 Task: Create fields in the 'table' object.
Action: Mouse moved to (634, 54)
Screenshot: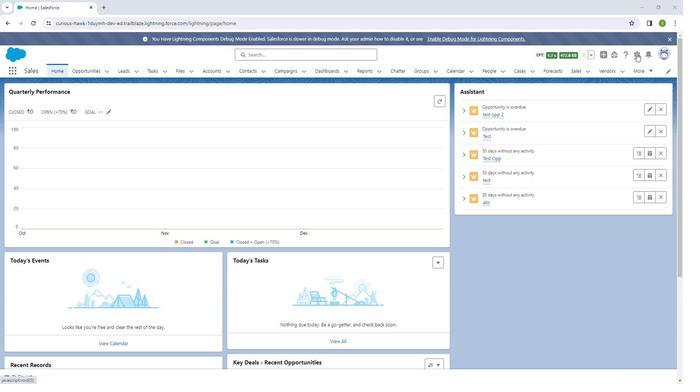 
Action: Mouse pressed left at (634, 54)
Screenshot: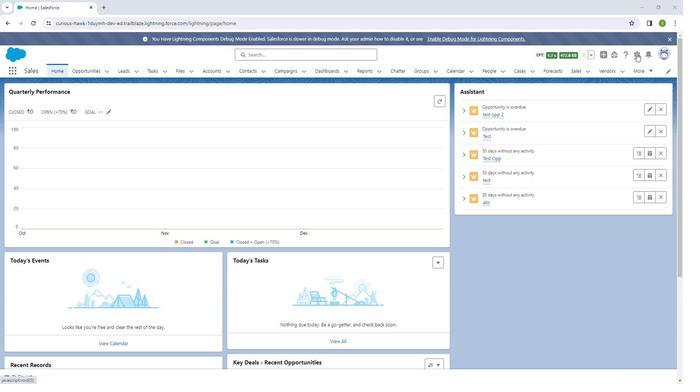 
Action: Mouse moved to (612, 78)
Screenshot: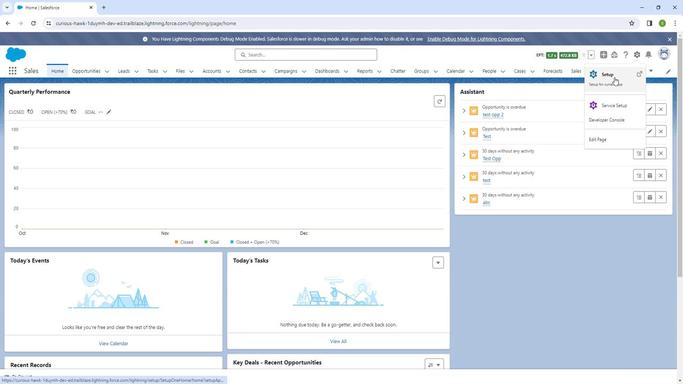 
Action: Mouse pressed left at (612, 78)
Screenshot: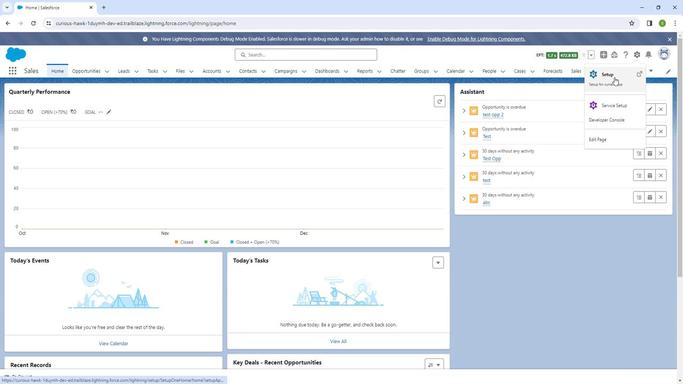 
Action: Mouse moved to (93, 71)
Screenshot: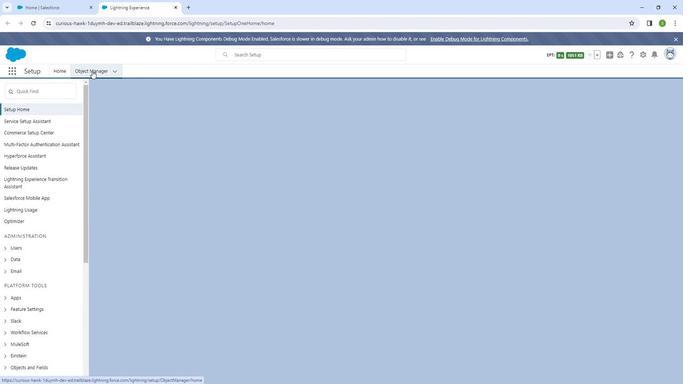 
Action: Mouse pressed left at (93, 71)
Screenshot: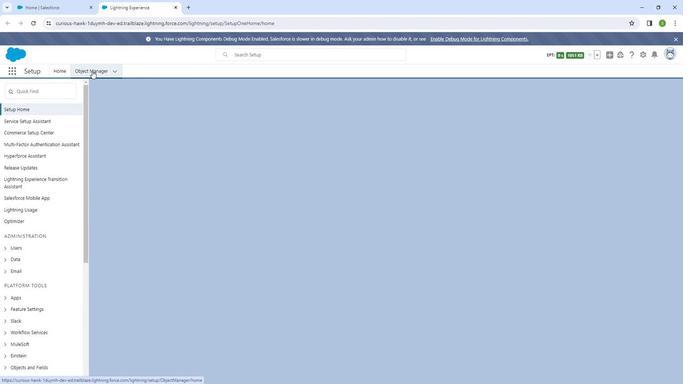 
Action: Mouse moved to (320, 218)
Screenshot: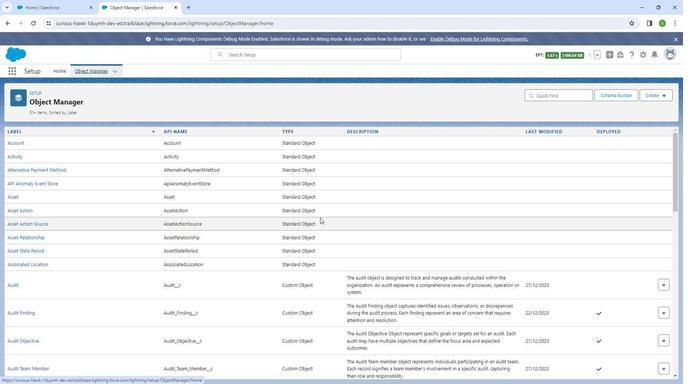 
Action: Mouse scrolled (320, 217) with delta (0, 0)
Screenshot: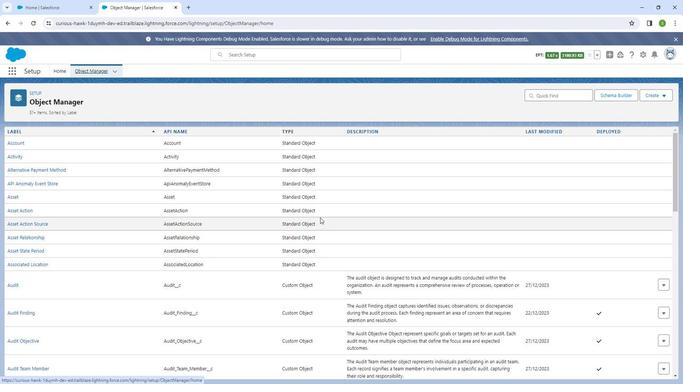 
Action: Mouse moved to (319, 218)
Screenshot: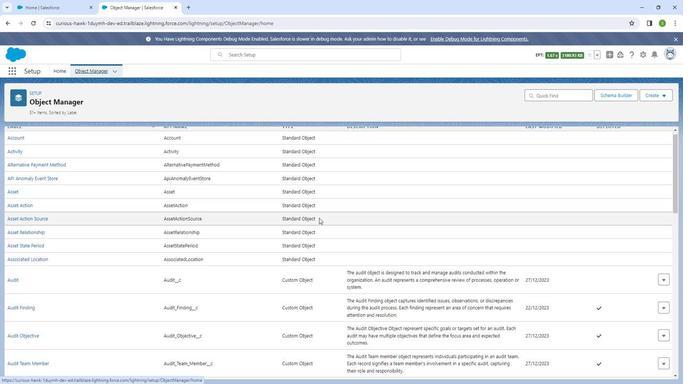 
Action: Mouse scrolled (319, 218) with delta (0, 0)
Screenshot: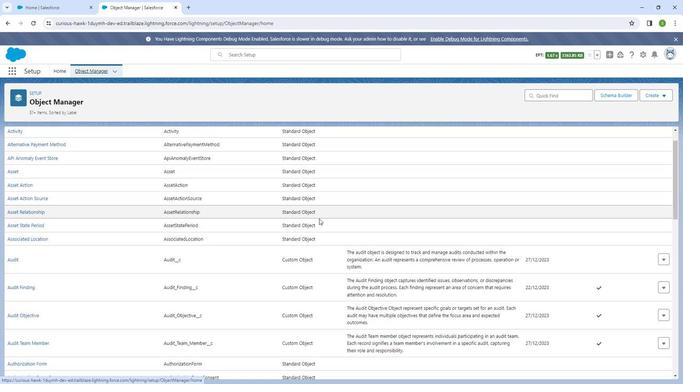 
Action: Mouse moved to (318, 219)
Screenshot: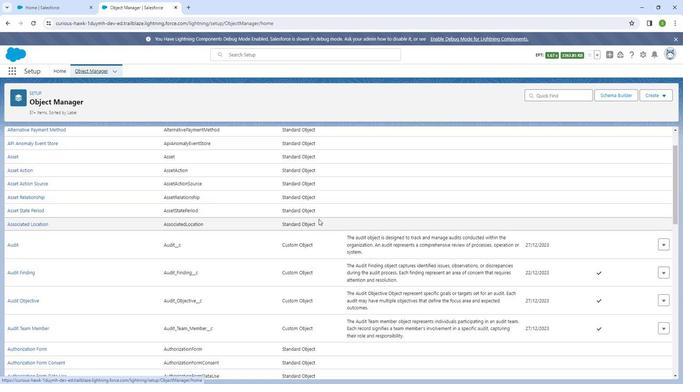 
Action: Mouse scrolled (318, 219) with delta (0, 0)
Screenshot: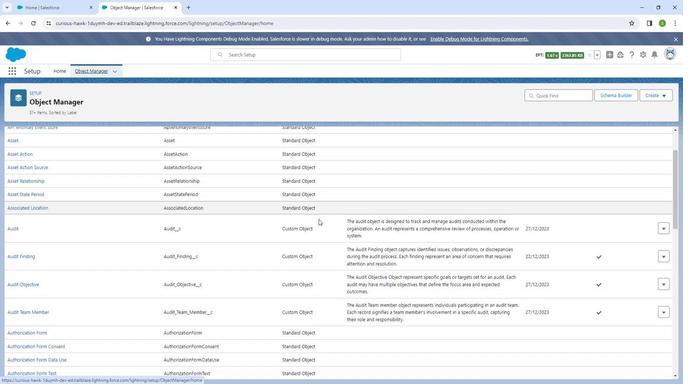 
Action: Mouse scrolled (318, 219) with delta (0, 0)
Screenshot: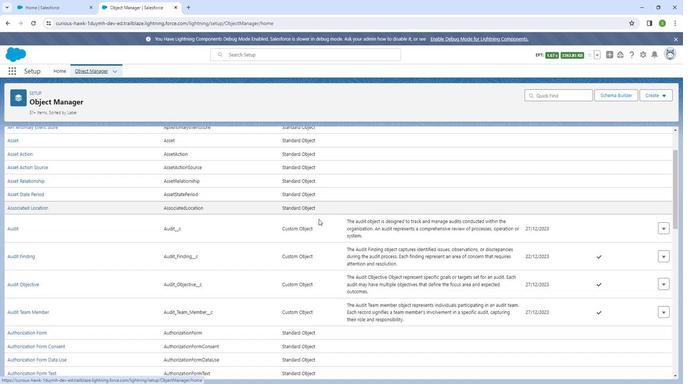 
Action: Mouse moved to (318, 219)
Screenshot: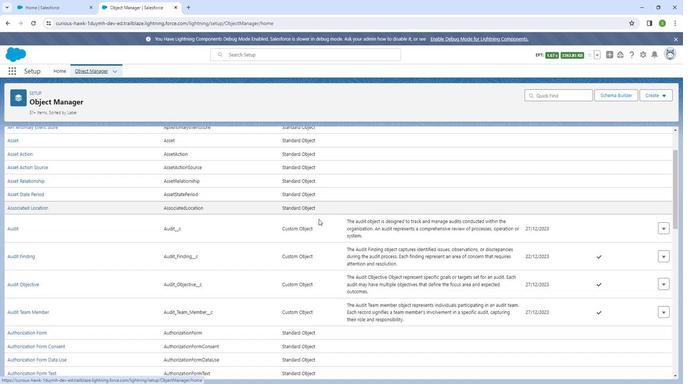 
Action: Mouse scrolled (318, 219) with delta (0, 0)
Screenshot: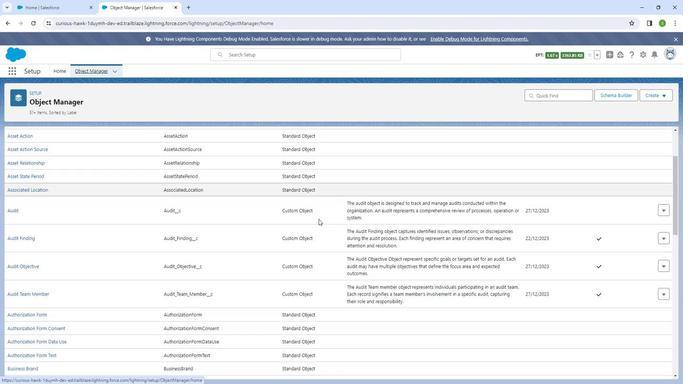 
Action: Mouse scrolled (318, 219) with delta (0, 0)
Screenshot: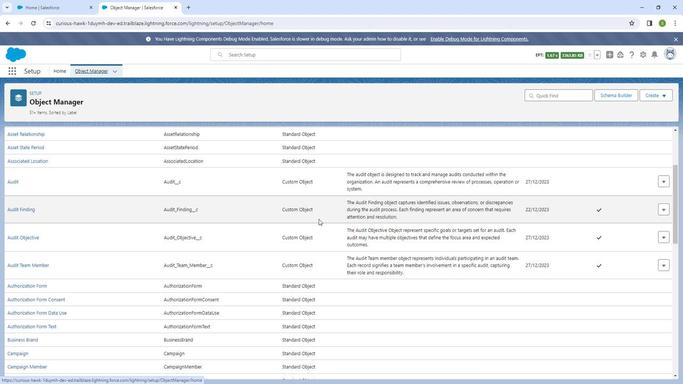 
Action: Mouse scrolled (318, 219) with delta (0, 0)
Screenshot: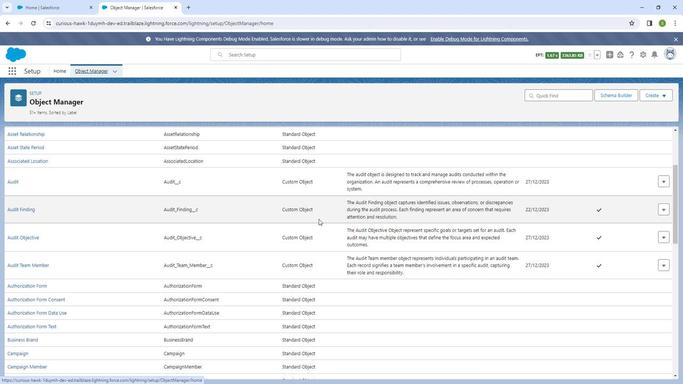 
Action: Mouse moved to (318, 219)
Screenshot: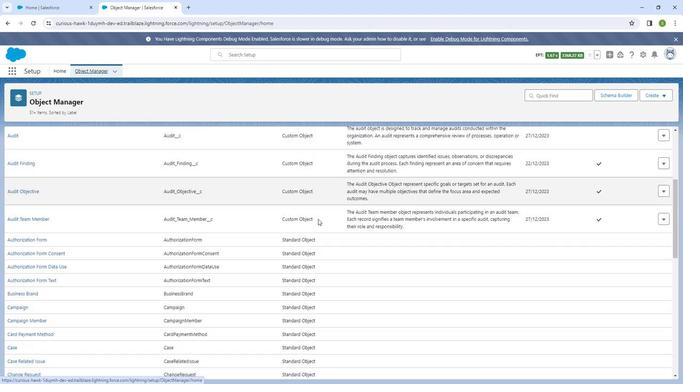 
Action: Mouse scrolled (318, 219) with delta (0, 0)
Screenshot: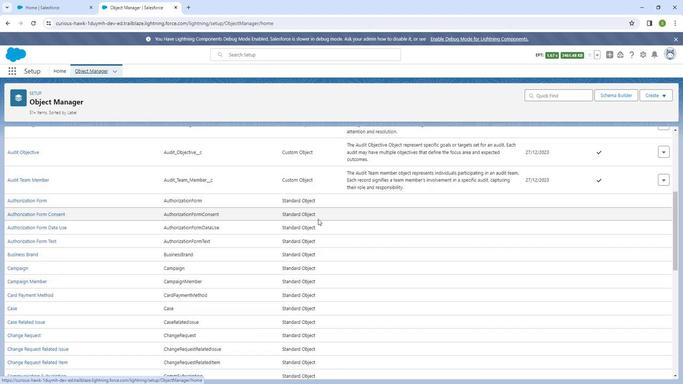 
Action: Mouse moved to (316, 221)
Screenshot: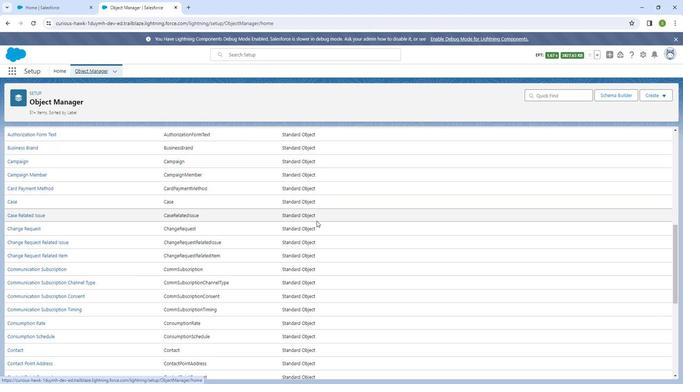 
Action: Mouse scrolled (316, 221) with delta (0, 0)
Screenshot: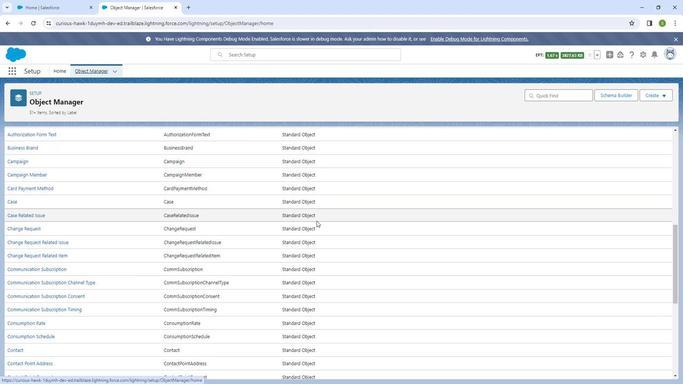
Action: Mouse scrolled (316, 221) with delta (0, 0)
Screenshot: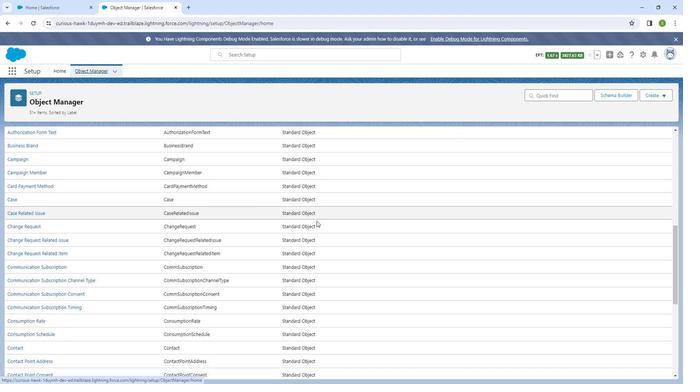 
Action: Mouse scrolled (316, 221) with delta (0, 0)
Screenshot: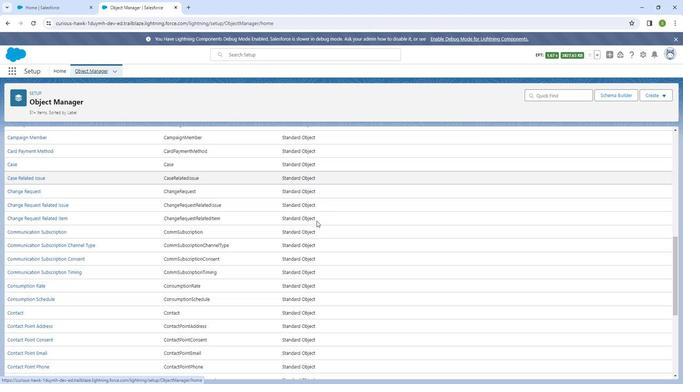 
Action: Mouse scrolled (316, 221) with delta (0, 0)
Screenshot: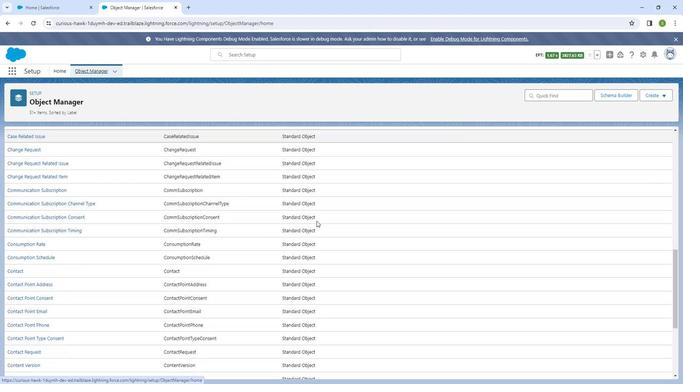 
Action: Mouse moved to (316, 222)
Screenshot: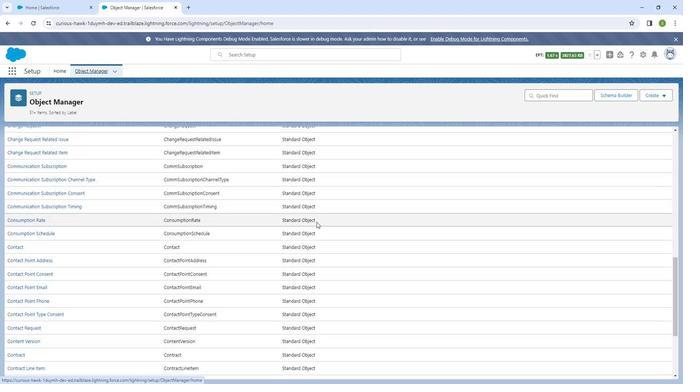 
Action: Mouse scrolled (316, 222) with delta (0, 0)
Screenshot: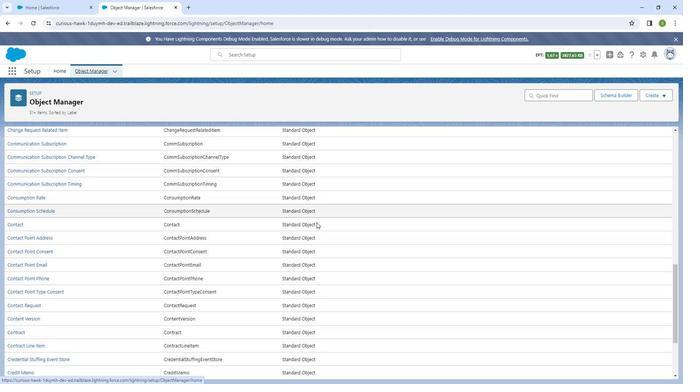 
Action: Mouse moved to (316, 223)
Screenshot: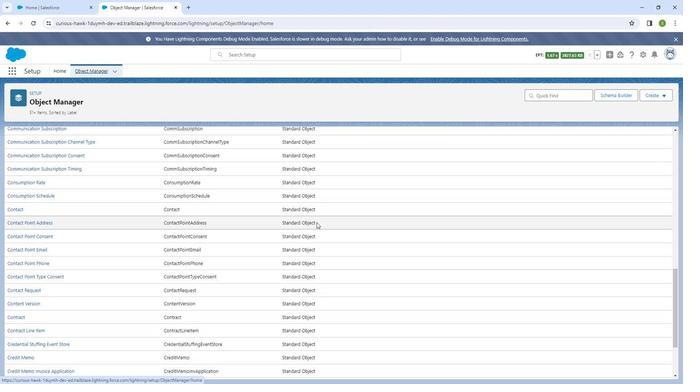 
Action: Mouse scrolled (316, 222) with delta (0, 0)
Screenshot: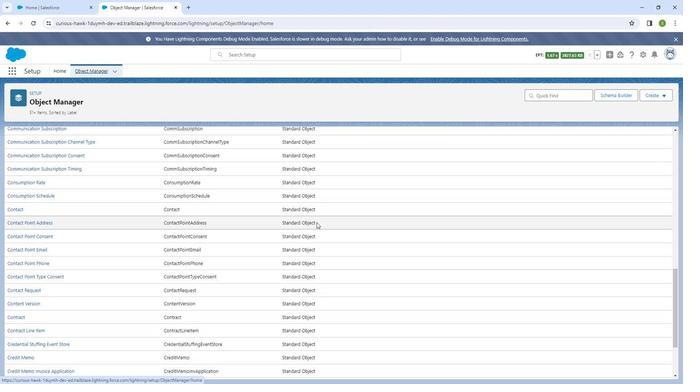 
Action: Mouse moved to (316, 221)
Screenshot: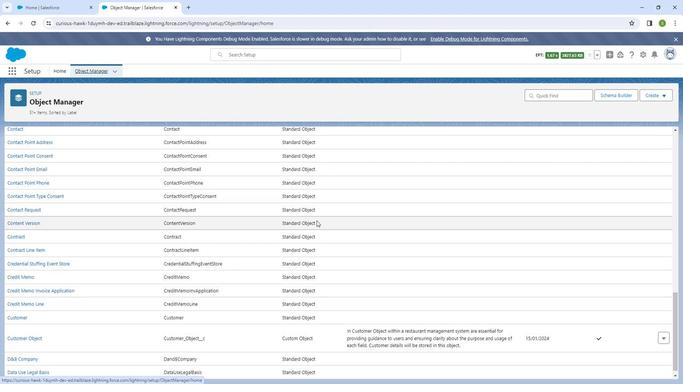 
Action: Mouse scrolled (316, 220) with delta (0, 0)
Screenshot: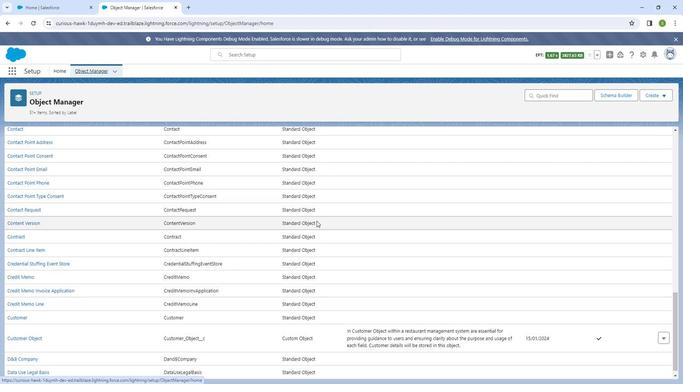 
Action: Mouse moved to (316, 221)
Screenshot: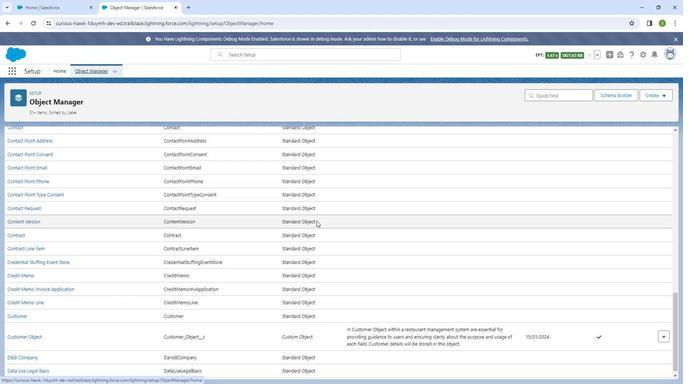 
Action: Mouse scrolled (316, 221) with delta (0, 0)
Screenshot: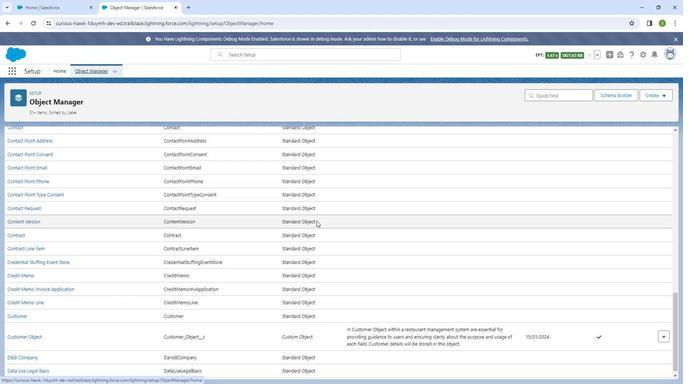 
Action: Mouse scrolled (316, 221) with delta (0, 0)
Screenshot: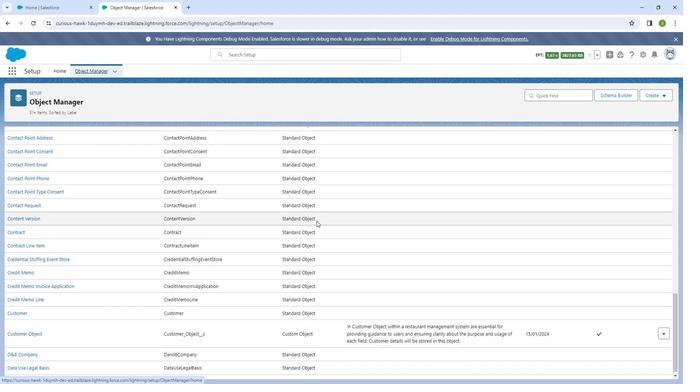 
Action: Mouse moved to (316, 222)
Screenshot: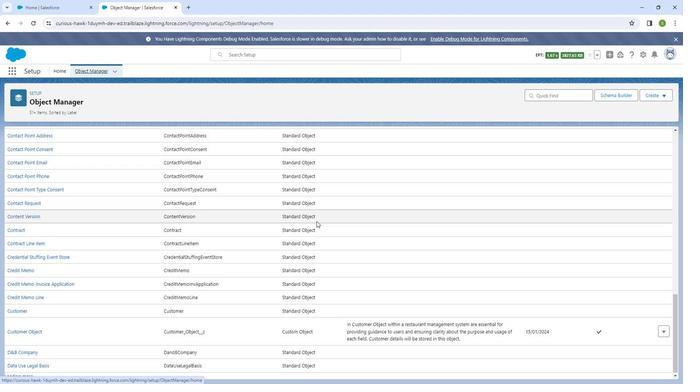 
Action: Mouse scrolled (316, 221) with delta (0, 0)
Screenshot: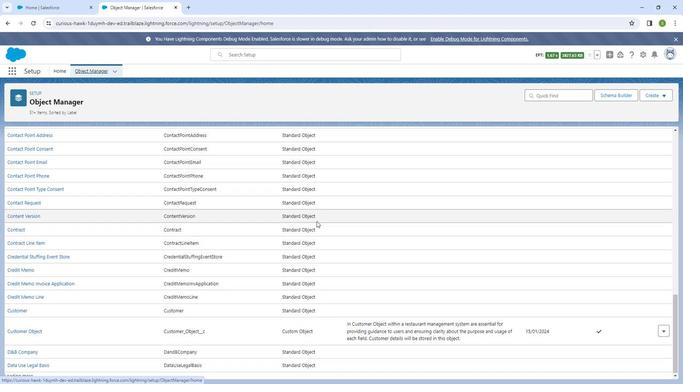 
Action: Mouse moved to (316, 222)
Screenshot: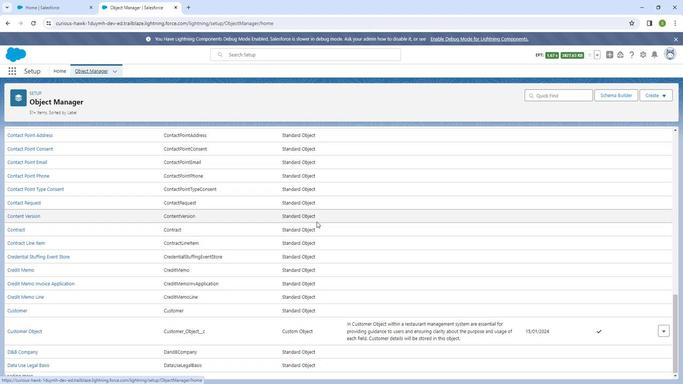 
Action: Mouse scrolled (316, 222) with delta (0, 0)
Screenshot: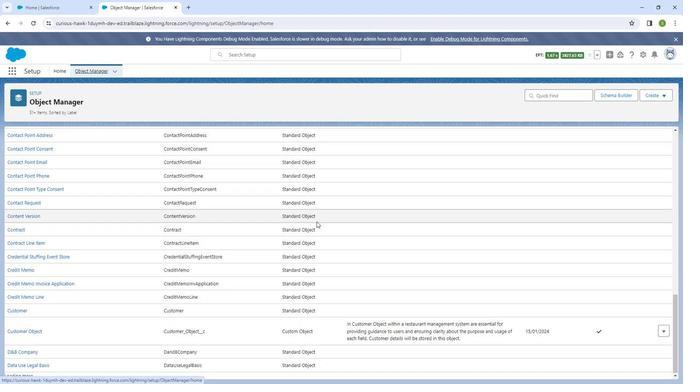 
Action: Mouse scrolled (316, 222) with delta (0, 0)
Screenshot: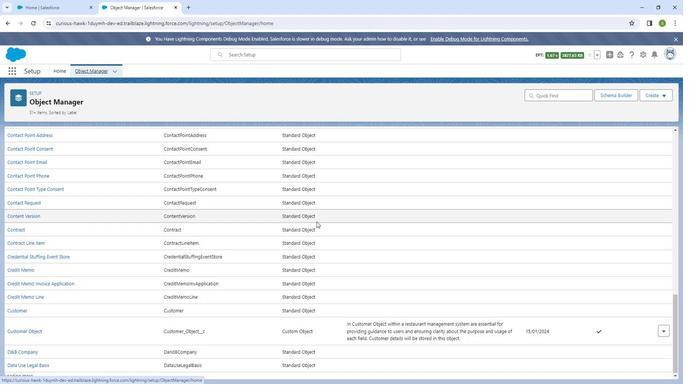 
Action: Mouse scrolled (316, 222) with delta (0, 0)
Screenshot: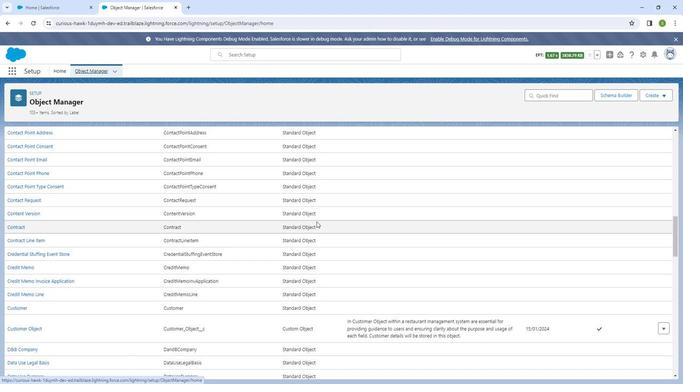 
Action: Mouse moved to (316, 229)
Screenshot: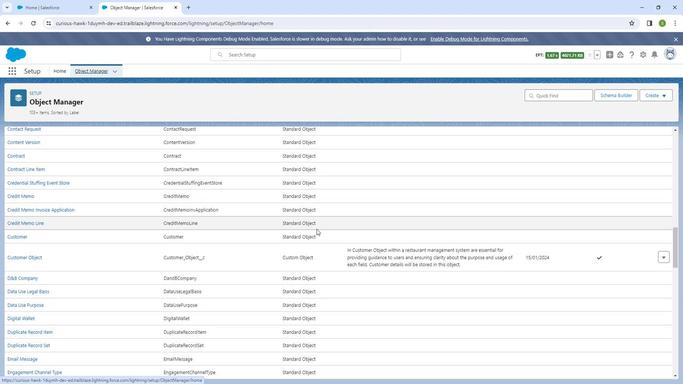 
Action: Mouse scrolled (316, 228) with delta (0, 0)
Screenshot: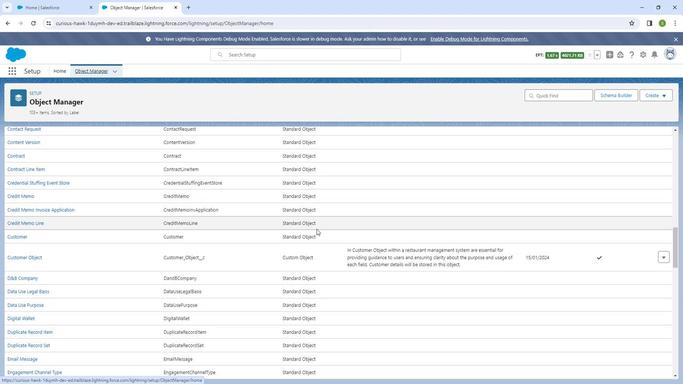 
Action: Mouse moved to (316, 230)
Screenshot: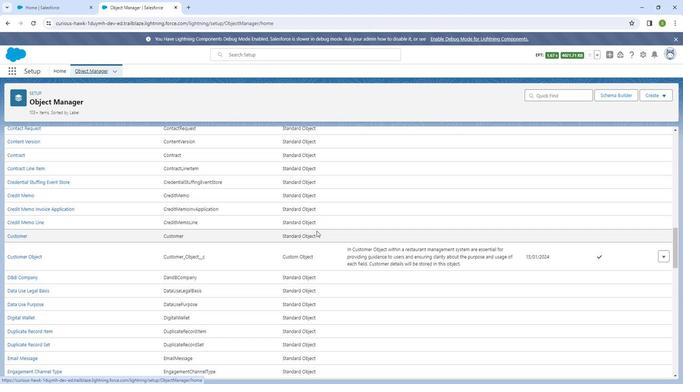 
Action: Mouse scrolled (316, 230) with delta (0, 0)
Screenshot: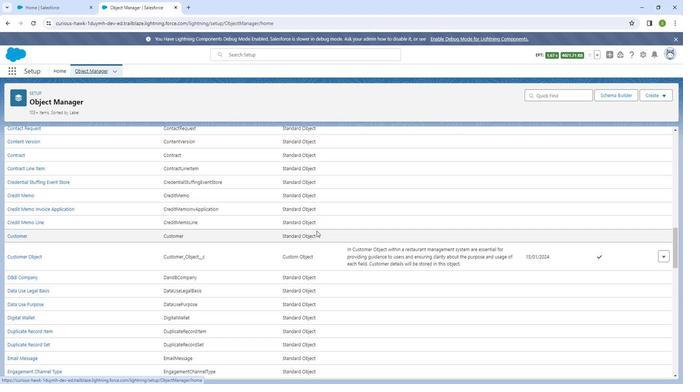 
Action: Mouse moved to (316, 231)
Screenshot: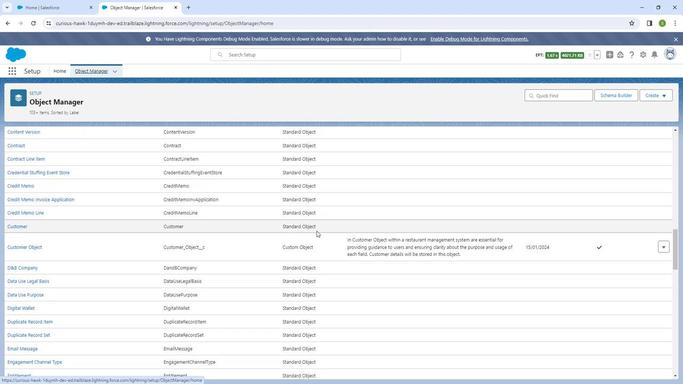 
Action: Mouse scrolled (316, 231) with delta (0, 0)
Screenshot: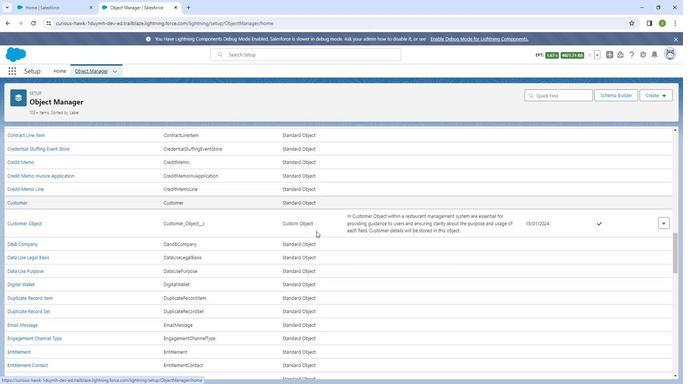 
Action: Mouse moved to (315, 232)
Screenshot: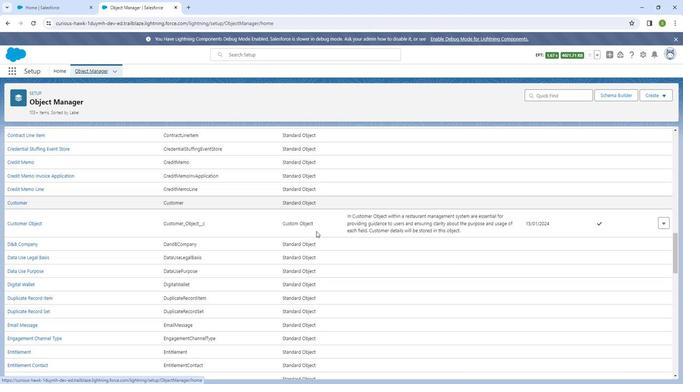 
Action: Mouse scrolled (315, 231) with delta (0, 0)
Screenshot: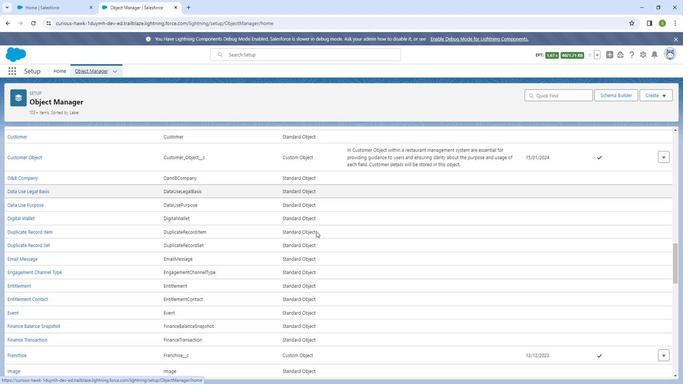 
Action: Mouse scrolled (315, 231) with delta (0, 0)
Screenshot: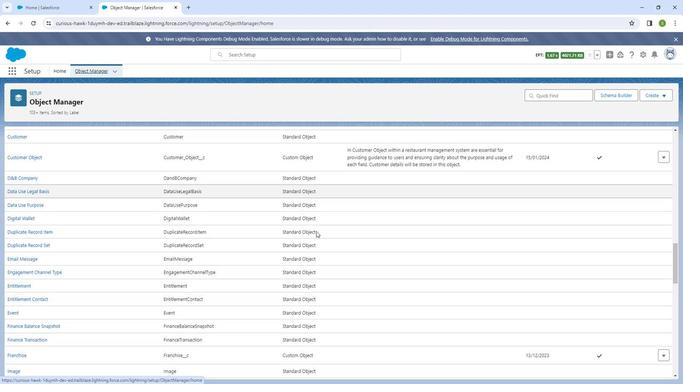 
Action: Mouse scrolled (315, 231) with delta (0, 0)
Screenshot: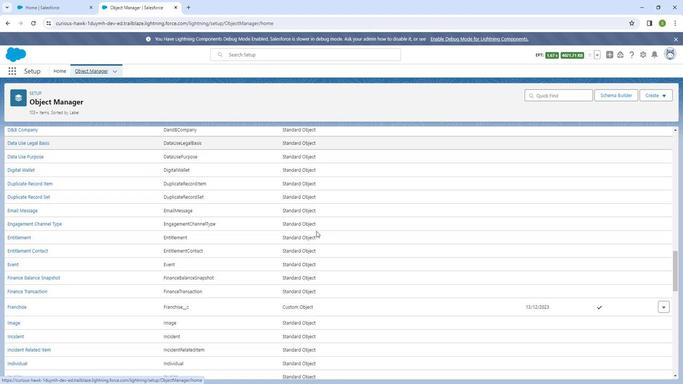 
Action: Mouse moved to (315, 232)
Screenshot: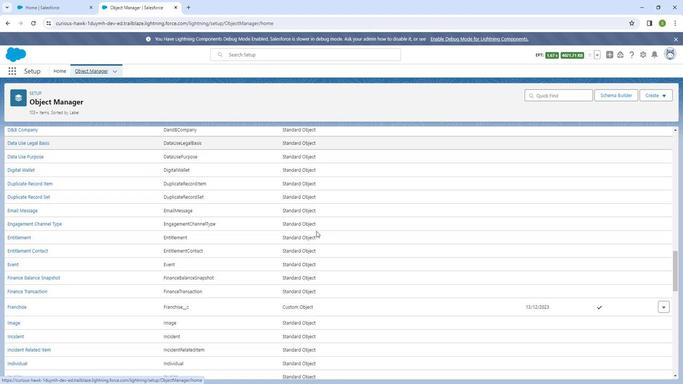 
Action: Mouse scrolled (315, 232) with delta (0, 0)
Screenshot: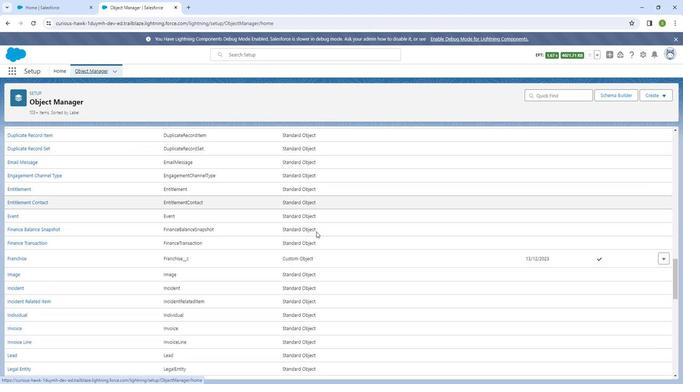 
Action: Mouse moved to (311, 235)
Screenshot: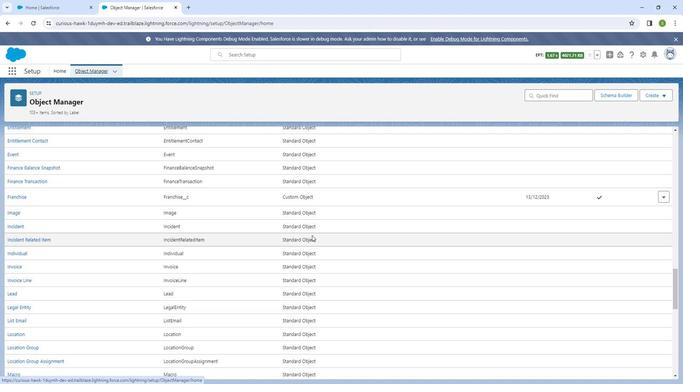 
Action: Mouse scrolled (311, 235) with delta (0, 0)
Screenshot: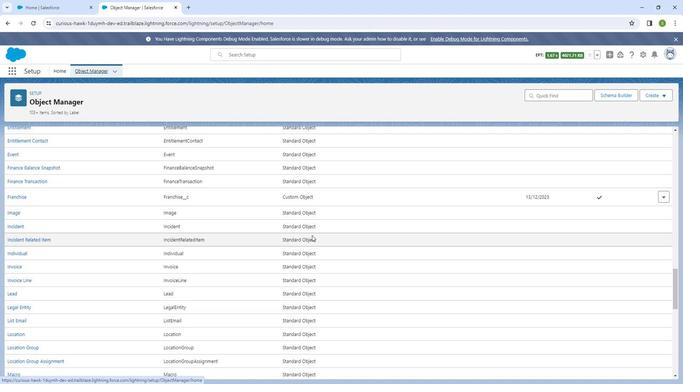 
Action: Mouse scrolled (311, 235) with delta (0, 0)
Screenshot: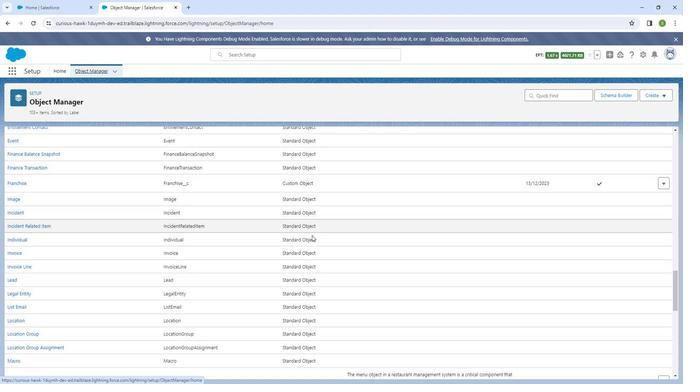 
Action: Mouse scrolled (311, 235) with delta (0, 0)
Screenshot: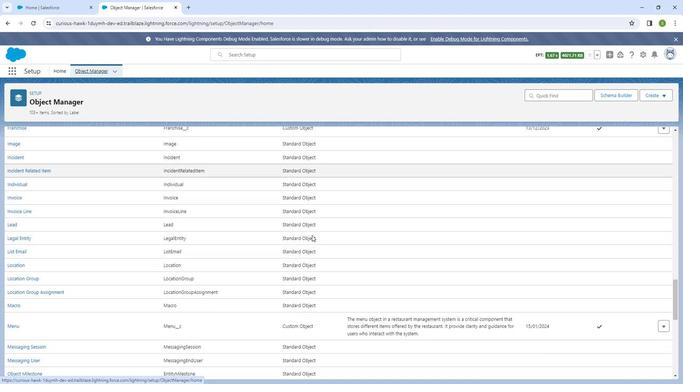 
Action: Mouse moved to (311, 236)
Screenshot: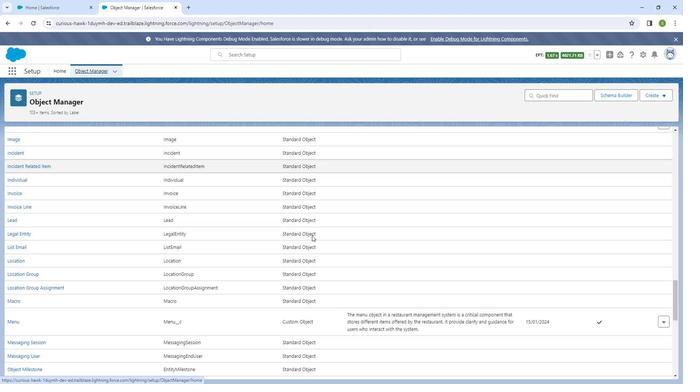 
Action: Mouse scrolled (311, 236) with delta (0, 0)
Screenshot: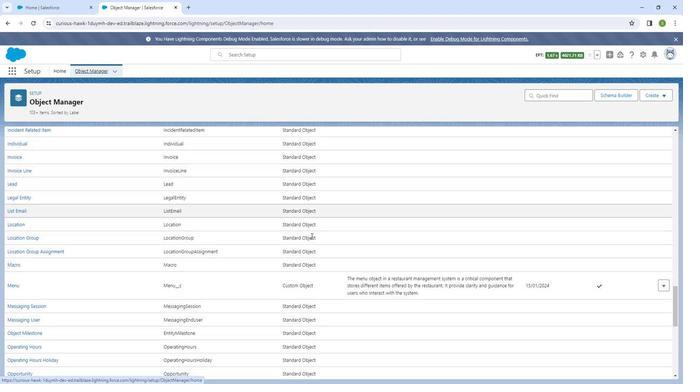 
Action: Mouse scrolled (311, 236) with delta (0, 0)
Screenshot: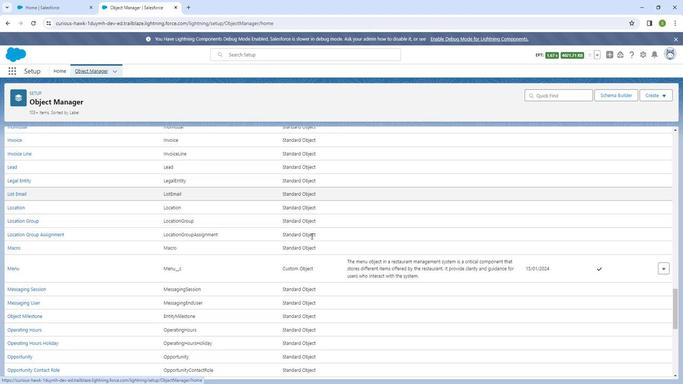 
Action: Mouse scrolled (311, 236) with delta (0, 0)
Screenshot: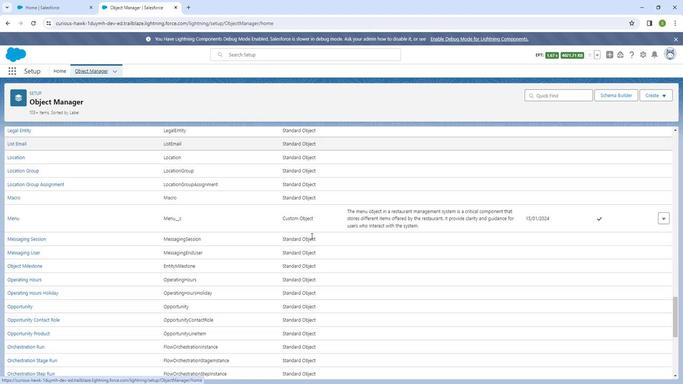 
Action: Mouse moved to (311, 236)
Screenshot: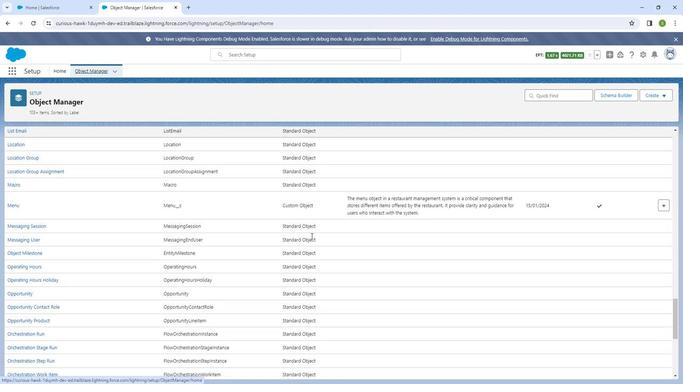 
Action: Mouse scrolled (311, 236) with delta (0, 0)
Screenshot: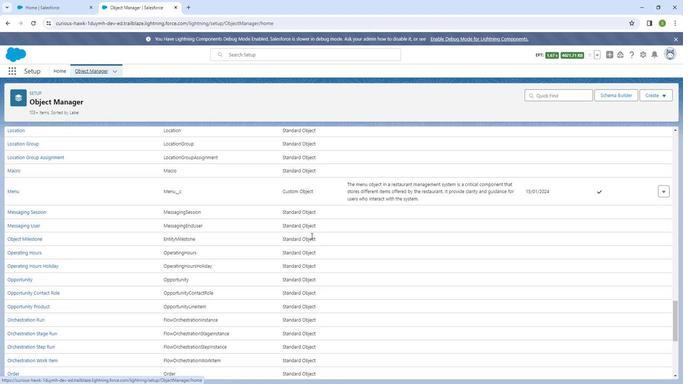 
Action: Mouse moved to (310, 236)
Screenshot: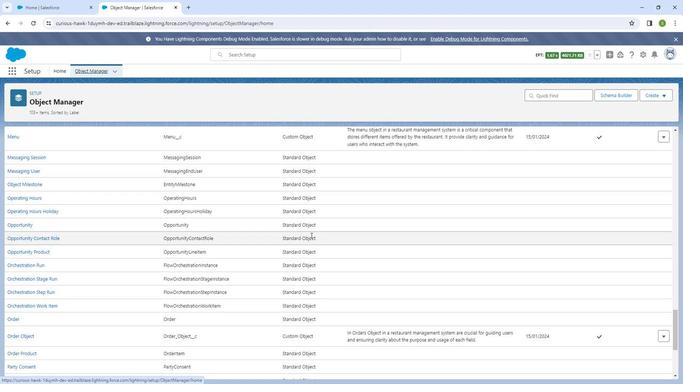 
Action: Mouse scrolled (310, 235) with delta (0, 0)
Screenshot: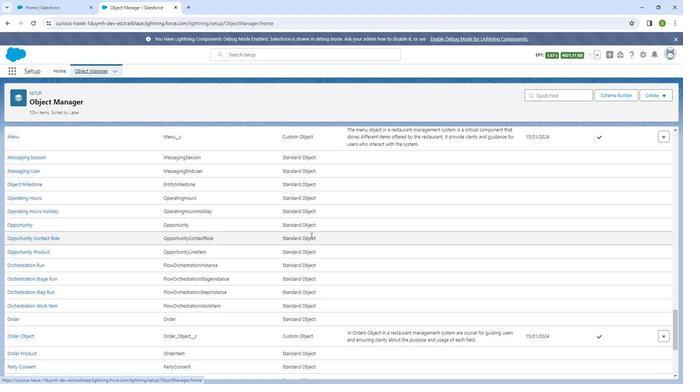 
Action: Mouse scrolled (310, 235) with delta (0, 0)
Screenshot: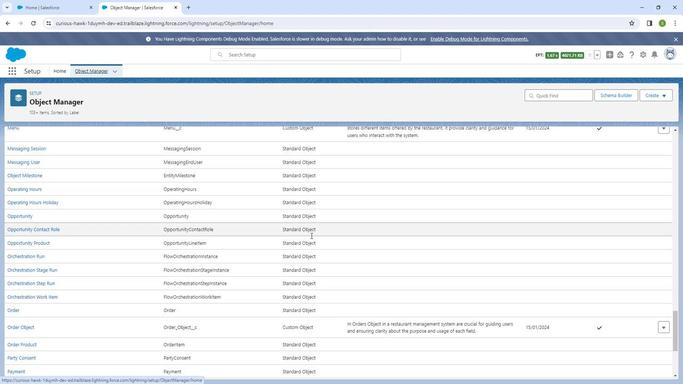 
Action: Mouse scrolled (310, 235) with delta (0, 0)
Screenshot: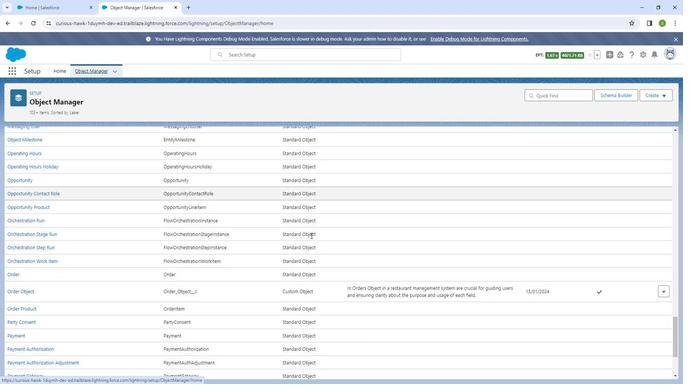 
Action: Mouse scrolled (310, 235) with delta (0, 0)
Screenshot: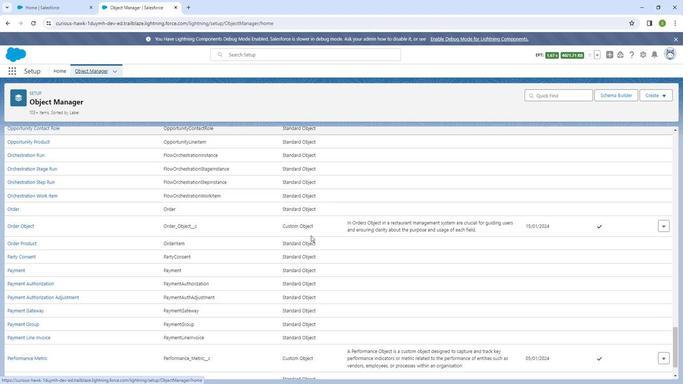 
Action: Mouse scrolled (310, 235) with delta (0, 0)
Screenshot: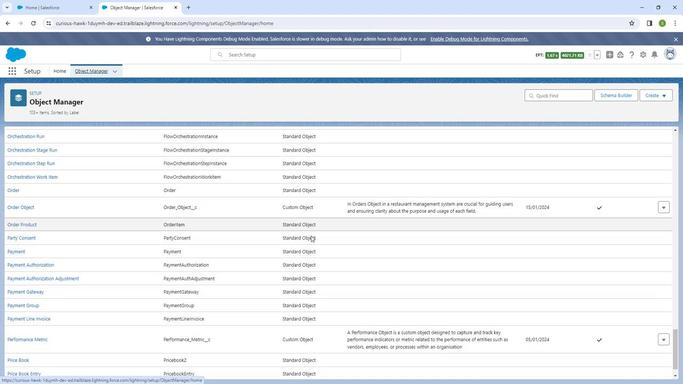 
Action: Mouse scrolled (310, 235) with delta (0, 0)
Screenshot: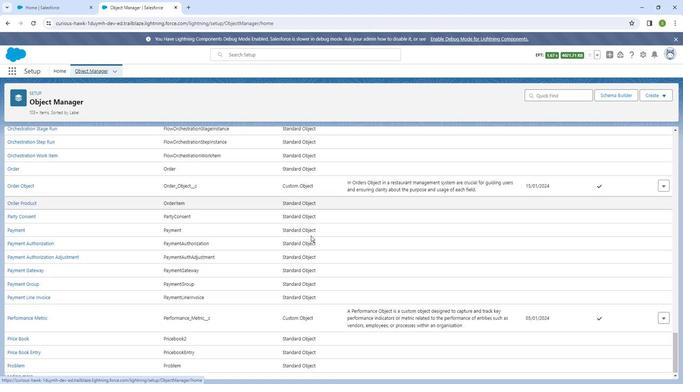 
Action: Mouse moved to (310, 236)
Screenshot: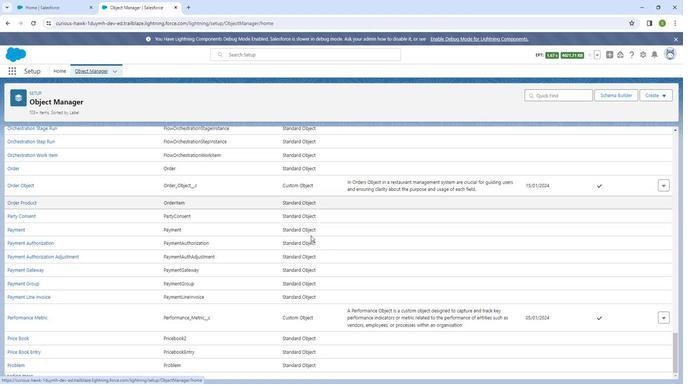 
Action: Mouse scrolled (310, 235) with delta (0, 0)
Screenshot: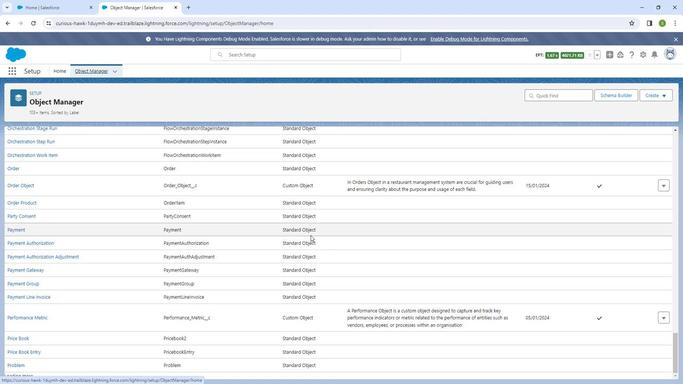
Action: Mouse moved to (310, 235)
Screenshot: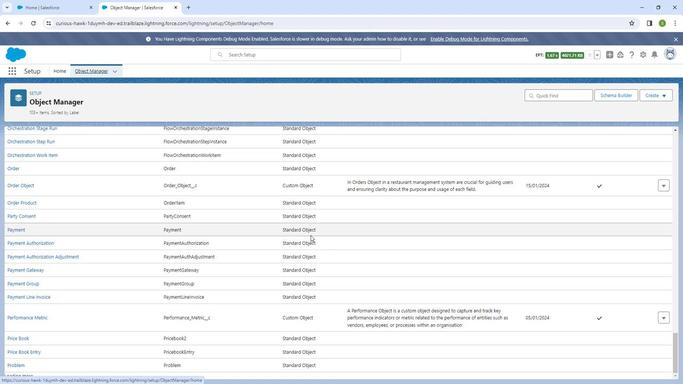 
Action: Mouse scrolled (310, 235) with delta (0, 0)
Screenshot: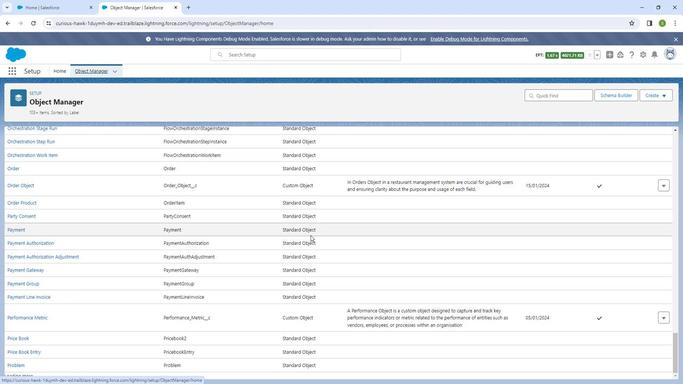 
Action: Mouse moved to (310, 234)
Screenshot: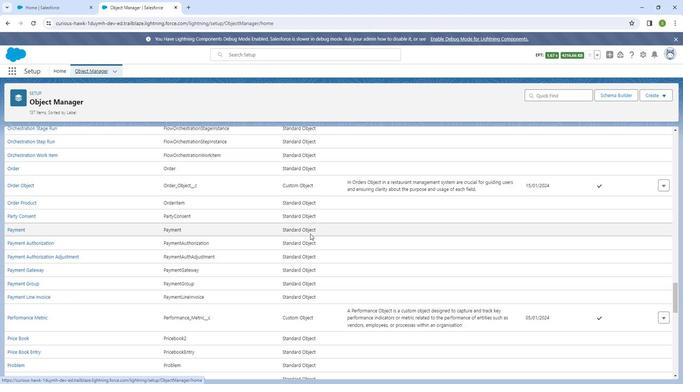 
Action: Mouse scrolled (310, 234) with delta (0, 0)
Screenshot: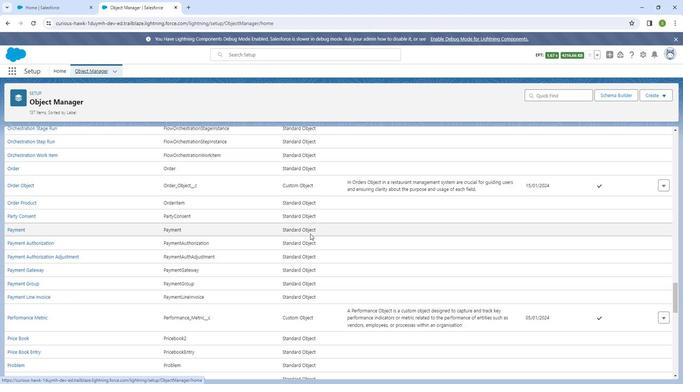 
Action: Mouse scrolled (310, 234) with delta (0, 0)
Screenshot: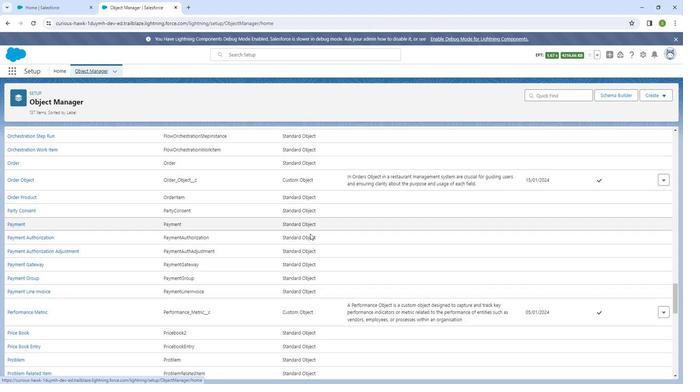 
Action: Mouse scrolled (310, 234) with delta (0, 0)
Screenshot: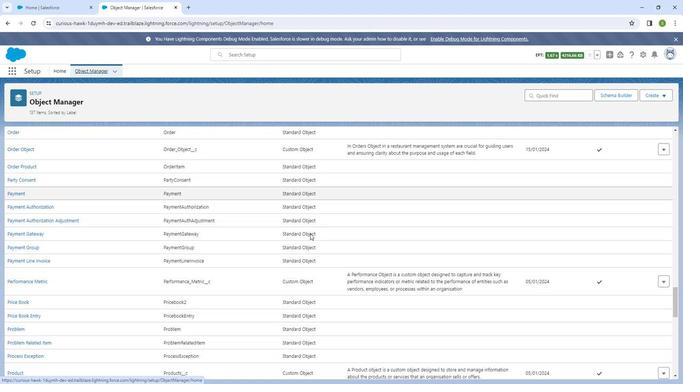 
Action: Mouse scrolled (310, 234) with delta (0, 0)
Screenshot: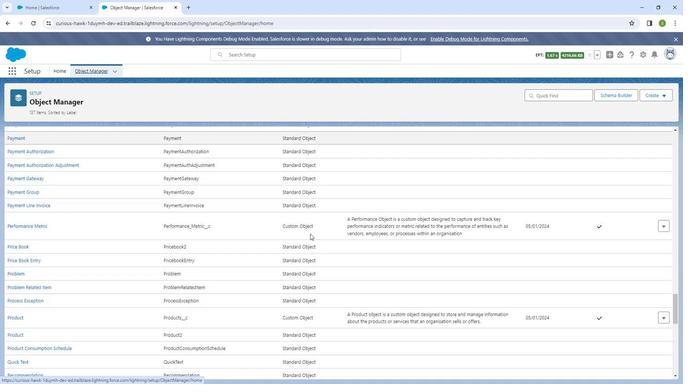 
Action: Mouse scrolled (310, 234) with delta (0, 0)
Screenshot: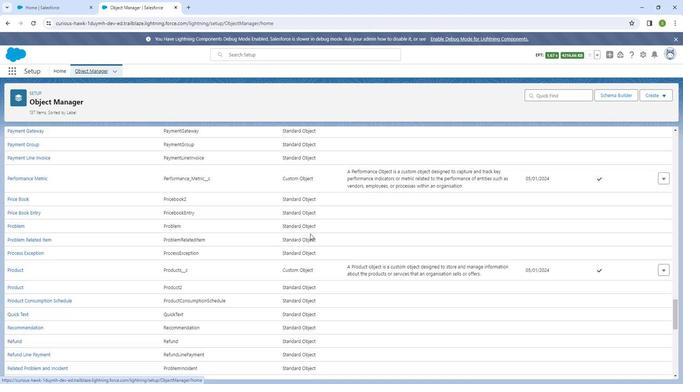 
Action: Mouse scrolled (310, 234) with delta (0, 0)
Screenshot: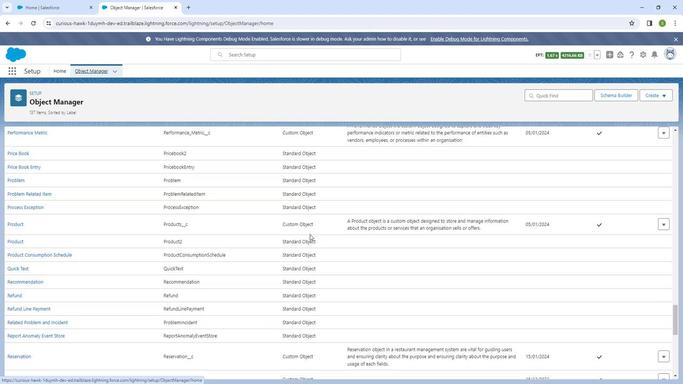 
Action: Mouse moved to (309, 235)
Screenshot: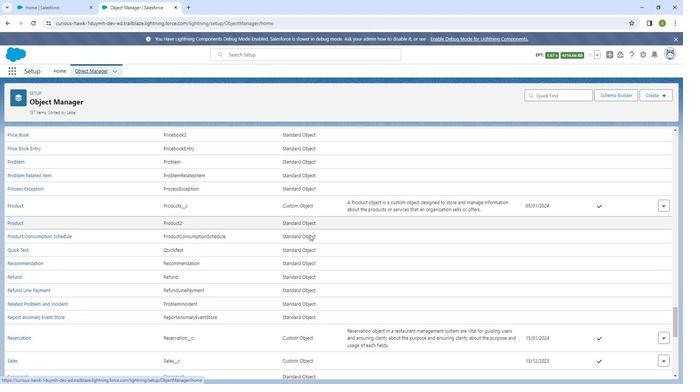 
Action: Mouse scrolled (309, 234) with delta (0, 0)
Screenshot: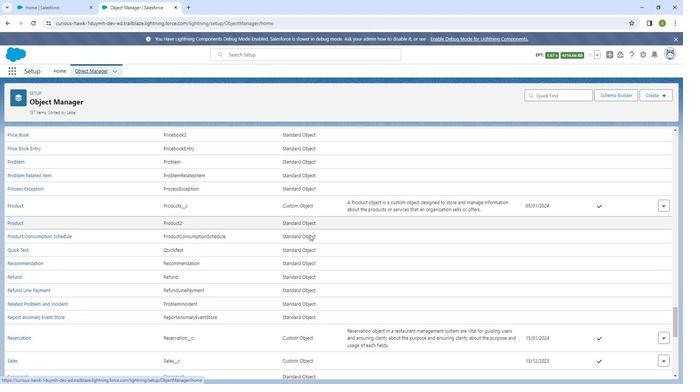
Action: Mouse moved to (309, 235)
Screenshot: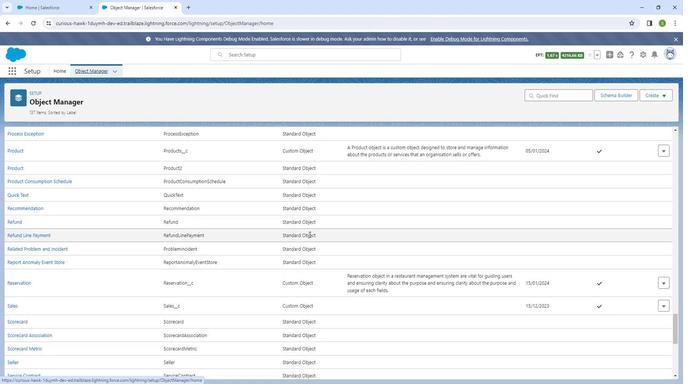 
Action: Mouse scrolled (309, 234) with delta (0, 0)
Screenshot: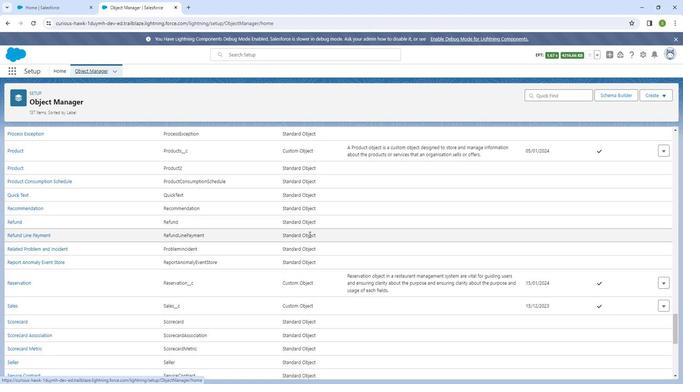 
Action: Mouse scrolled (309, 234) with delta (0, 0)
Screenshot: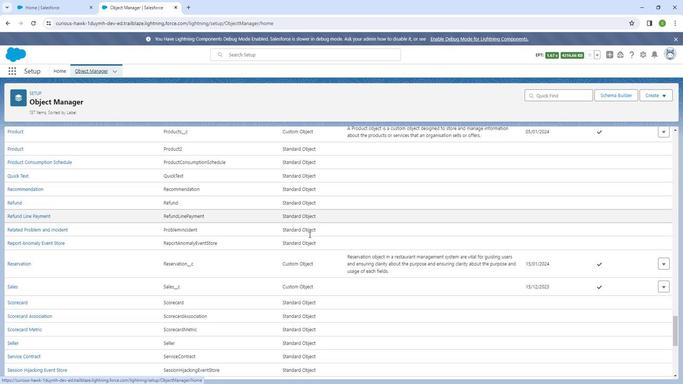 
Action: Mouse scrolled (309, 234) with delta (0, 0)
Screenshot: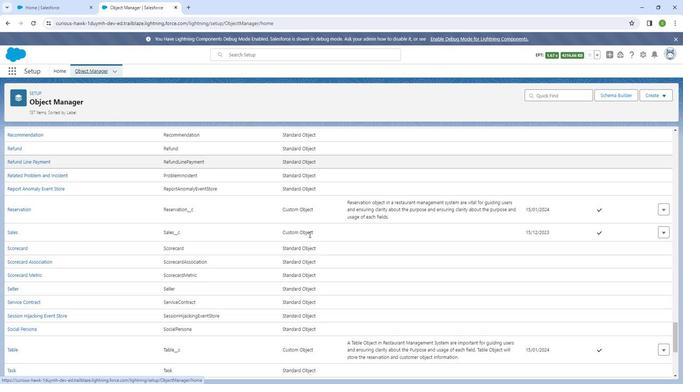 
Action: Mouse scrolled (309, 234) with delta (0, 0)
Screenshot: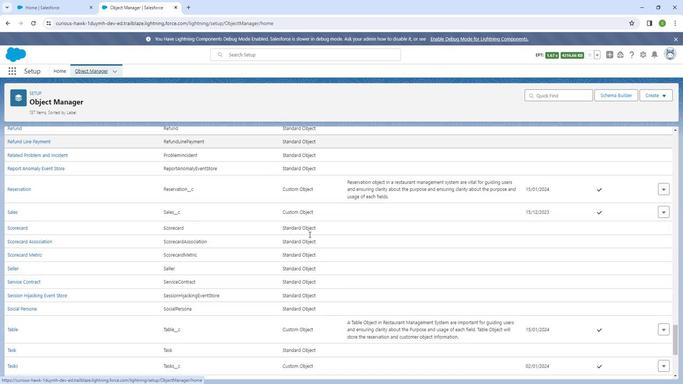
Action: Mouse scrolled (309, 234) with delta (0, 0)
Screenshot: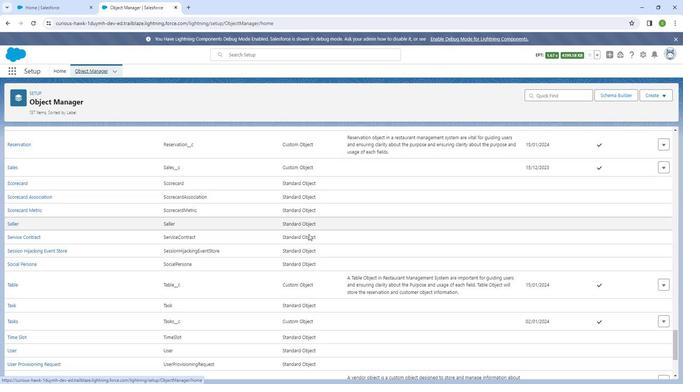 
Action: Mouse moved to (14, 239)
Screenshot: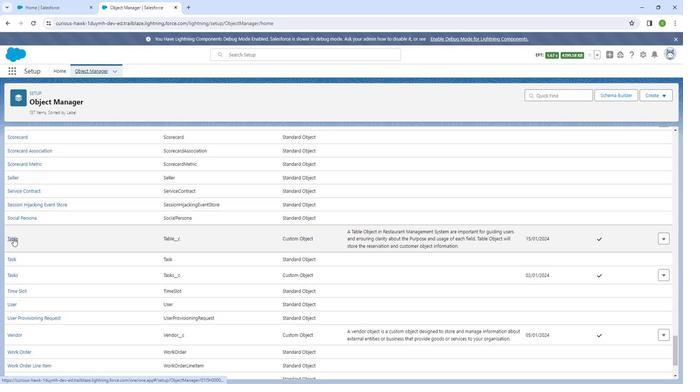 
Action: Mouse pressed left at (14, 239)
Screenshot: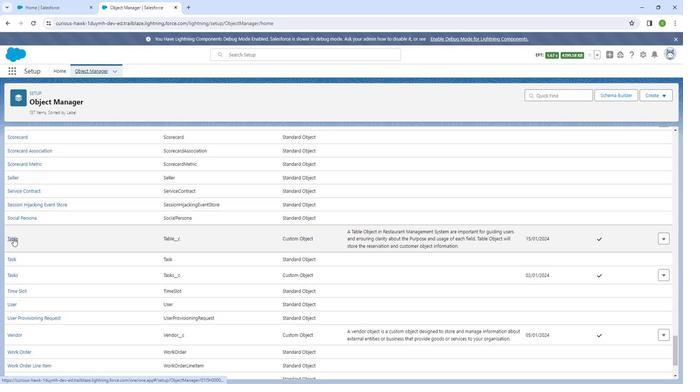 
Action: Mouse moved to (61, 150)
Screenshot: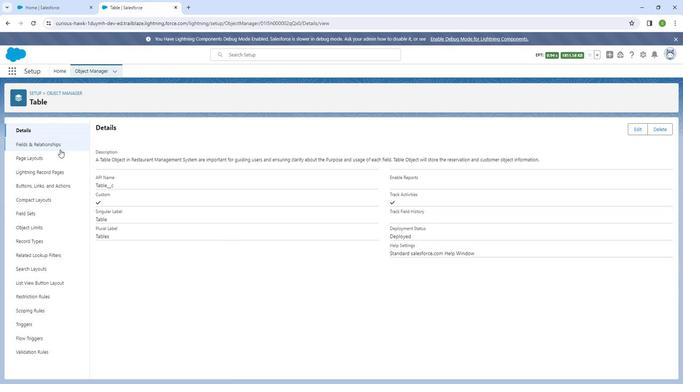 
Action: Mouse pressed left at (61, 150)
Screenshot: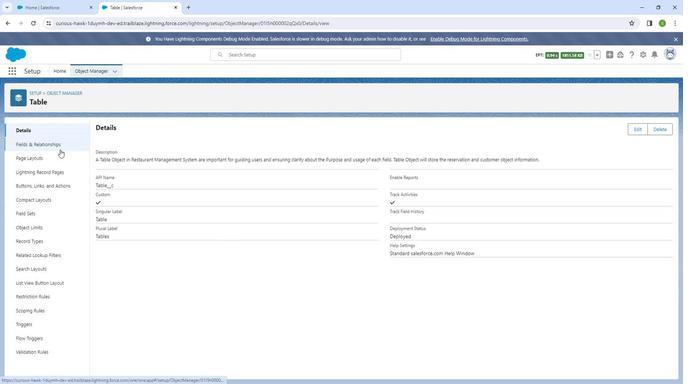 
Action: Mouse moved to (514, 133)
Screenshot: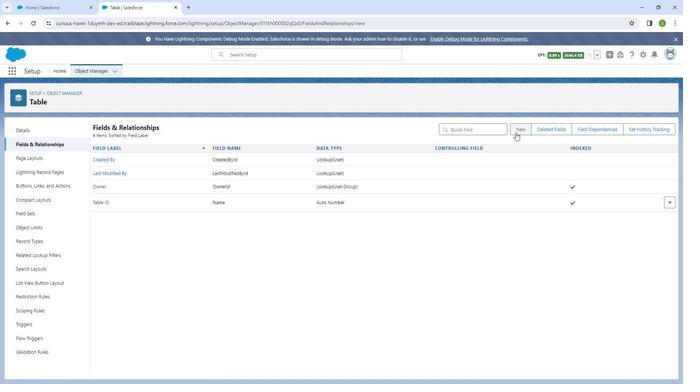 
Action: Mouse pressed left at (514, 133)
Screenshot: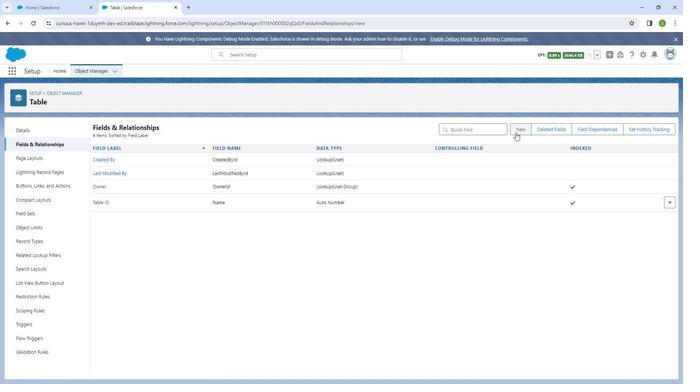 
Action: Mouse moved to (178, 249)
Screenshot: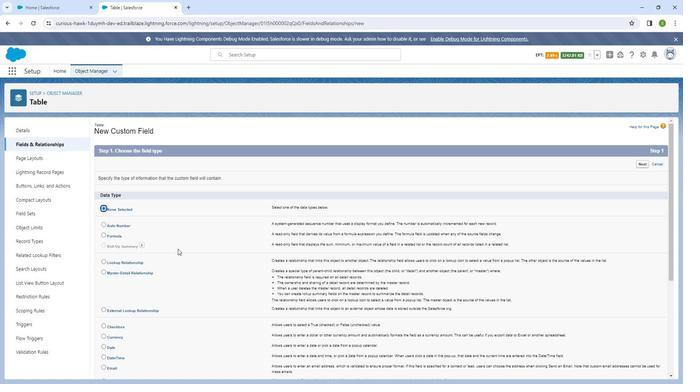 
Action: Mouse scrolled (178, 249) with delta (0, 0)
Screenshot: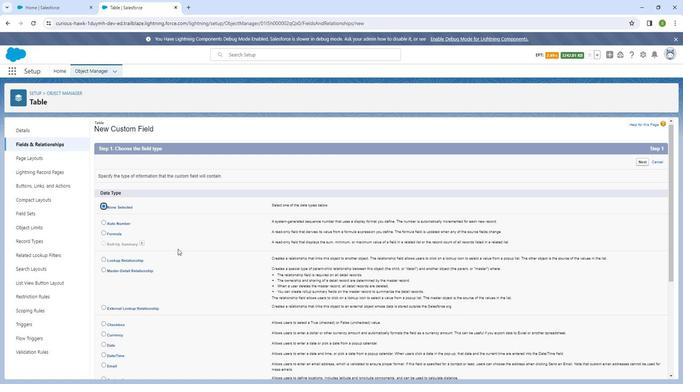 
Action: Mouse scrolled (178, 249) with delta (0, 0)
Screenshot: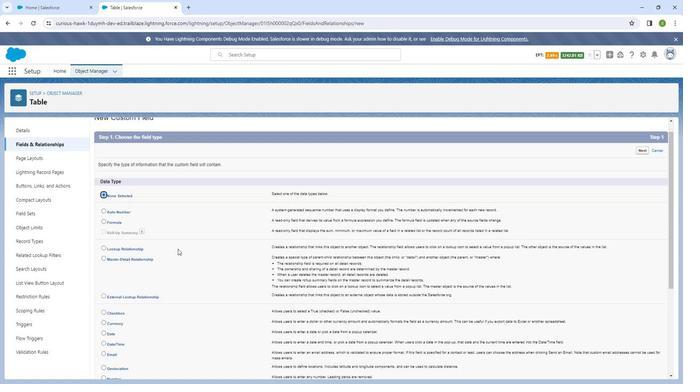 
Action: Mouse scrolled (178, 249) with delta (0, 0)
Screenshot: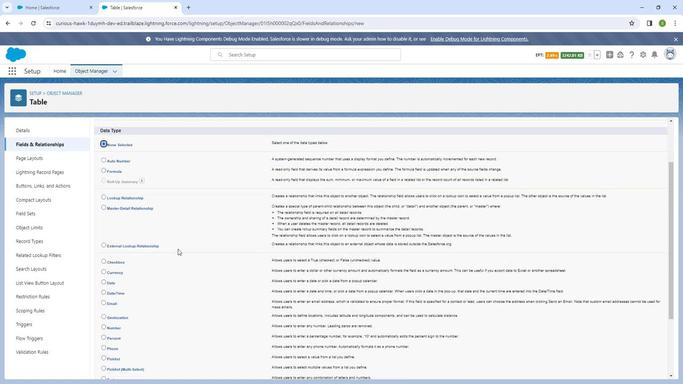 
Action: Mouse moved to (177, 250)
Screenshot: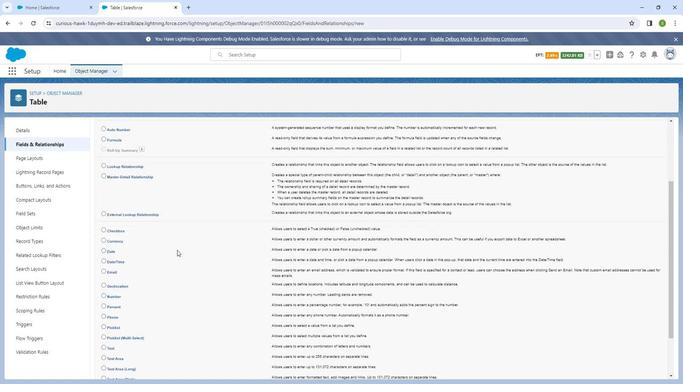 
Action: Mouse scrolled (177, 250) with delta (0, 0)
Screenshot: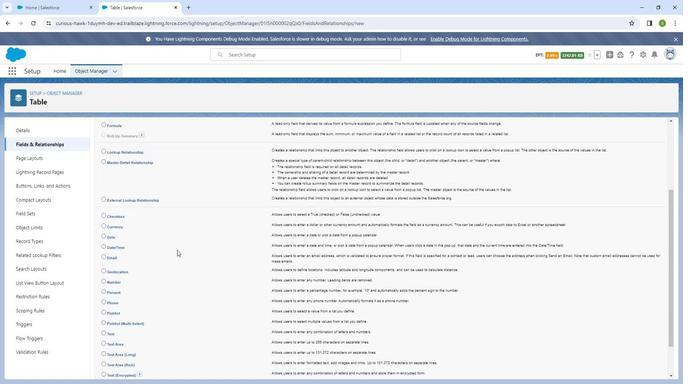 
Action: Mouse moved to (177, 251)
Screenshot: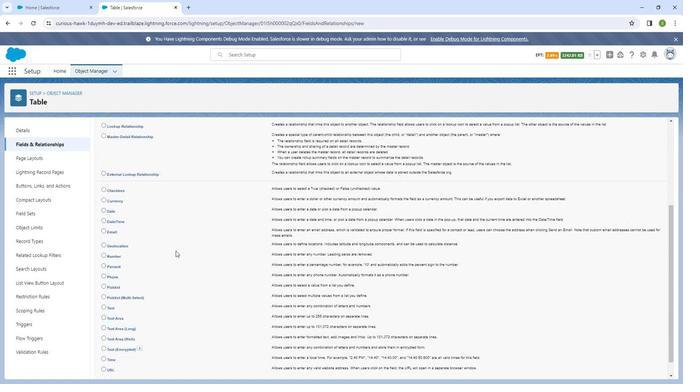 
Action: Mouse scrolled (177, 250) with delta (0, 0)
Screenshot: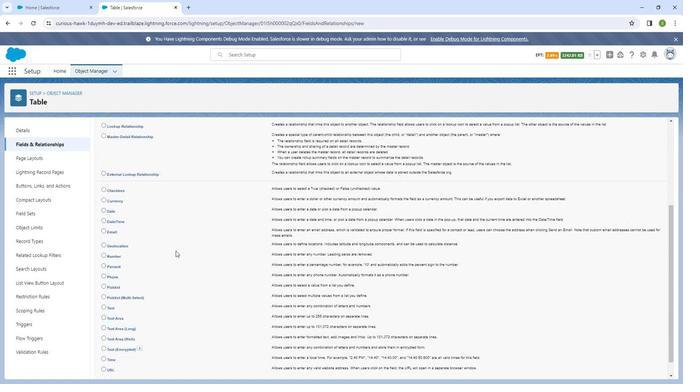 
Action: Mouse moved to (176, 251)
Screenshot: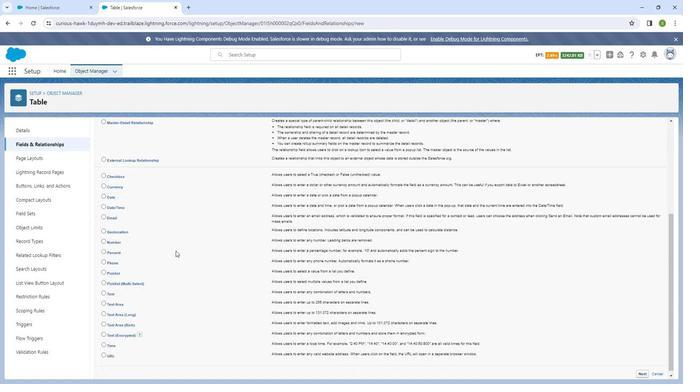 
Action: Mouse scrolled (176, 251) with delta (0, 0)
Screenshot: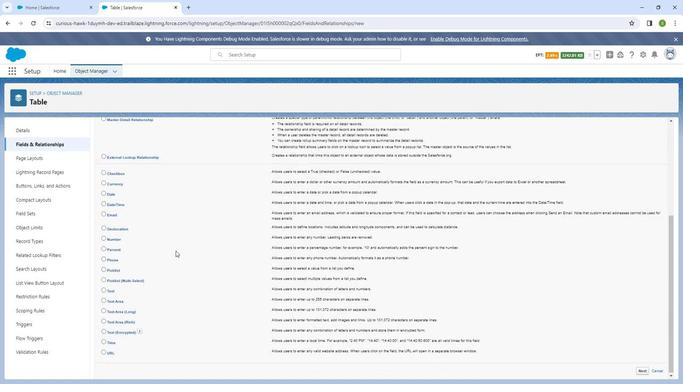 
Action: Mouse moved to (175, 252)
Screenshot: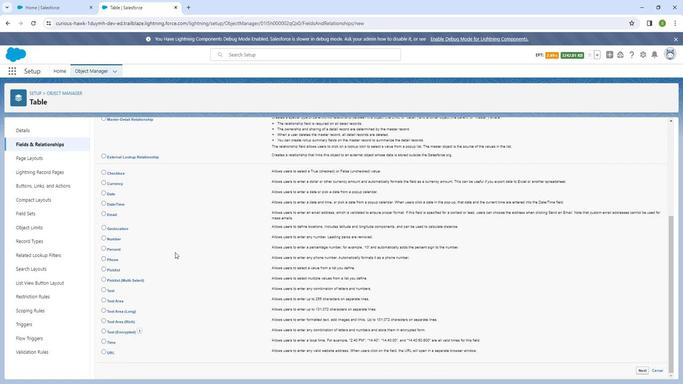 
Action: Mouse scrolled (175, 252) with delta (0, 0)
Screenshot: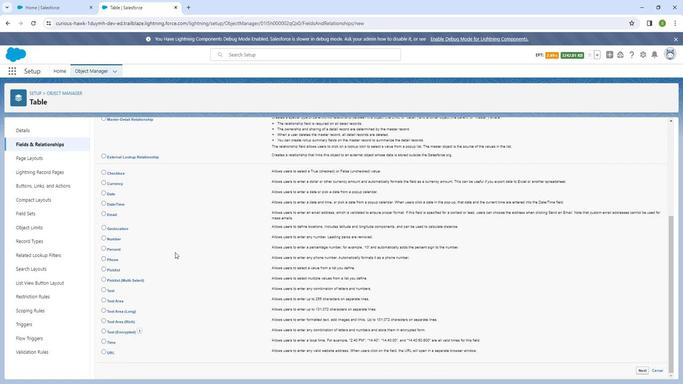 
Action: Mouse moved to (108, 291)
Screenshot: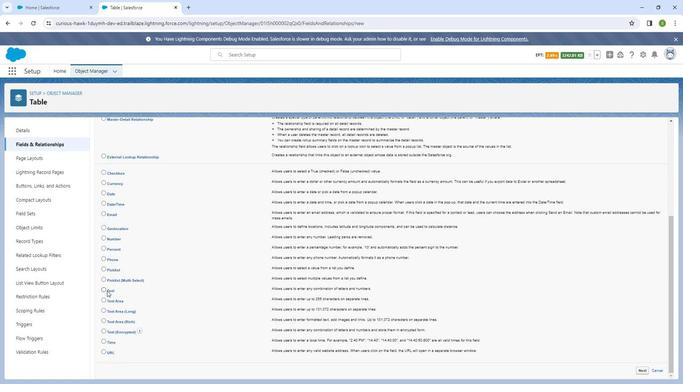 
Action: Mouse pressed left at (108, 291)
Screenshot: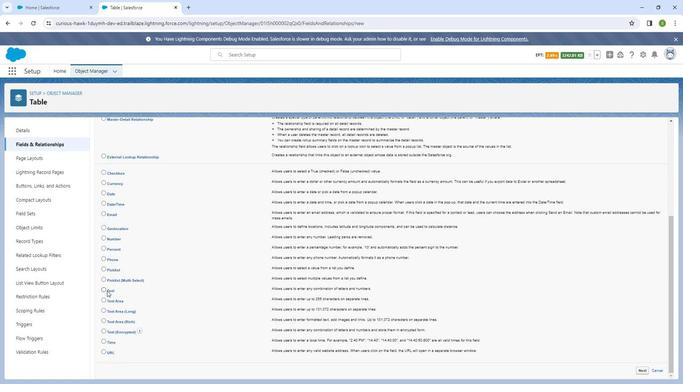 
Action: Mouse moved to (634, 369)
Screenshot: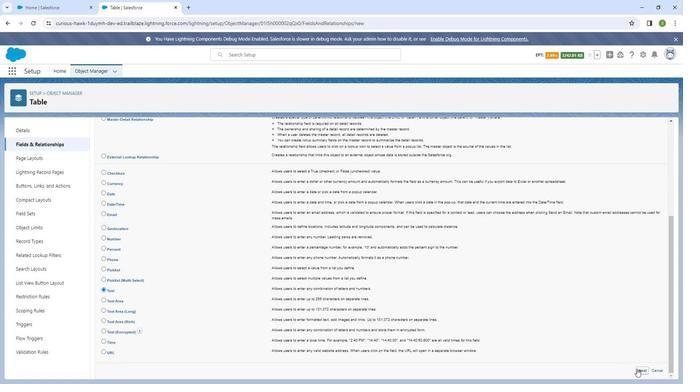 
Action: Mouse pressed left at (634, 369)
Screenshot: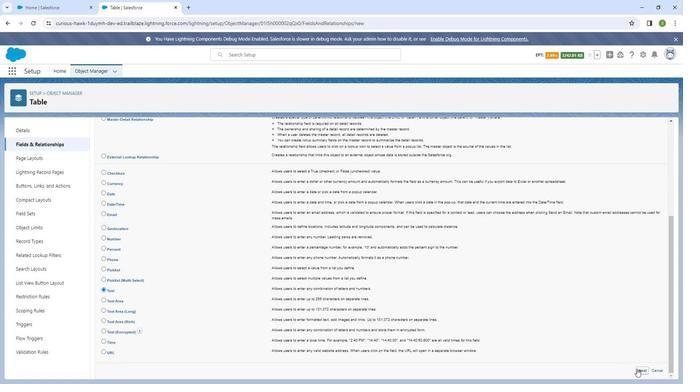 
Action: Mouse moved to (239, 181)
Screenshot: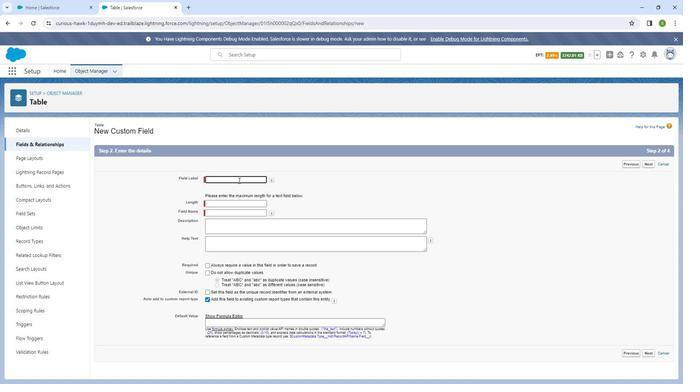 
Action: Mouse pressed left at (239, 181)
Screenshot: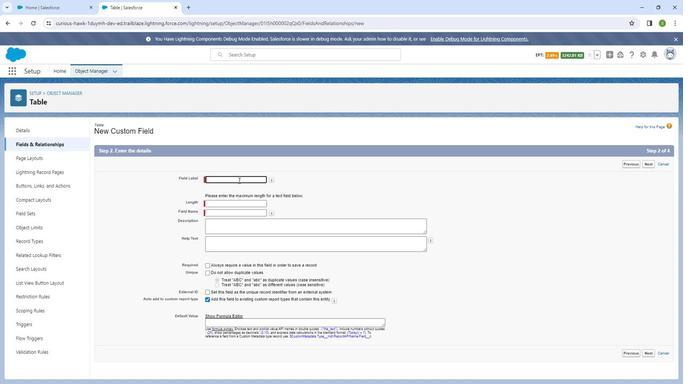
Action: Key pressed <Key.shift_r>Table<Key.space><Key.shift_r><Key.shift_r><Key.shift_r><Key.shift_r>Number
Screenshot: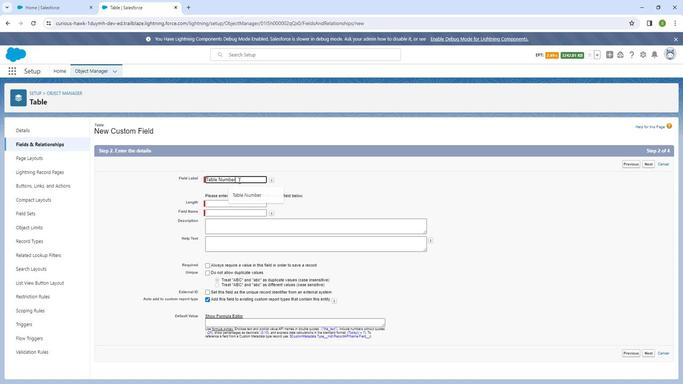 
Action: Mouse moved to (236, 204)
Screenshot: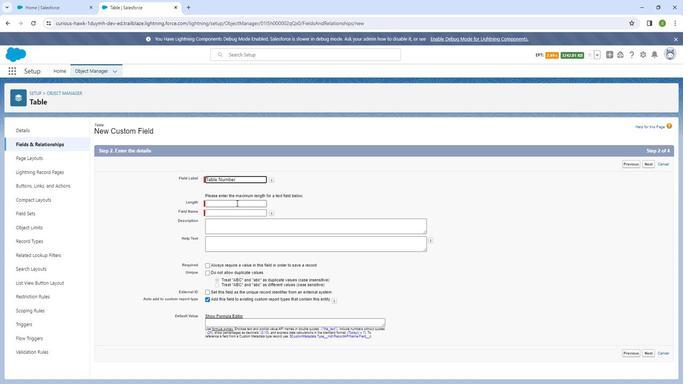 
Action: Mouse pressed left at (236, 204)
Screenshot: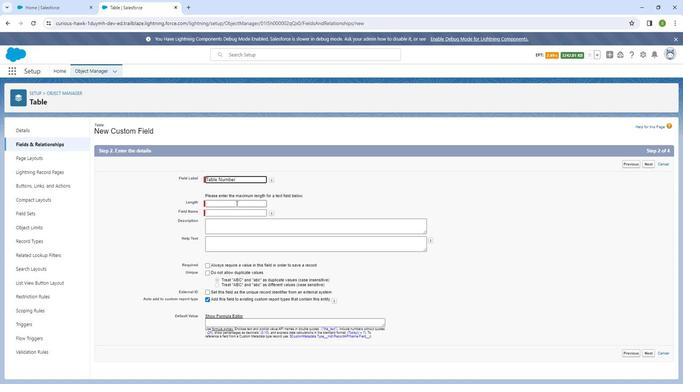 
Action: Mouse moved to (241, 232)
Screenshot: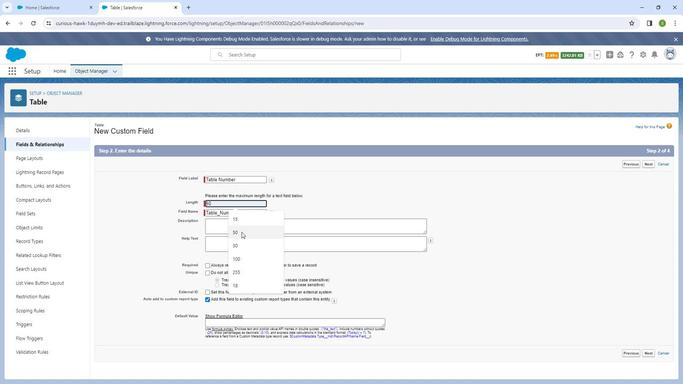 
Action: Mouse pressed left at (241, 232)
Screenshot: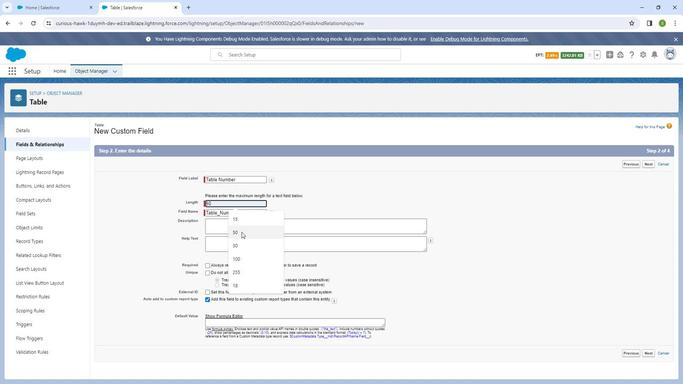 
Action: Mouse moved to (228, 227)
Screenshot: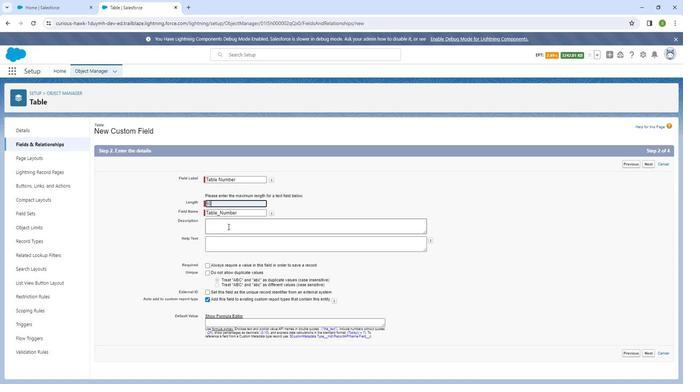 
Action: Mouse pressed left at (228, 227)
Screenshot: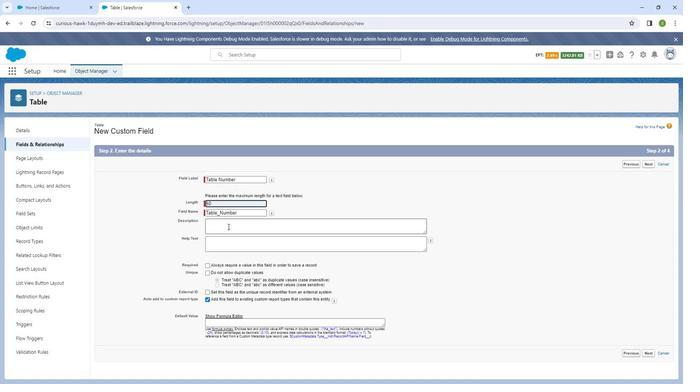 
Action: Key pressed <Key.shift_r><Key.shift_r><Key.shift_r><Key.shift_r><Key.shift_r>Identifies<Key.space>each<Key.space>tablw<Key.backspace>e<Key.space>uniquely<Key.space>for<Key.space>efficient<Key.space>management.
Screenshot: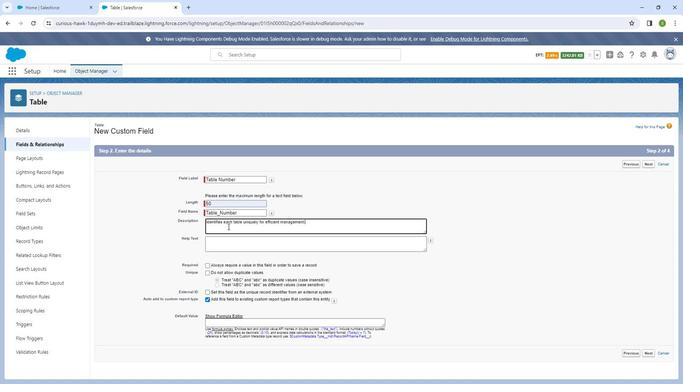 
Action: Mouse moved to (223, 243)
Screenshot: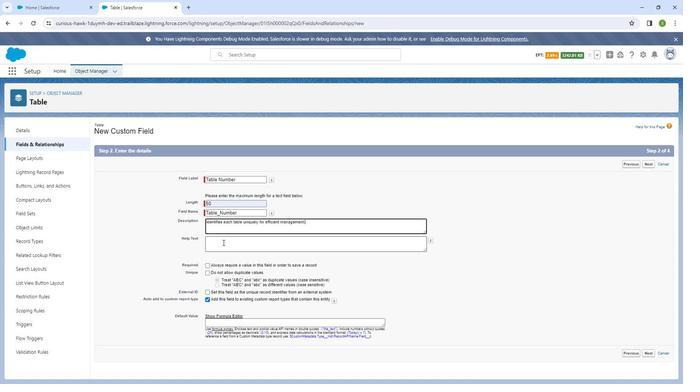 
Action: Mouse pressed left at (223, 243)
Screenshot: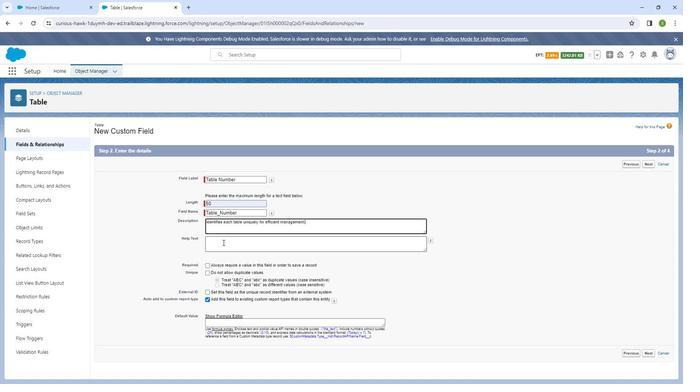 
Action: Key pressed <Key.shift_r>Unique<Key.space>identifier<Key.space>for<Key.space>the<Key.space>table.
Screenshot: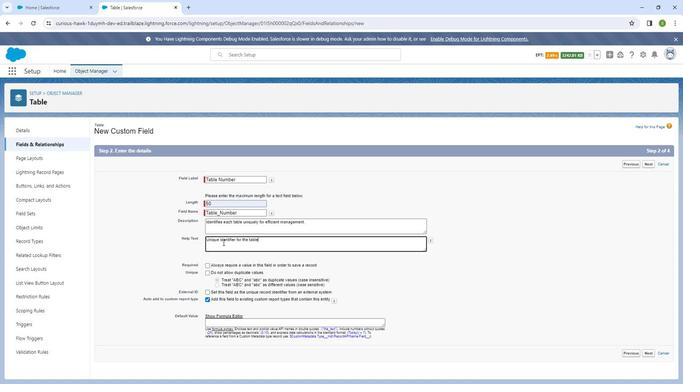 
Action: Mouse moved to (642, 166)
Screenshot: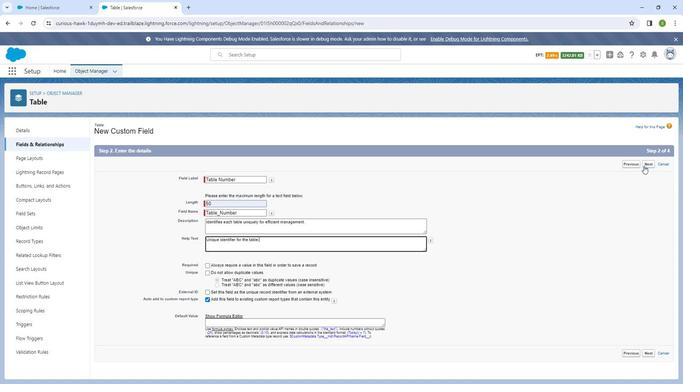 
Action: Mouse pressed left at (642, 166)
Screenshot: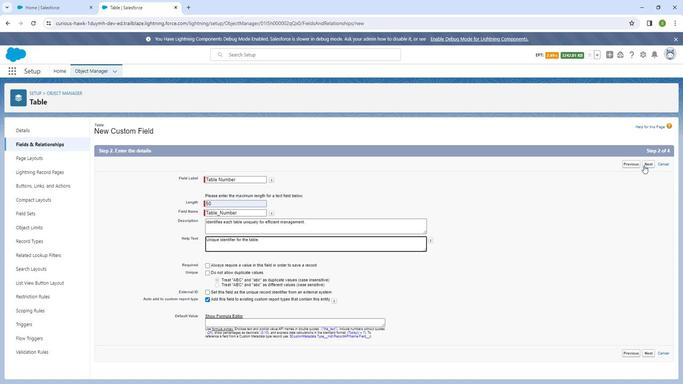
Action: Mouse moved to (470, 255)
Screenshot: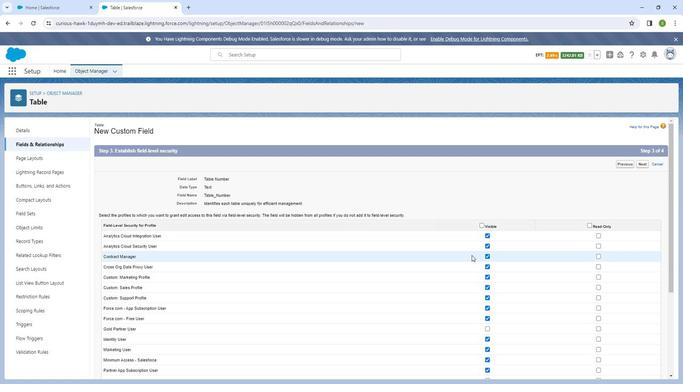 
Action: Mouse scrolled (470, 255) with delta (0, 0)
Screenshot: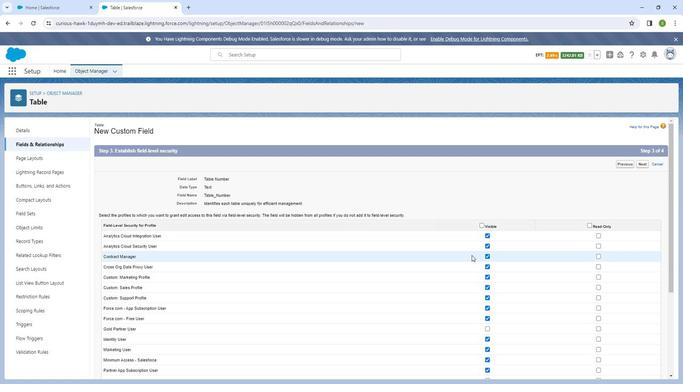 
Action: Mouse moved to (470, 256)
Screenshot: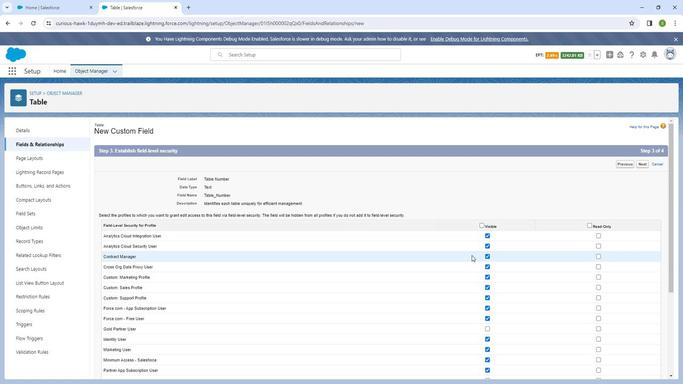 
Action: Mouse scrolled (470, 255) with delta (0, 0)
Screenshot: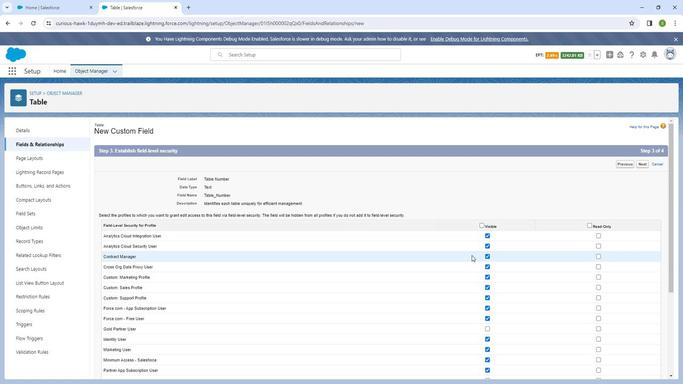 
Action: Mouse scrolled (470, 255) with delta (0, 0)
Screenshot: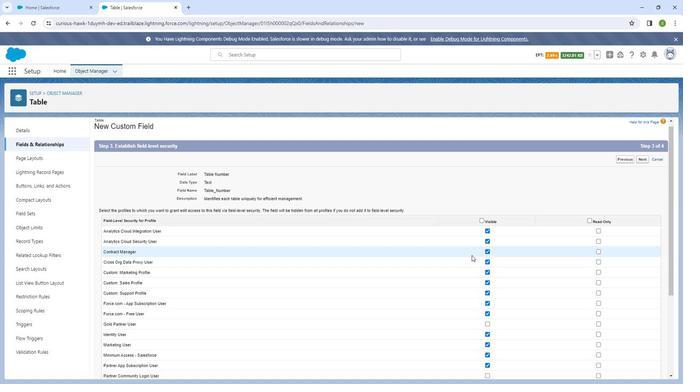 
Action: Mouse scrolled (470, 255) with delta (0, 0)
Screenshot: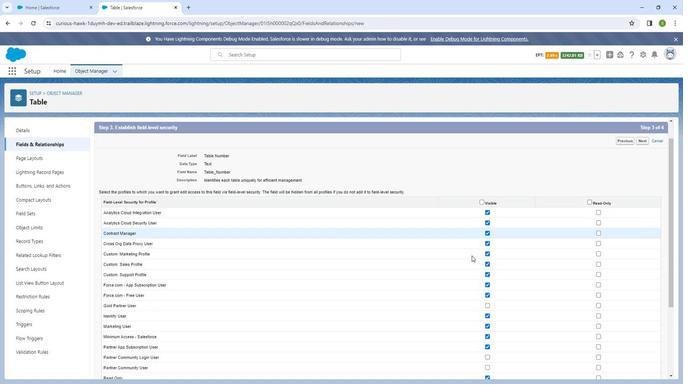 
Action: Mouse moved to (470, 256)
Screenshot: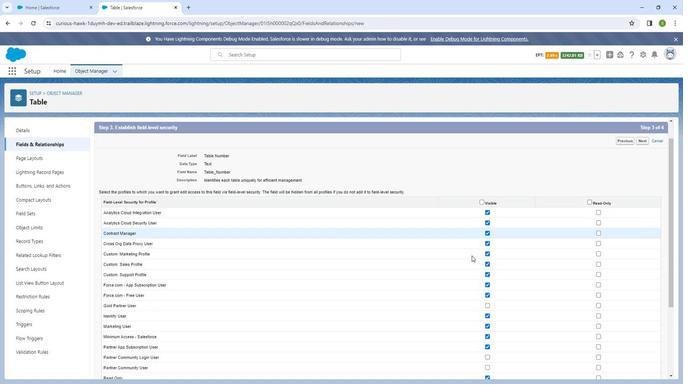 
Action: Mouse scrolled (470, 256) with delta (0, 0)
Screenshot: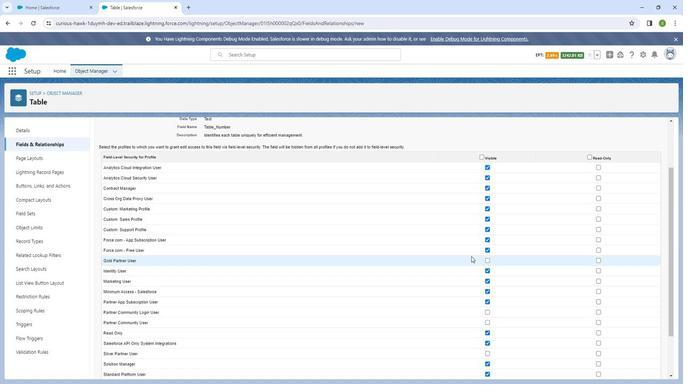
Action: Mouse scrolled (470, 256) with delta (0, 0)
Screenshot: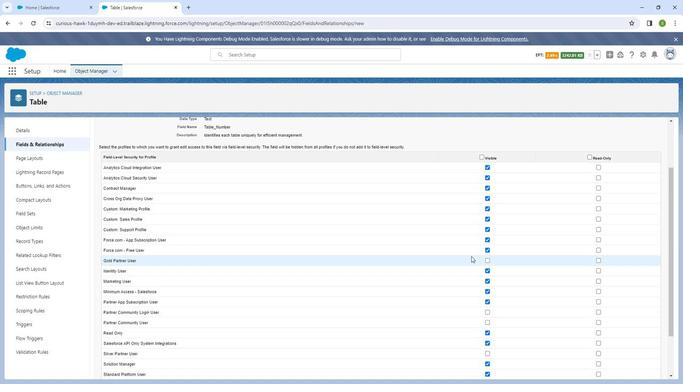 
Action: Mouse moved to (470, 257)
Screenshot: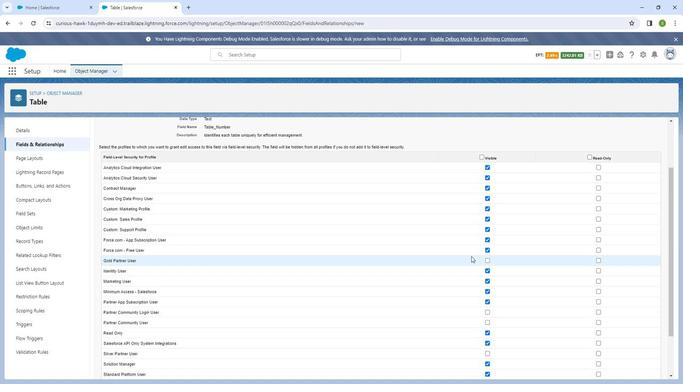 
Action: Mouse scrolled (470, 256) with delta (0, 0)
Screenshot: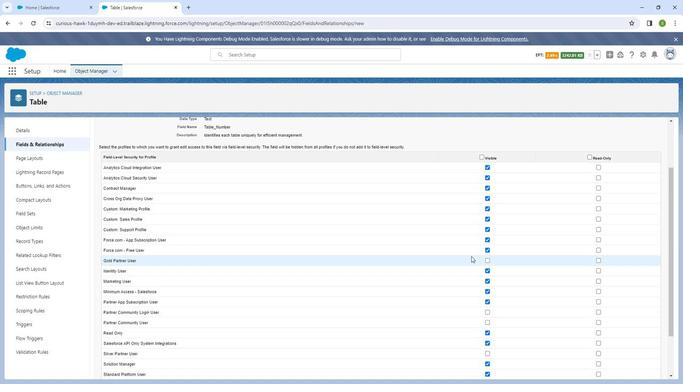 
Action: Mouse moved to (486, 266)
Screenshot: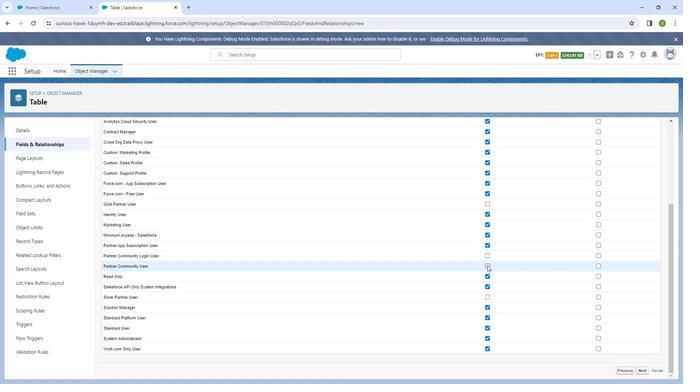 
Action: Mouse pressed left at (486, 266)
Screenshot: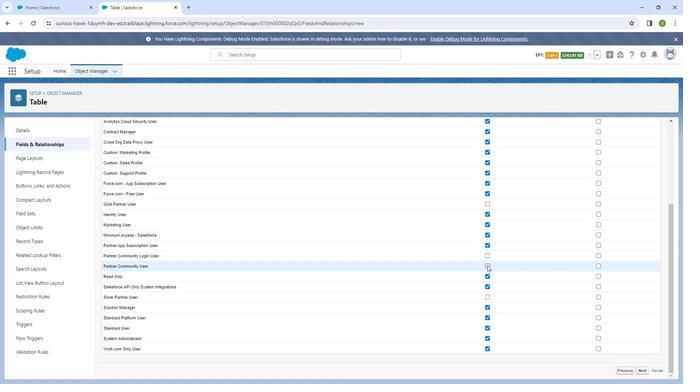 
Action: Mouse moved to (486, 297)
Screenshot: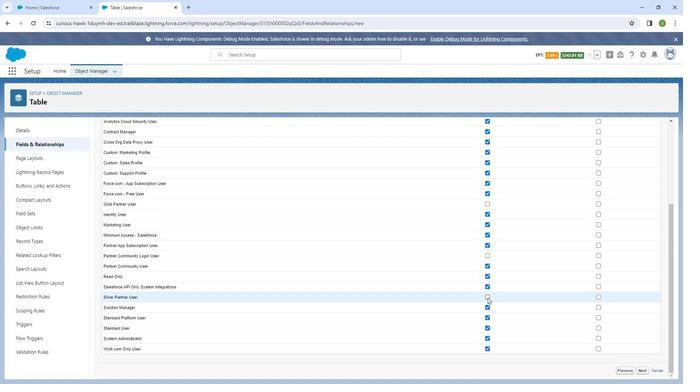 
Action: Mouse pressed left at (486, 297)
Screenshot: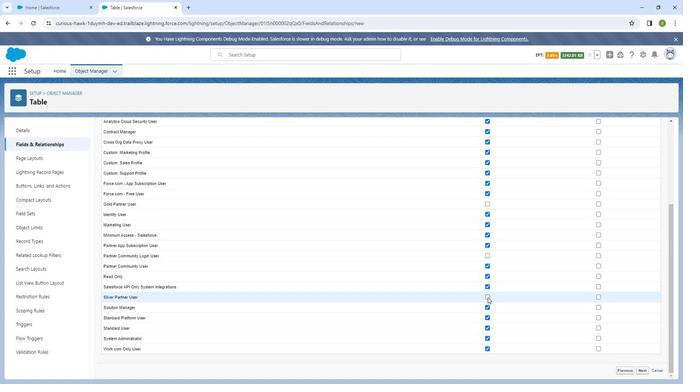 
Action: Mouse moved to (639, 369)
Screenshot: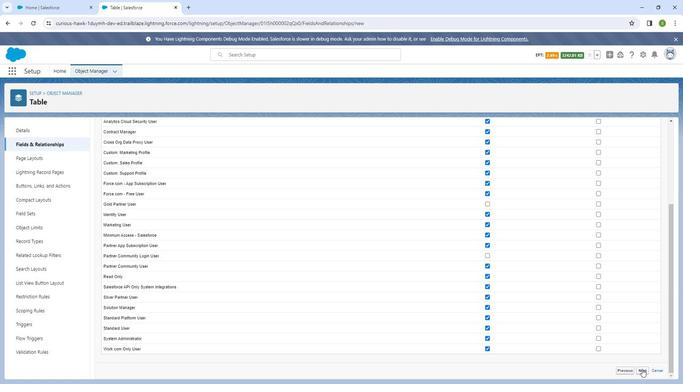 
Action: Mouse pressed left at (639, 369)
Screenshot: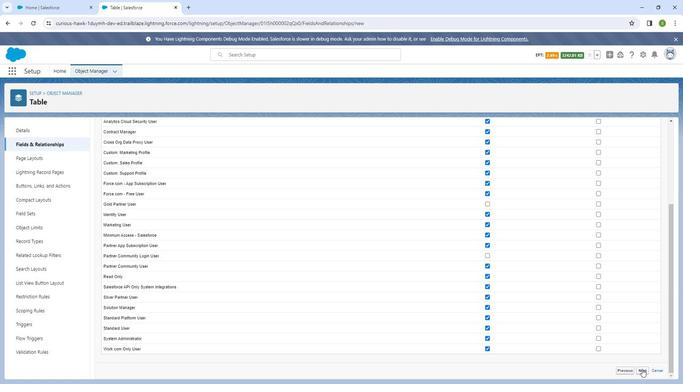 
Action: Mouse moved to (645, 165)
Screenshot: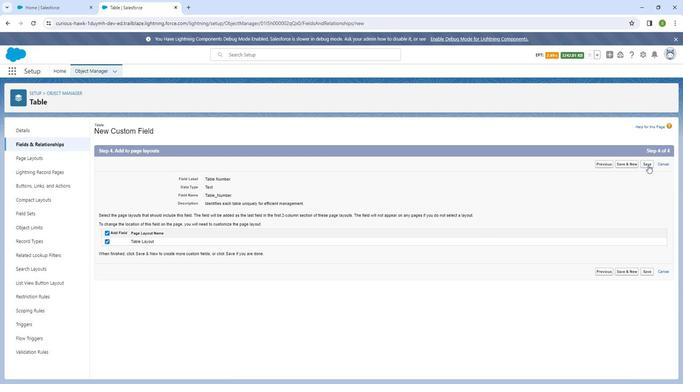 
Action: Mouse pressed left at (645, 165)
Screenshot: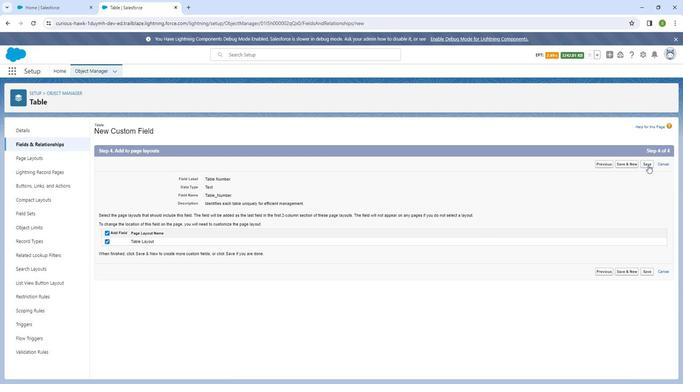 
Action: Mouse moved to (521, 134)
Screenshot: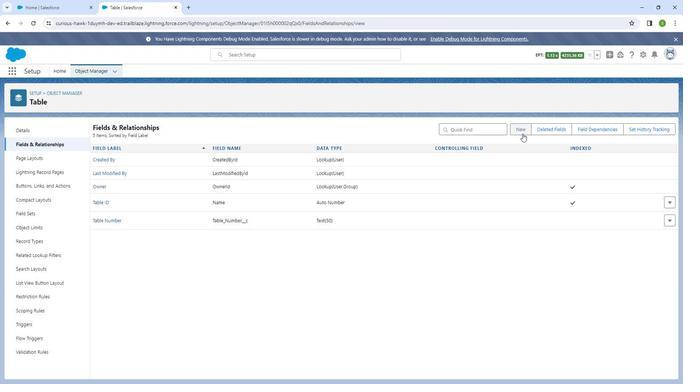 
Action: Mouse pressed left at (521, 134)
Screenshot: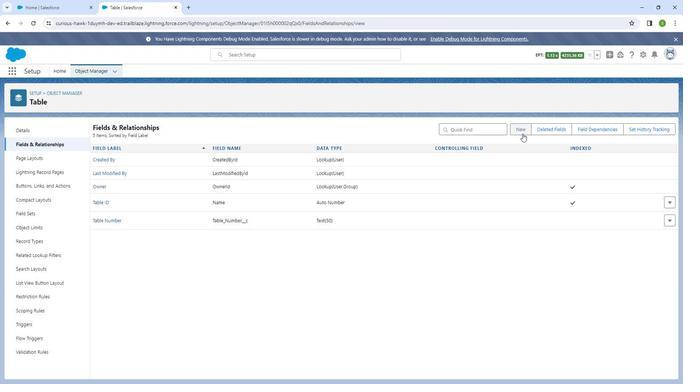 
Action: Mouse moved to (173, 248)
Screenshot: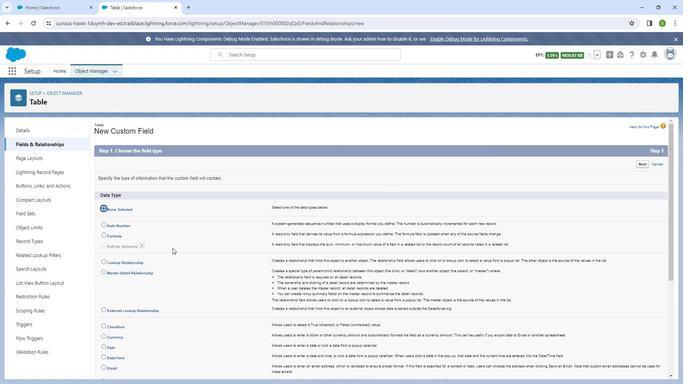 
Action: Mouse scrolled (173, 248) with delta (0, 0)
Screenshot: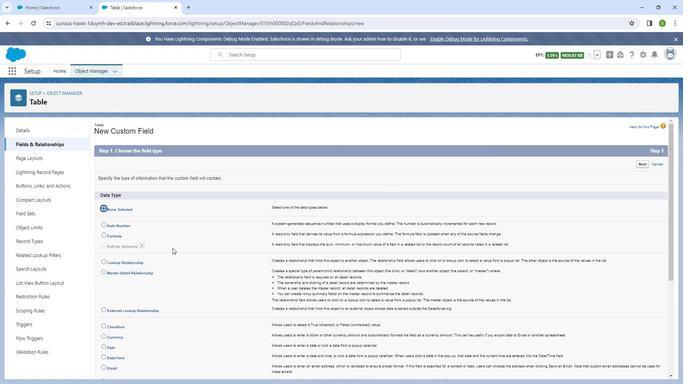 
Action: Mouse moved to (172, 249)
Screenshot: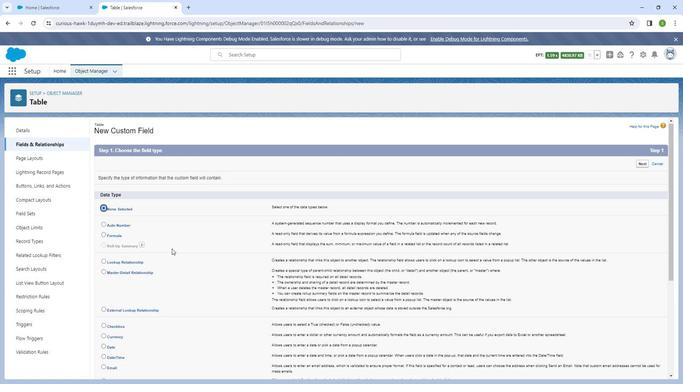 
Action: Mouse scrolled (172, 249) with delta (0, 0)
Screenshot: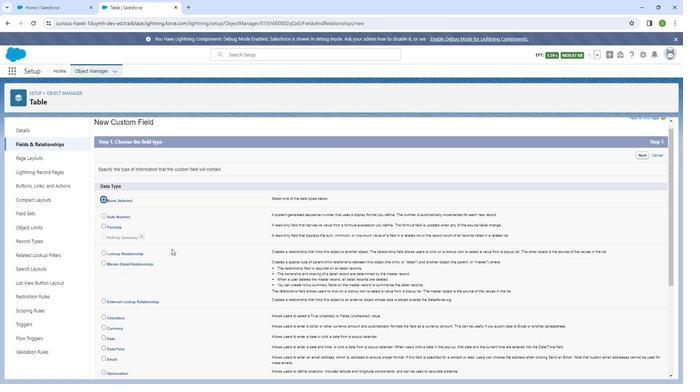 
Action: Mouse moved to (105, 318)
Screenshot: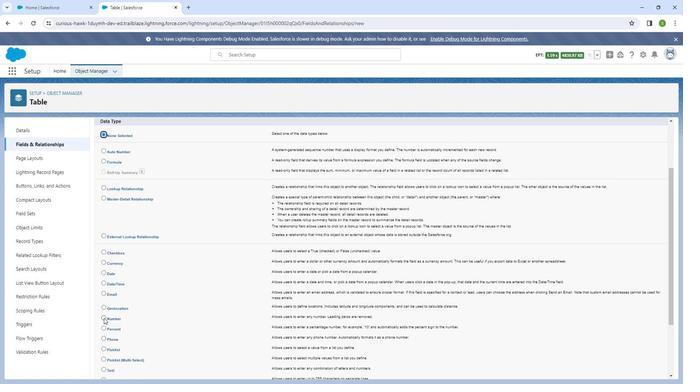 
Action: Mouse pressed left at (105, 318)
Screenshot: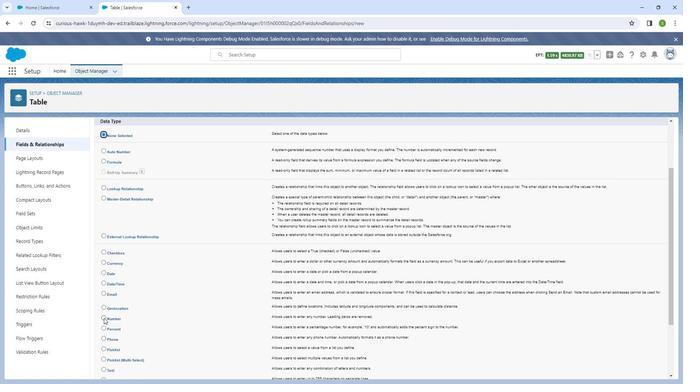 
Action: Mouse moved to (438, 258)
Screenshot: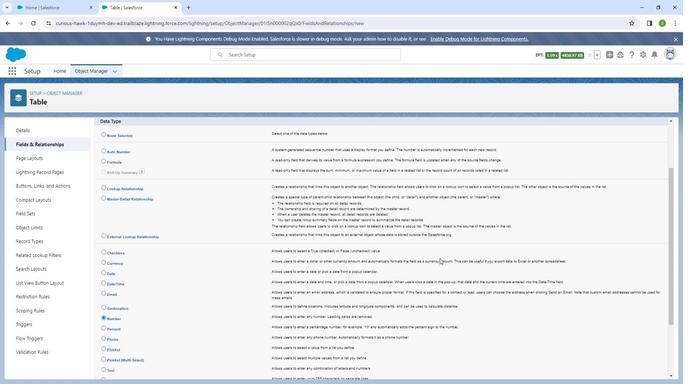 
Action: Mouse scrolled (438, 258) with delta (0, 0)
Screenshot: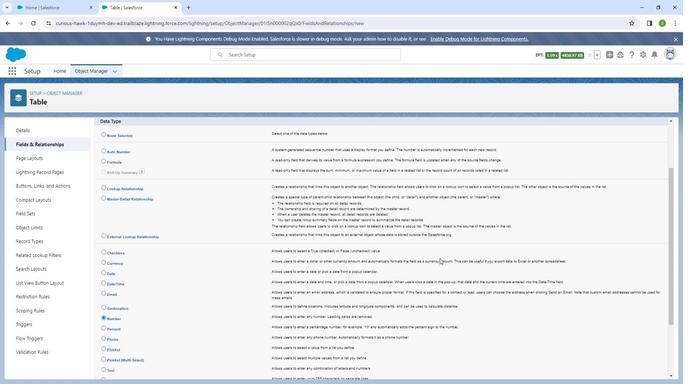 
Action: Mouse moved to (439, 259)
Screenshot: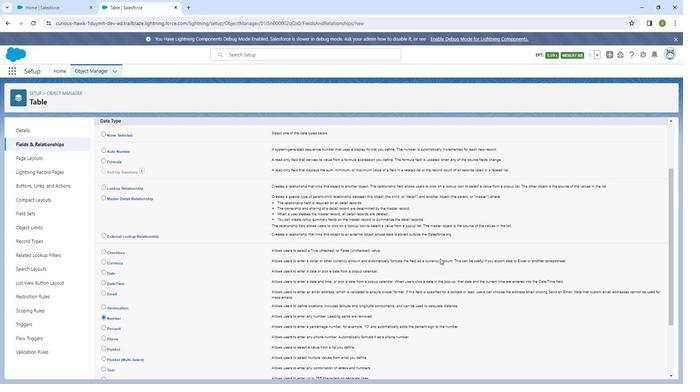 
Action: Mouse scrolled (439, 258) with delta (0, 0)
Screenshot: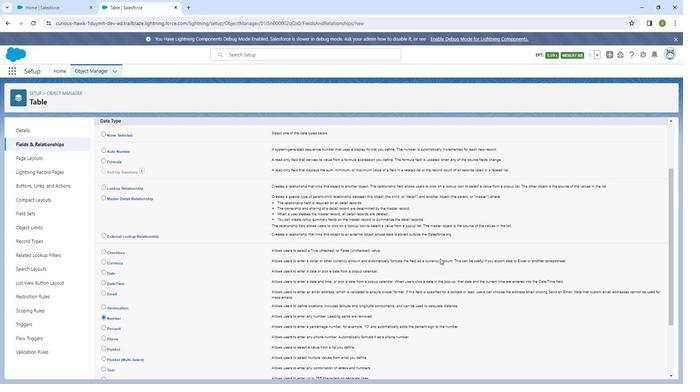 
Action: Mouse scrolled (439, 258) with delta (0, 0)
Screenshot: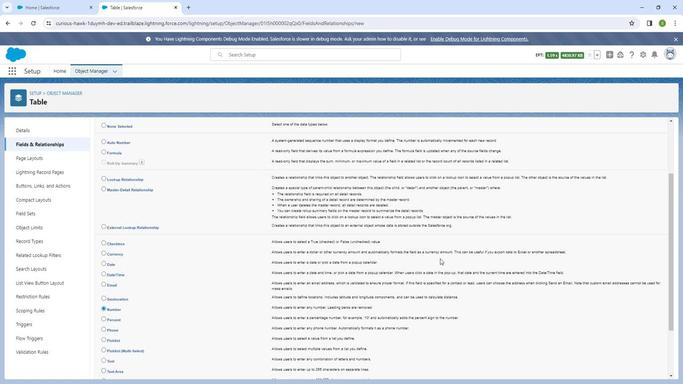 
Action: Mouse scrolled (439, 258) with delta (0, 0)
Screenshot: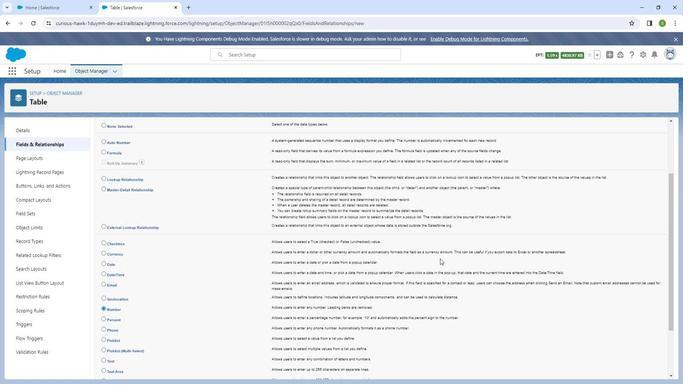 
Action: Mouse scrolled (439, 258) with delta (0, 0)
Screenshot: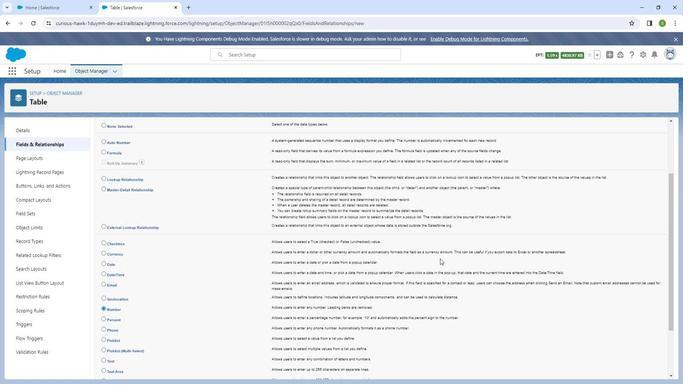 
Action: Mouse scrolled (439, 258) with delta (0, 0)
Screenshot: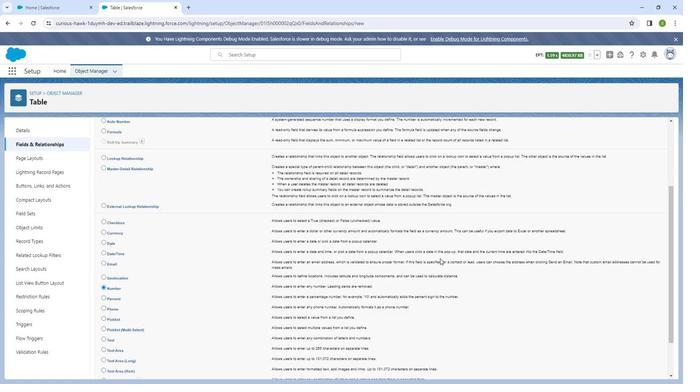 
Action: Mouse moved to (639, 371)
Screenshot: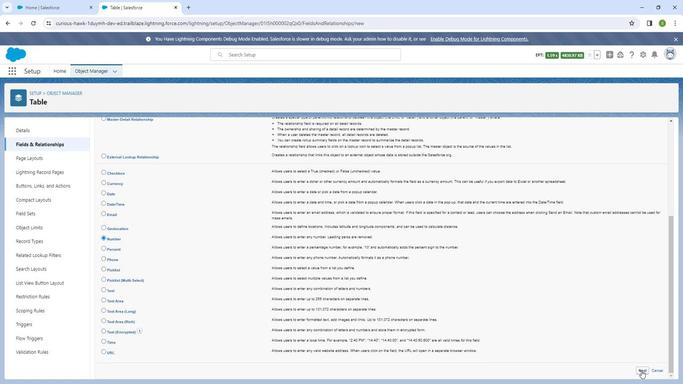 
Action: Mouse pressed left at (639, 371)
Screenshot: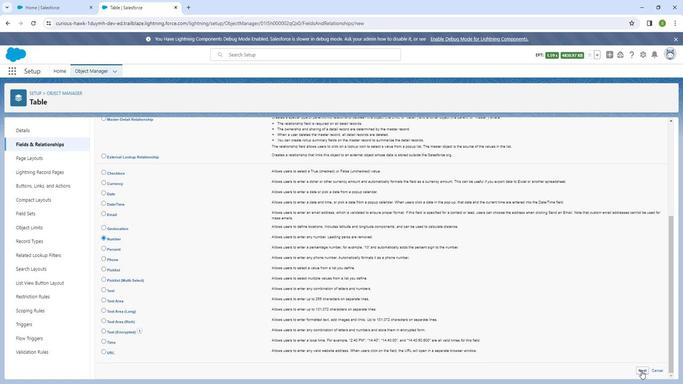 
Action: Mouse moved to (244, 181)
Screenshot: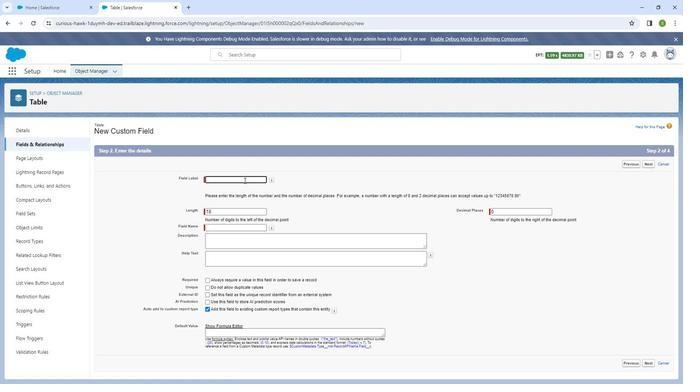 
Action: Mouse pressed left at (244, 181)
Screenshot: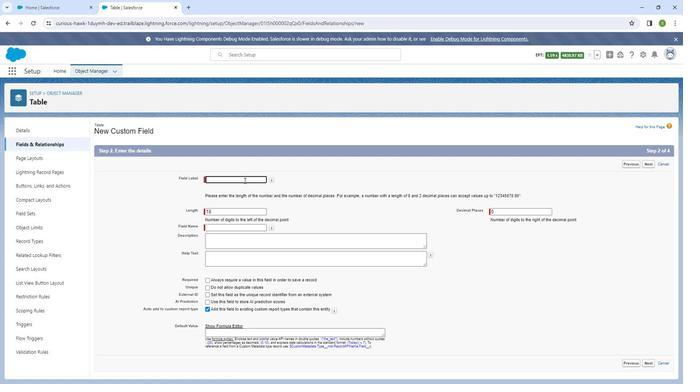 
Action: Key pressed <Key.shift_r>Seating<Key.space><Key.shift_r>Capacity
Screenshot: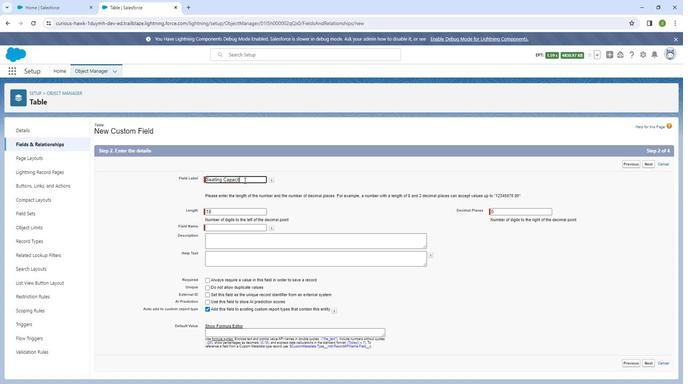 
Action: Mouse moved to (232, 227)
Screenshot: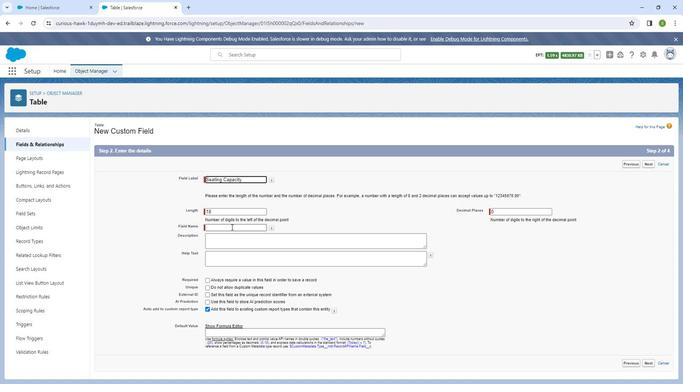 
Action: Mouse pressed left at (232, 227)
Screenshot: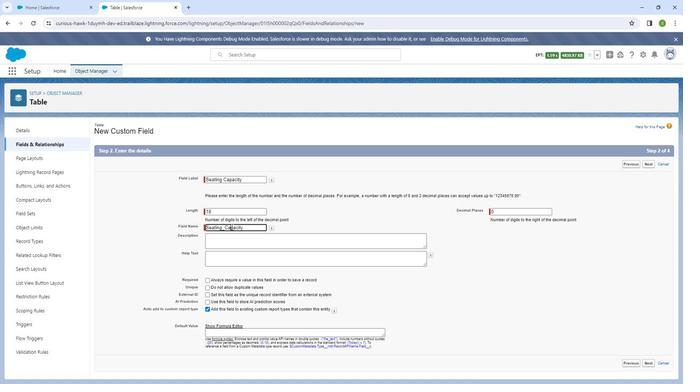
Action: Mouse moved to (235, 239)
Screenshot: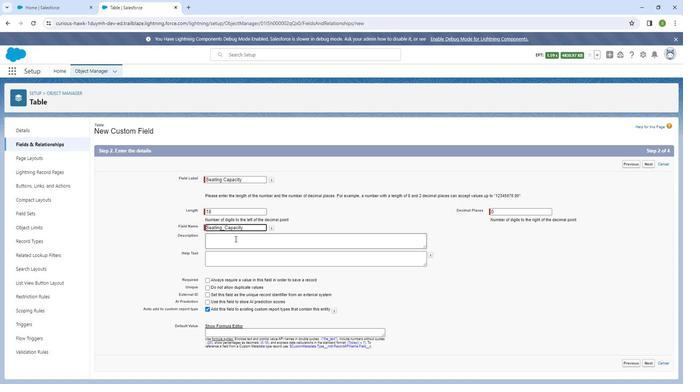 
Action: Mouse pressed left at (235, 239)
Screenshot: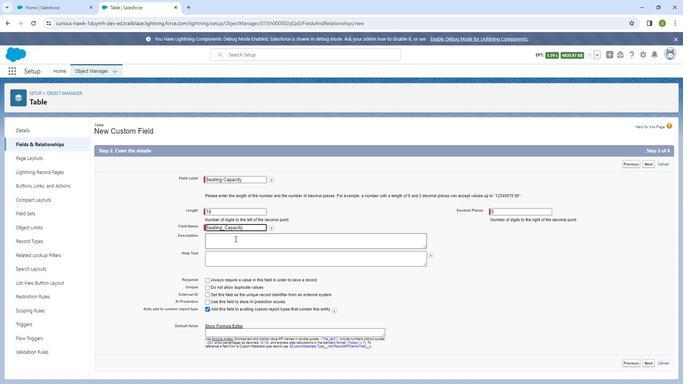 
Action: Key pressed <Key.shift_r><Key.shift_r>Specifies<Key.space>the<Key.space>seating<Key.space>capacity<Key.space>of<Key.space>the<Key.space>table<Key.space>to<Key.space>help<Key.space>staff<Key.space>allocate<Key.space>appropriate<Key.space>seating.
Screenshot: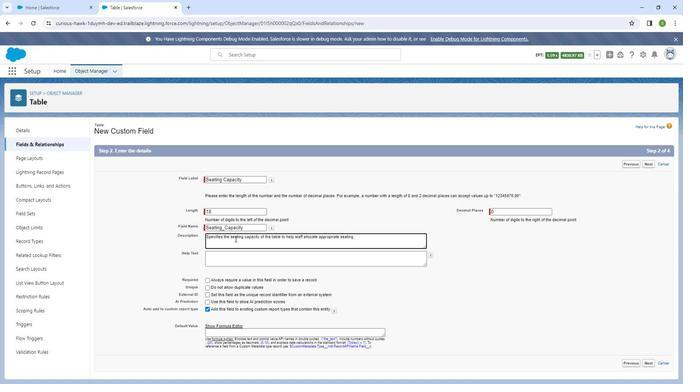 
Action: Mouse moved to (235, 257)
Screenshot: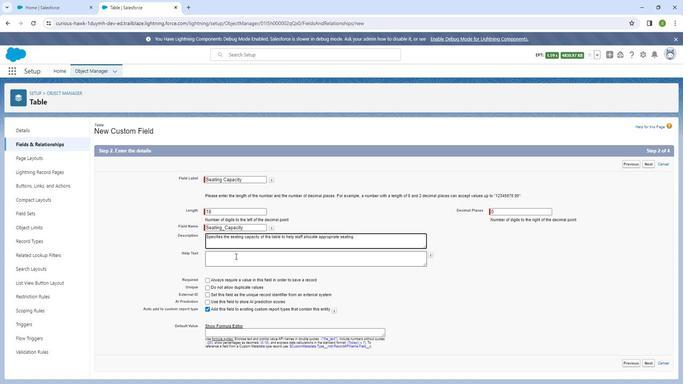 
Action: Mouse pressed left at (235, 257)
Screenshot: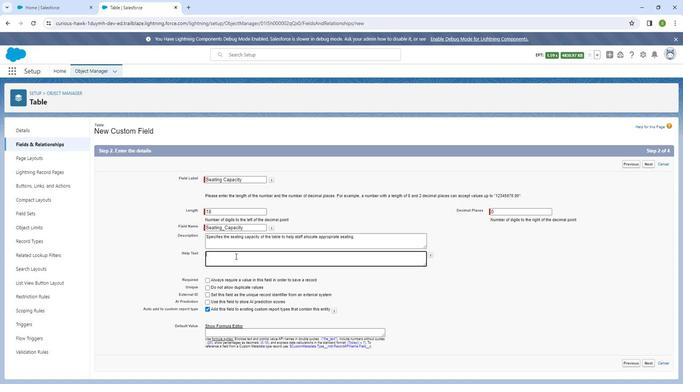 
Action: Key pressed <Key.shift_r>Maximum<Key.space>number<Key.space>of<Key.space>guests<Key.space>the<Key.space>table<Key.space>can<Key.space>accommodate.
Screenshot: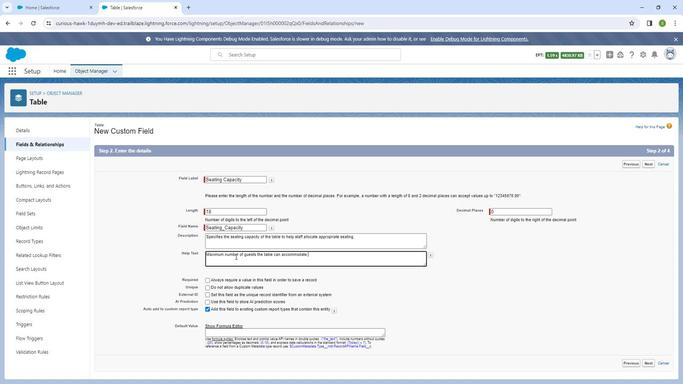 
Action: Mouse moved to (425, 252)
Screenshot: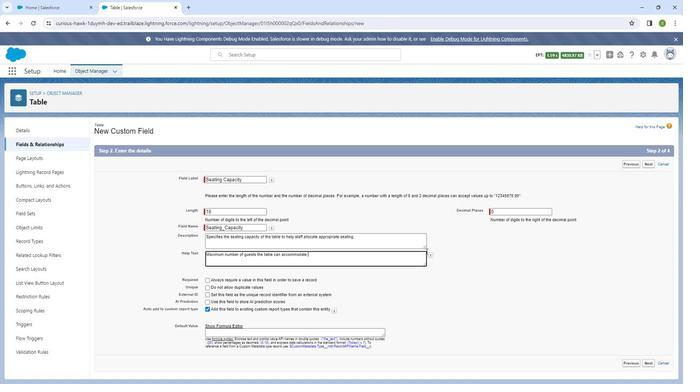
Action: Mouse scrolled (425, 251) with delta (0, 0)
Screenshot: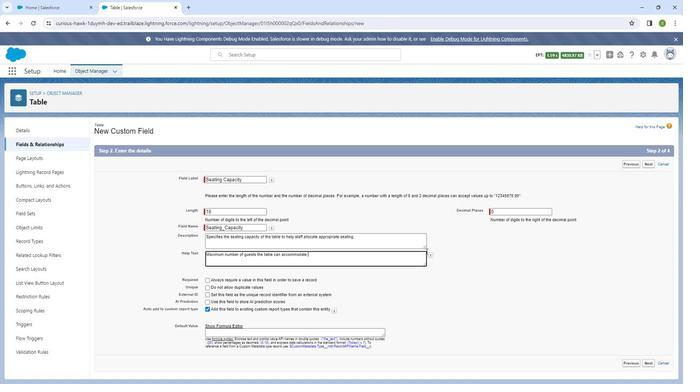 
Action: Mouse moved to (426, 257)
Screenshot: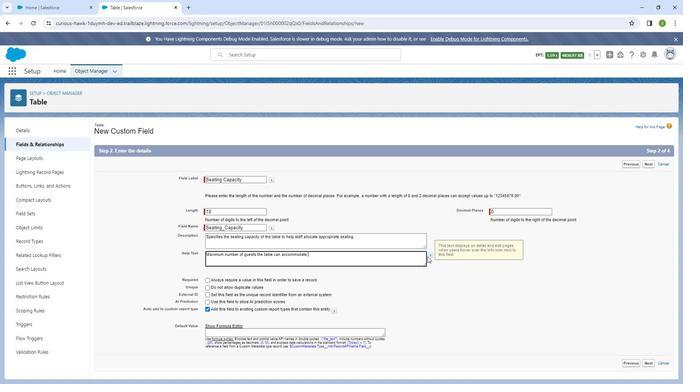 
Action: Mouse scrolled (426, 257) with delta (0, 0)
Screenshot: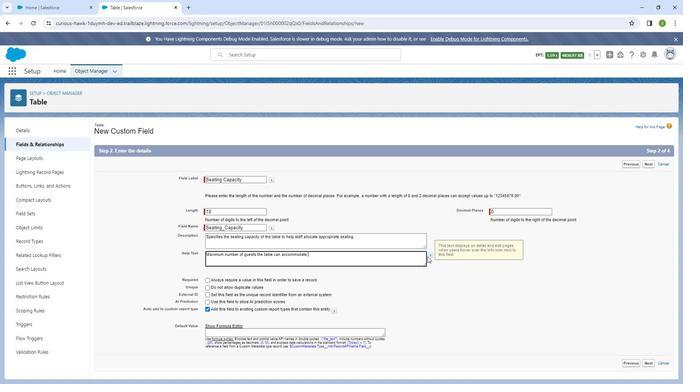 
Action: Mouse moved to (643, 363)
Screenshot: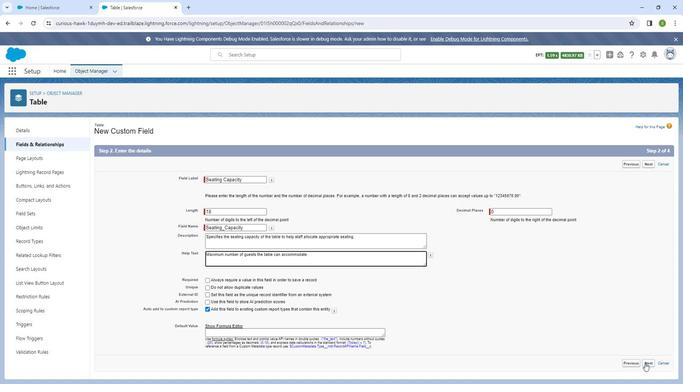 
Action: Mouse pressed left at (643, 363)
Screenshot: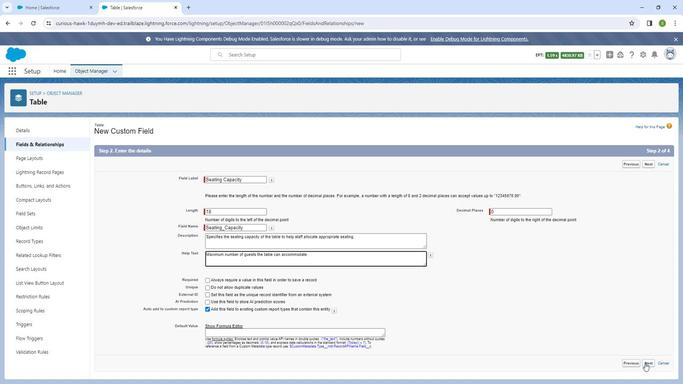 
Action: Mouse moved to (508, 273)
Screenshot: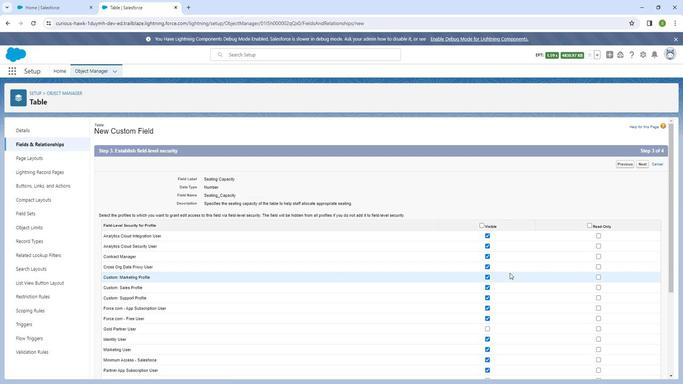 
Action: Mouse scrolled (508, 272) with delta (0, 0)
Screenshot: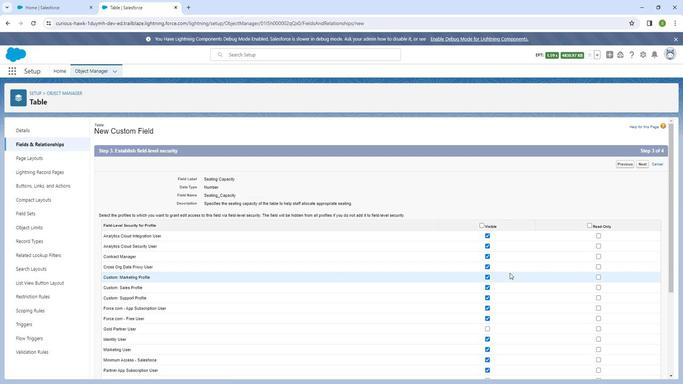
Action: Mouse moved to (508, 273)
Screenshot: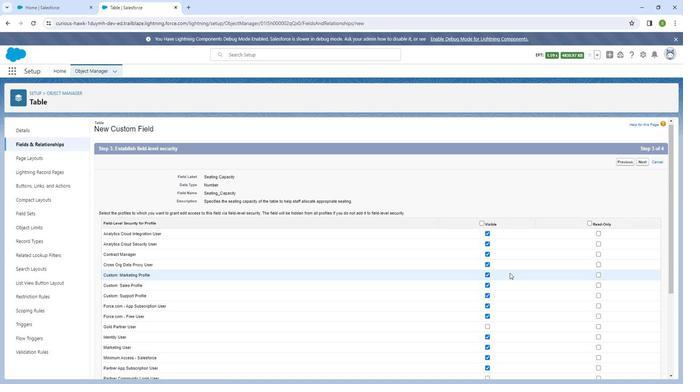 
Action: Mouse scrolled (508, 273) with delta (0, 0)
Screenshot: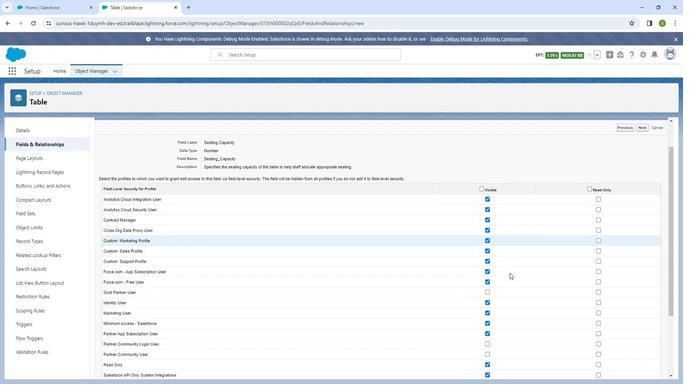 
Action: Mouse moved to (495, 286)
Screenshot: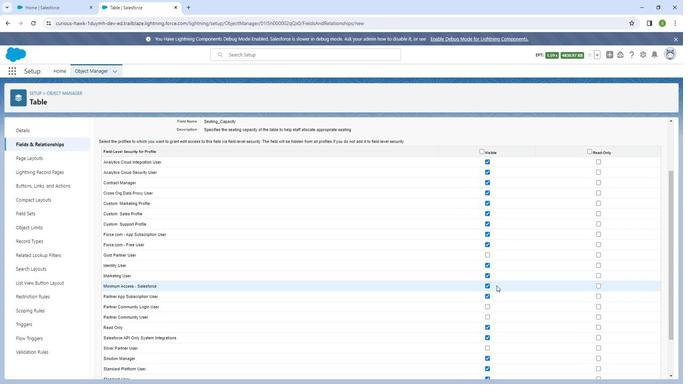 
Action: Mouse scrolled (495, 285) with delta (0, 0)
Screenshot: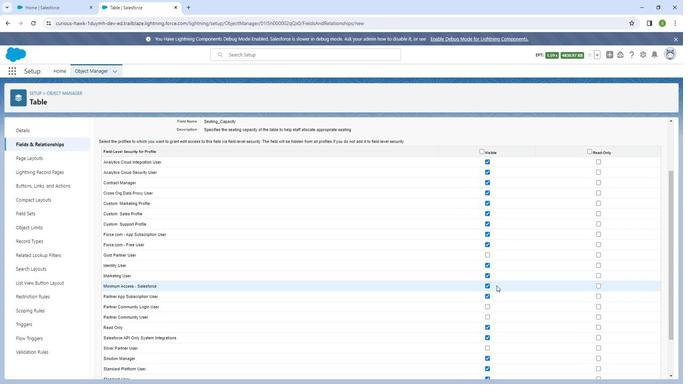 
Action: Mouse moved to (495, 286)
Screenshot: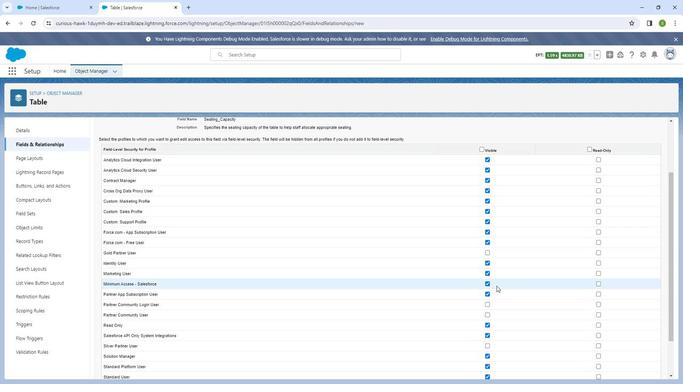
Action: Mouse scrolled (495, 286) with delta (0, 0)
Screenshot: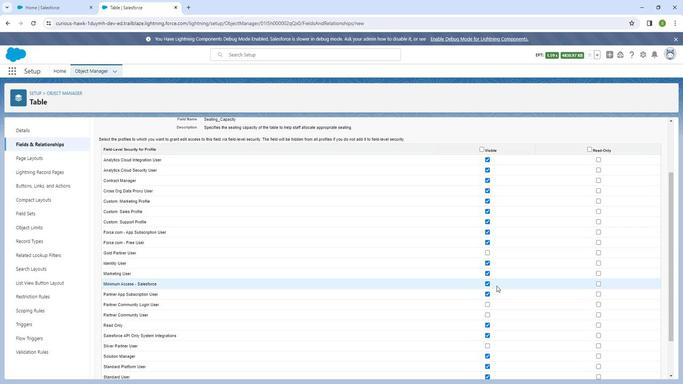 
Action: Mouse moved to (495, 286)
Screenshot: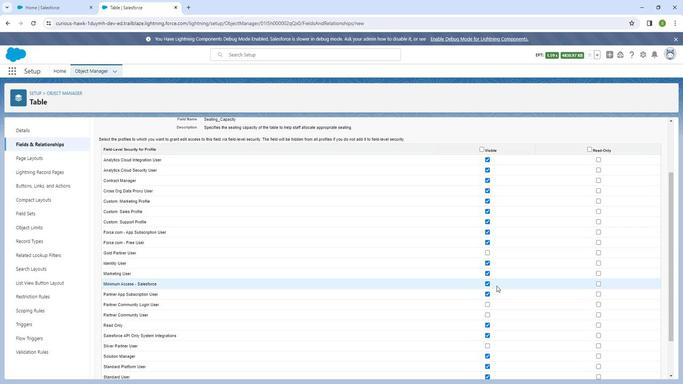 
Action: Mouse scrolled (495, 286) with delta (0, 0)
Screenshot: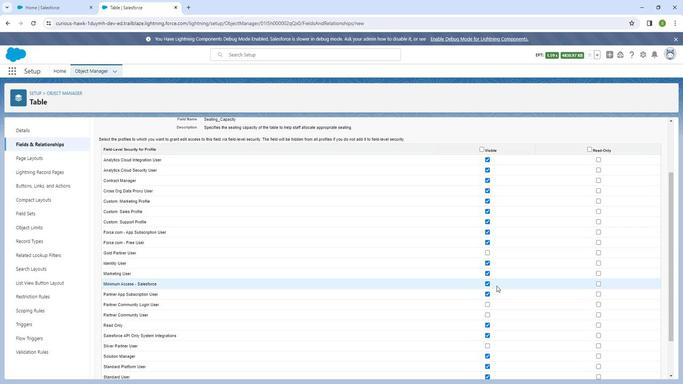 
Action: Mouse scrolled (495, 286) with delta (0, 0)
Screenshot: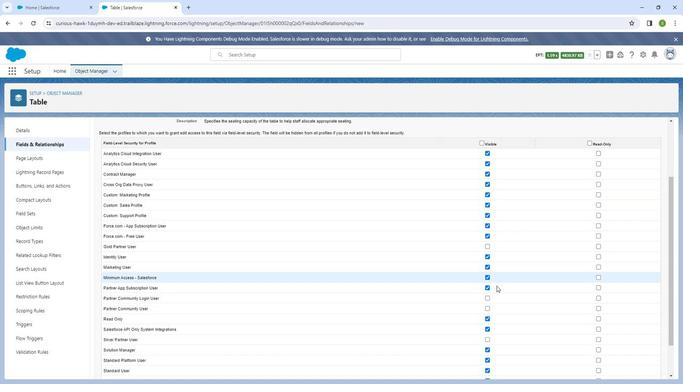 
Action: Mouse scrolled (495, 286) with delta (0, 0)
Screenshot: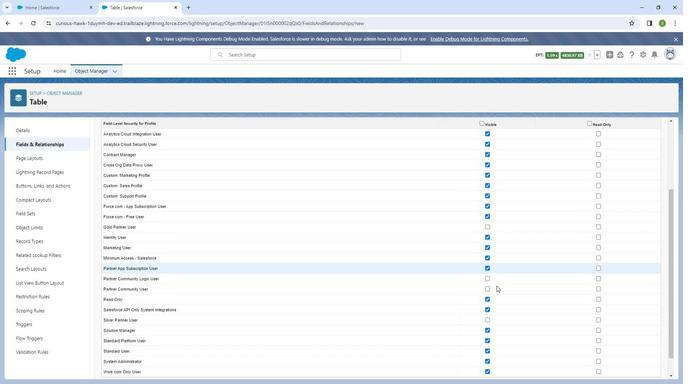 
Action: Mouse moved to (495, 287)
Screenshot: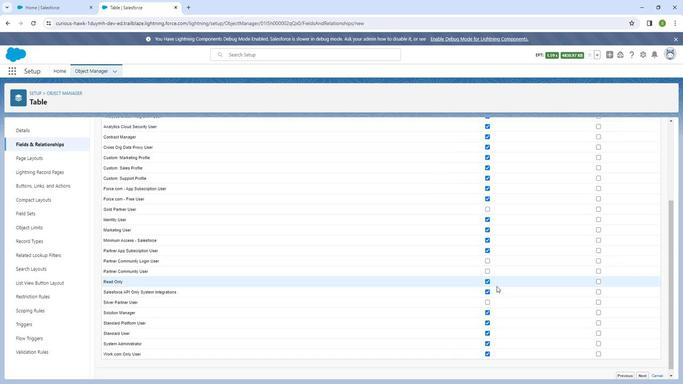 
Action: Mouse scrolled (495, 286) with delta (0, 0)
Screenshot: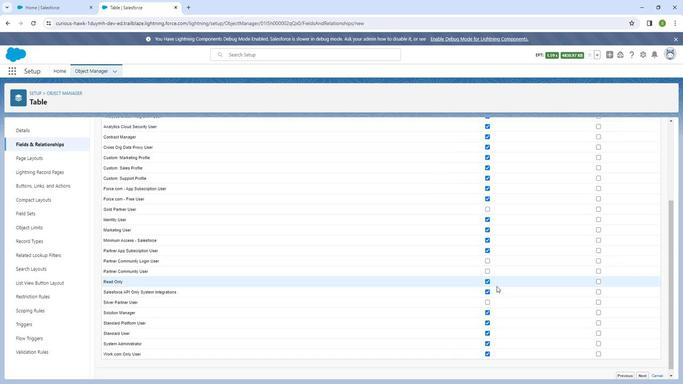 
Action: Mouse moved to (488, 296)
Screenshot: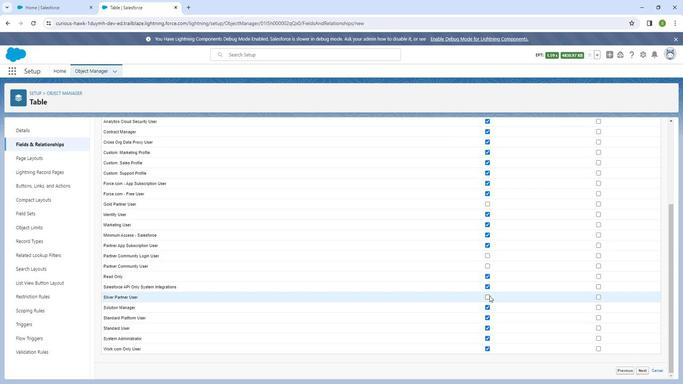 
Action: Mouse pressed left at (488, 296)
Screenshot: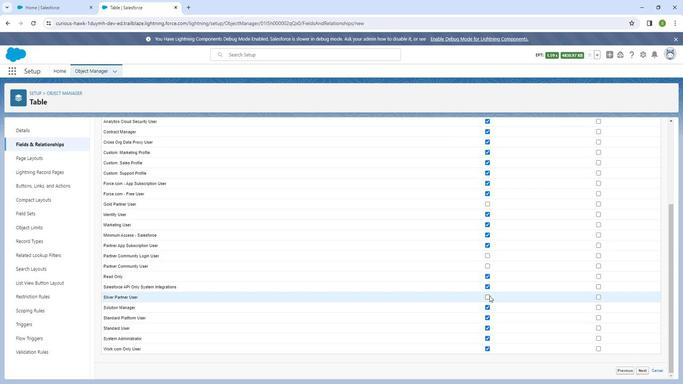 
Action: Mouse moved to (487, 266)
Screenshot: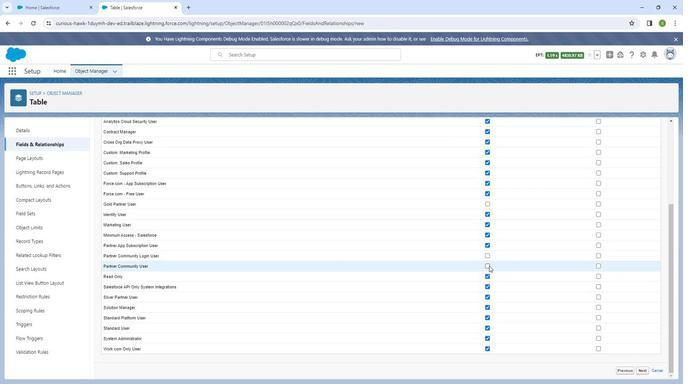 
Action: Mouse pressed left at (487, 266)
Screenshot: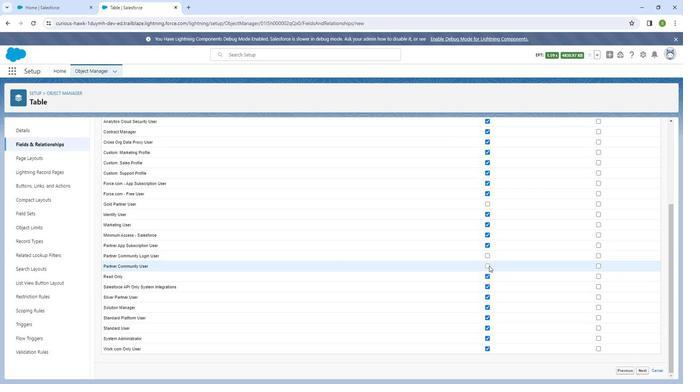 
Action: Mouse moved to (586, 244)
Screenshot: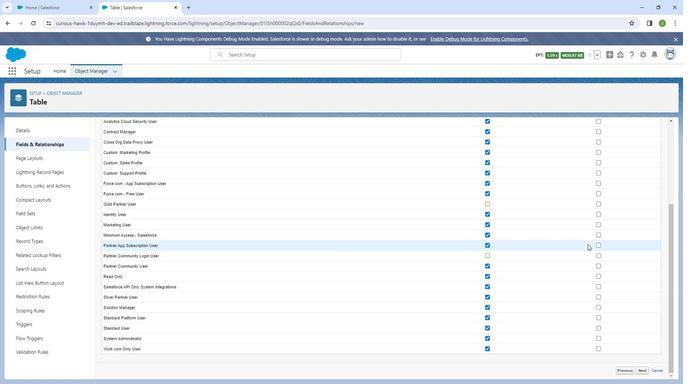 
Action: Mouse scrolled (586, 245) with delta (0, 0)
Screenshot: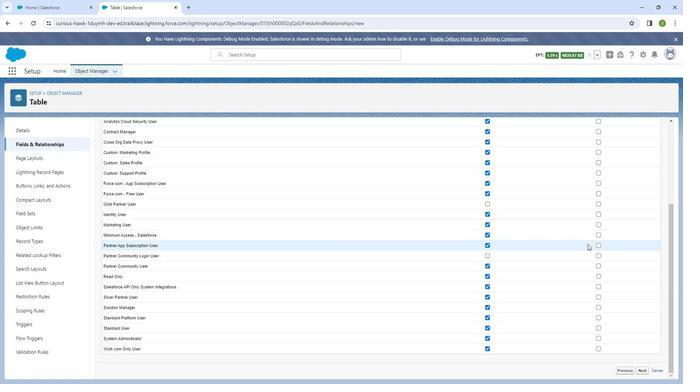 
Action: Mouse scrolled (586, 245) with delta (0, 0)
Screenshot: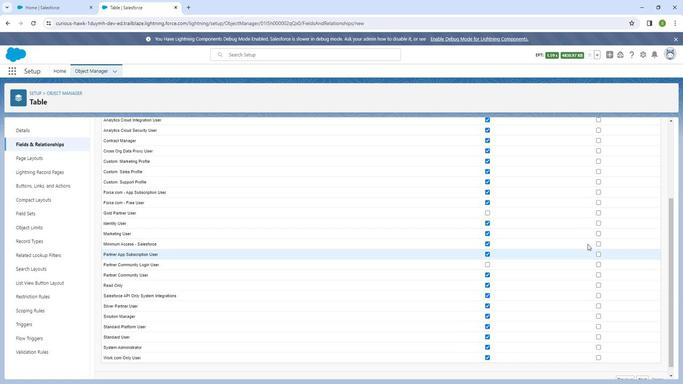 
Action: Mouse scrolled (586, 245) with delta (0, 0)
Screenshot: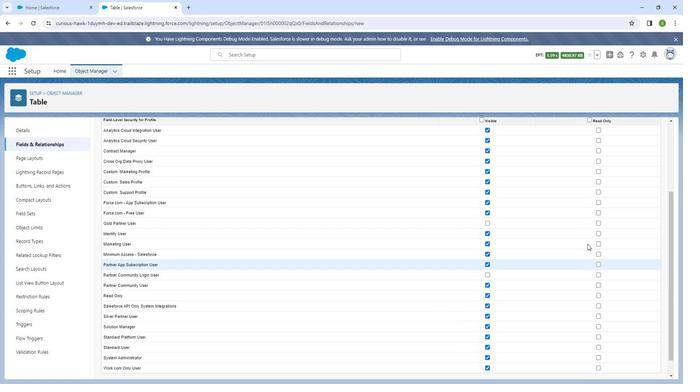 
Action: Mouse moved to (595, 223)
Screenshot: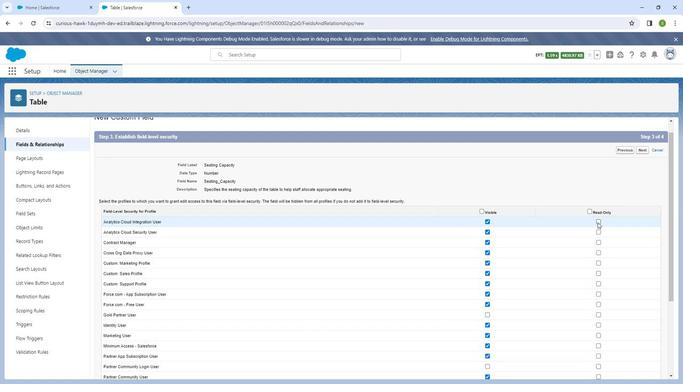 
Action: Mouse pressed left at (595, 223)
Screenshot: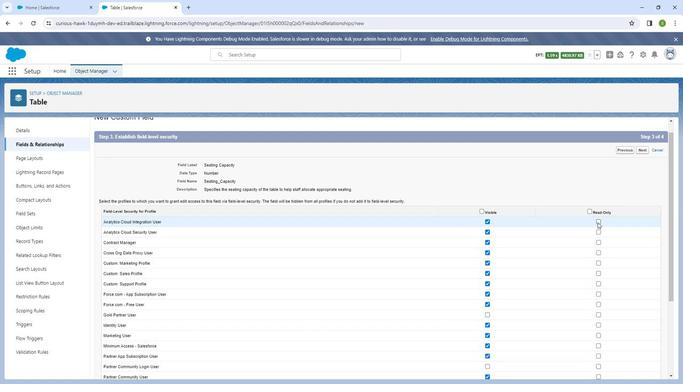 
Action: Mouse moved to (597, 233)
Screenshot: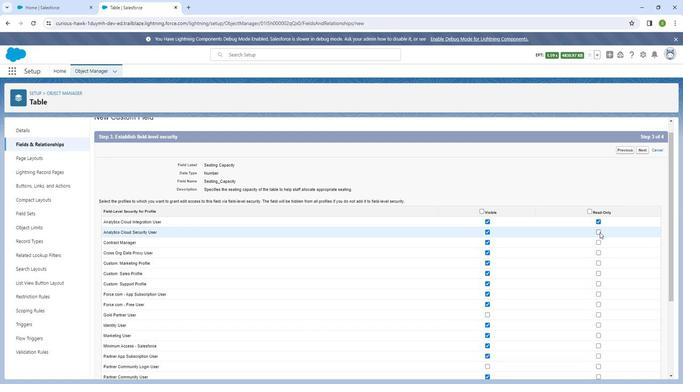 
Action: Mouse pressed left at (597, 233)
Screenshot: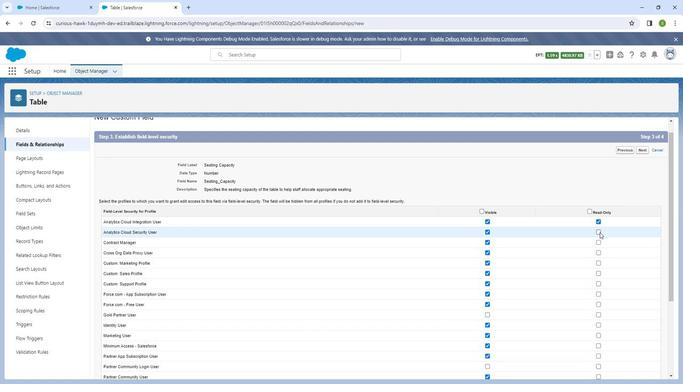 
Action: Mouse moved to (602, 265)
Screenshot: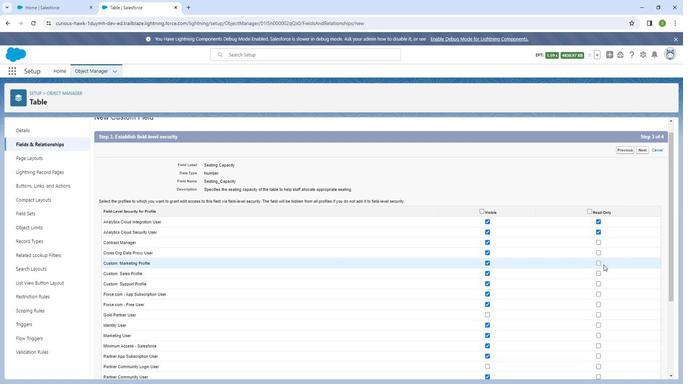 
Action: Mouse scrolled (602, 265) with delta (0, 0)
Screenshot: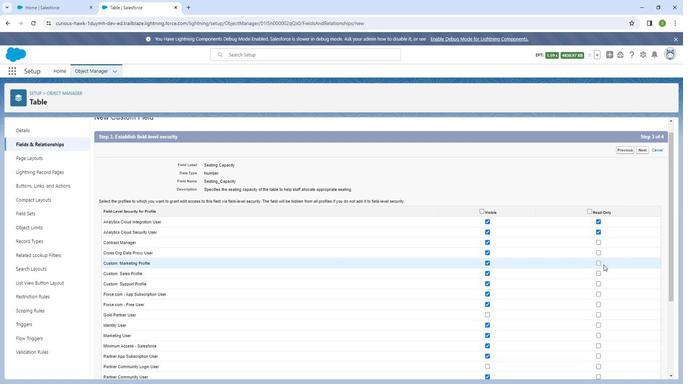 
Action: Mouse moved to (605, 242)
Screenshot: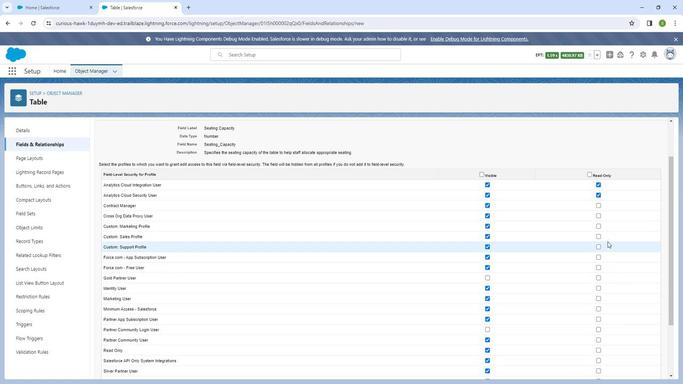 
Action: Mouse scrolled (605, 242) with delta (0, 0)
Screenshot: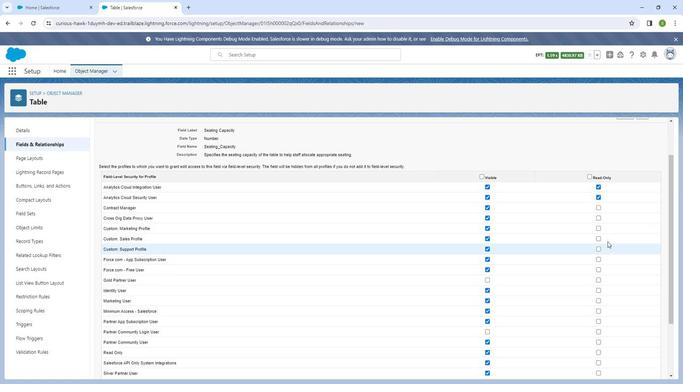
Action: Mouse scrolled (605, 242) with delta (0, 0)
Screenshot: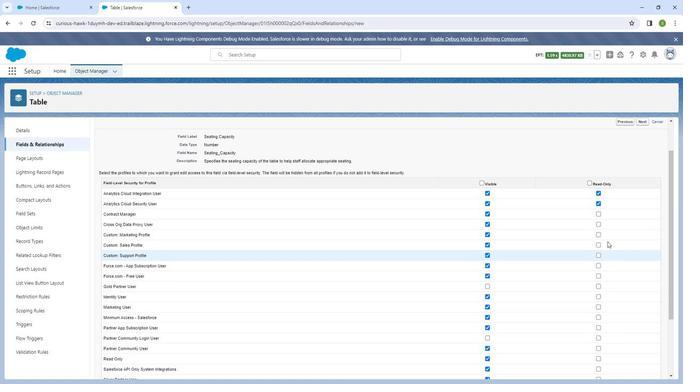 
Action: Mouse moved to (638, 167)
Screenshot: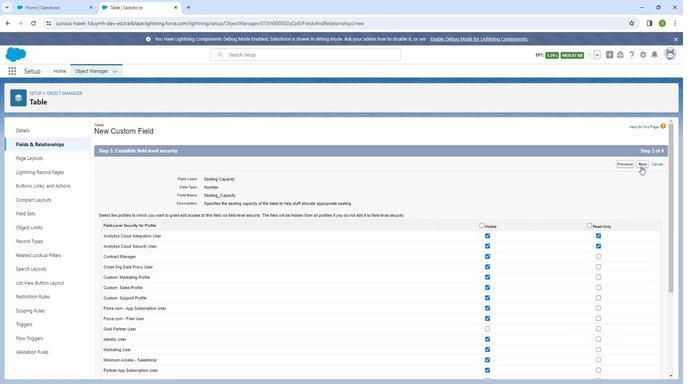 
Action: Mouse pressed left at (638, 167)
Screenshot: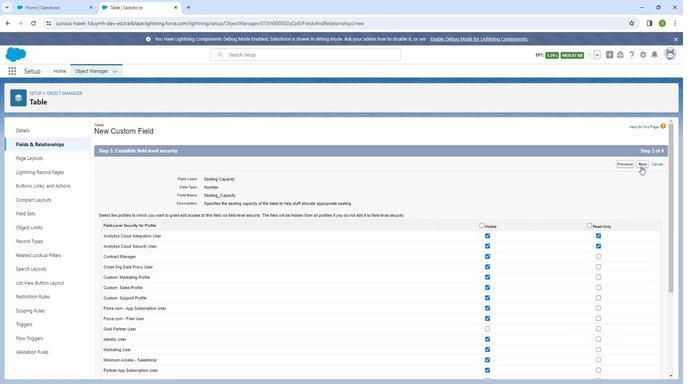 
Action: Mouse moved to (644, 165)
Screenshot: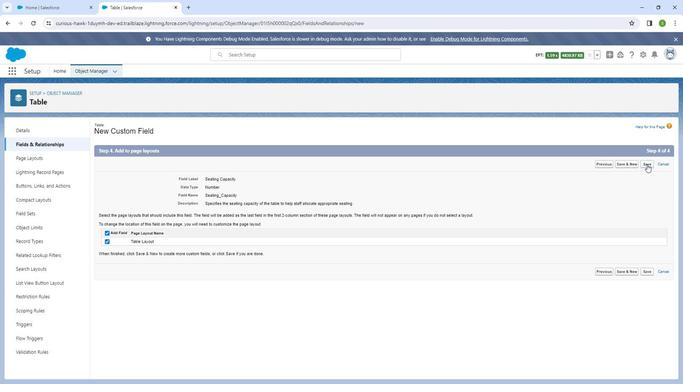 
Action: Mouse pressed left at (644, 165)
Screenshot: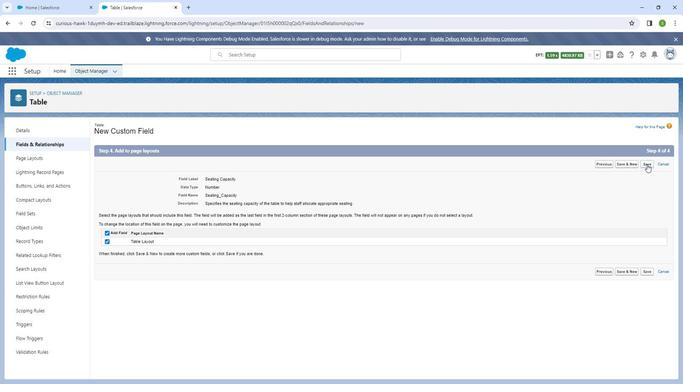 
Action: Mouse moved to (519, 131)
Screenshot: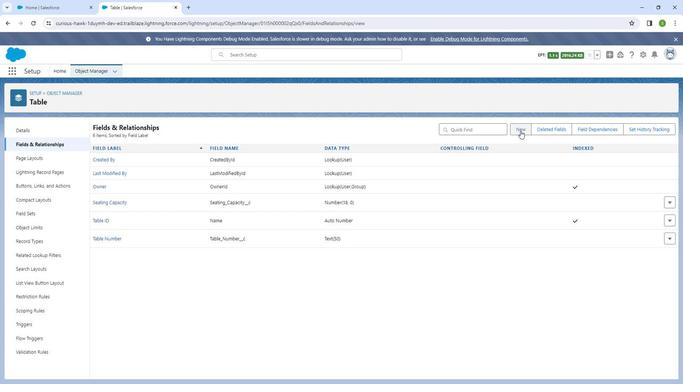 
Action: Mouse pressed left at (519, 131)
Screenshot: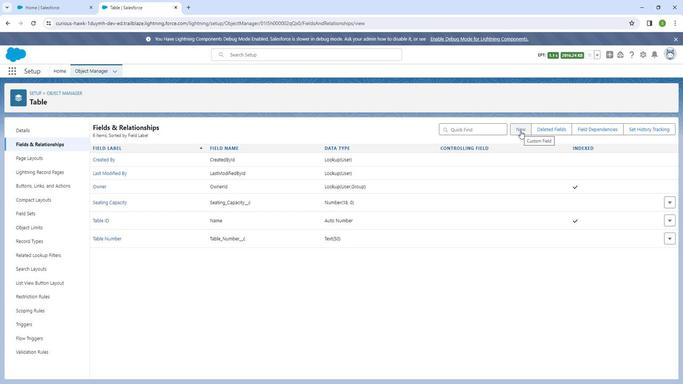 
Action: Mouse moved to (322, 254)
Screenshot: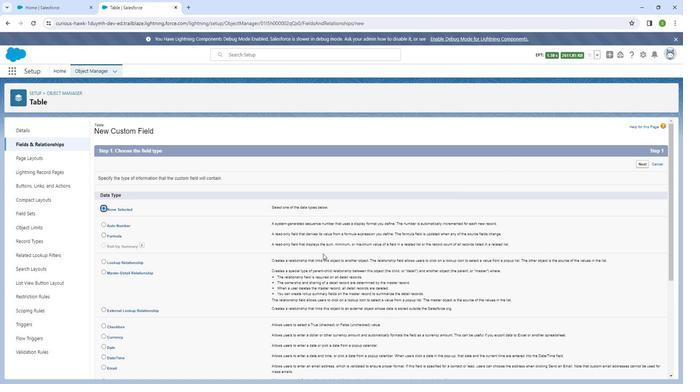 
Action: Mouse scrolled (322, 254) with delta (0, 0)
Screenshot: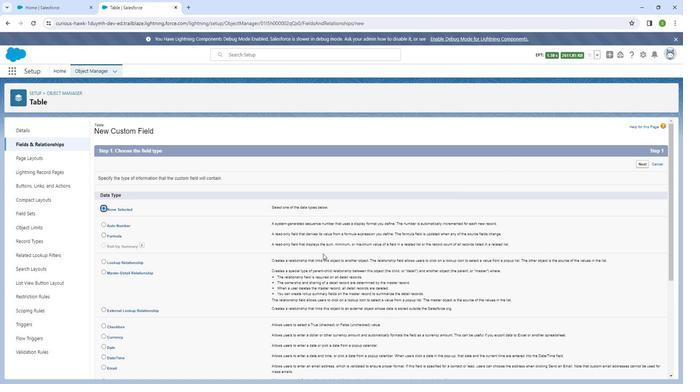 
Action: Mouse scrolled (322, 254) with delta (0, 0)
Screenshot: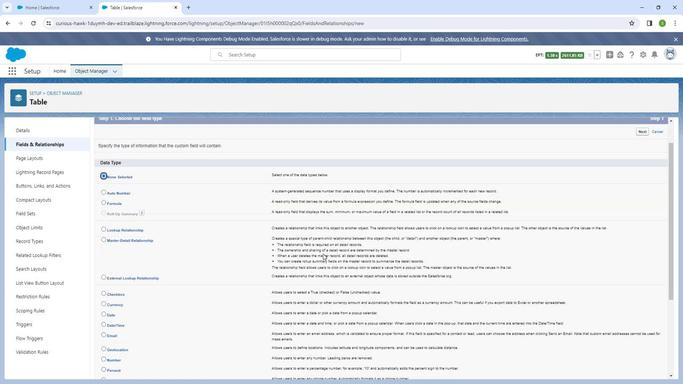 
Action: Mouse moved to (322, 254)
Screenshot: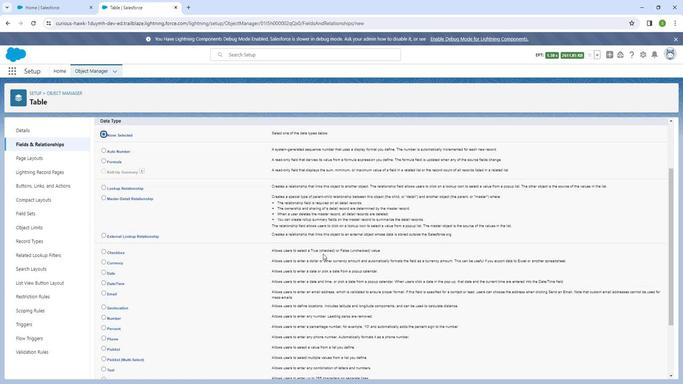 
Action: Mouse scrolled (322, 254) with delta (0, 0)
Screenshot: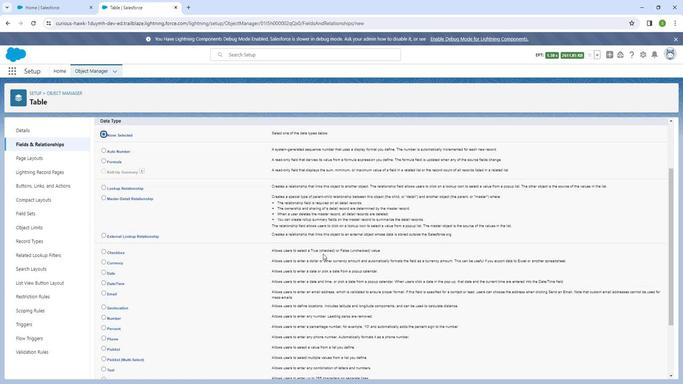 
Action: Mouse moved to (194, 285)
Screenshot: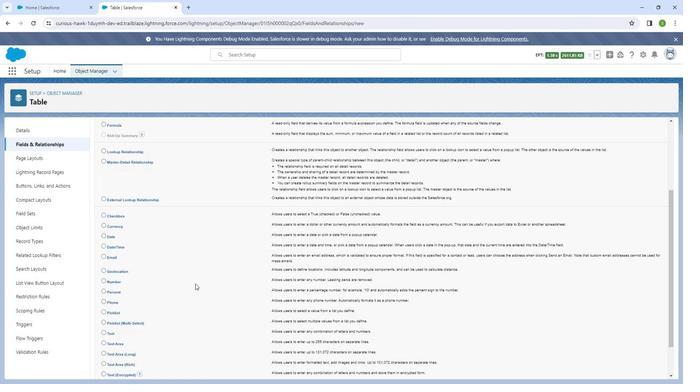 
Action: Mouse scrolled (194, 284) with delta (0, 0)
Screenshot: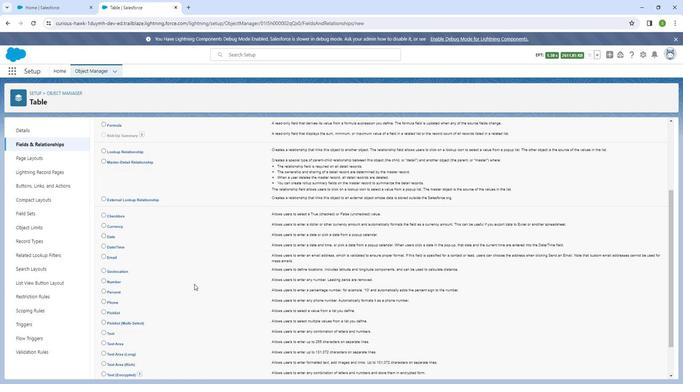 
Action: Mouse moved to (105, 275)
Screenshot: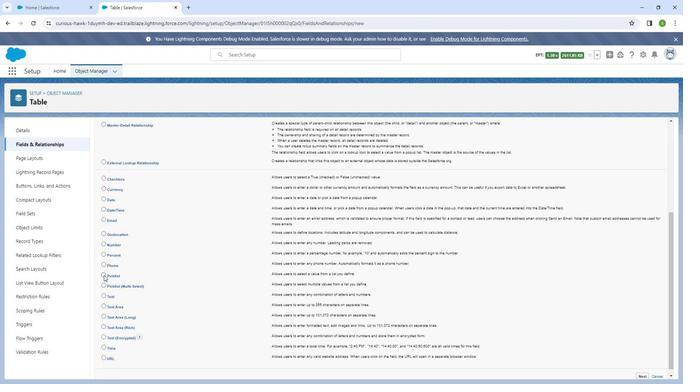 
Action: Mouse pressed left at (105, 275)
Screenshot: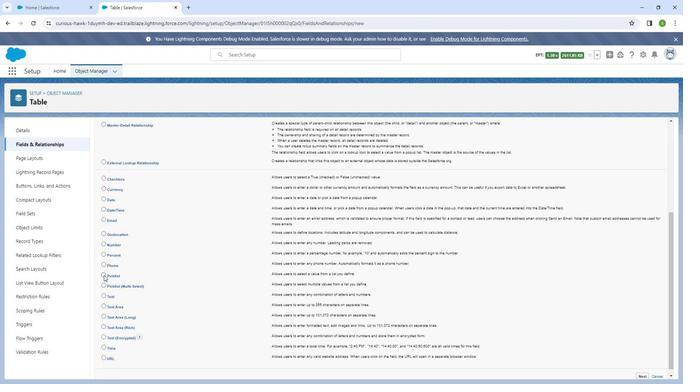 
Action: Mouse moved to (642, 376)
Screenshot: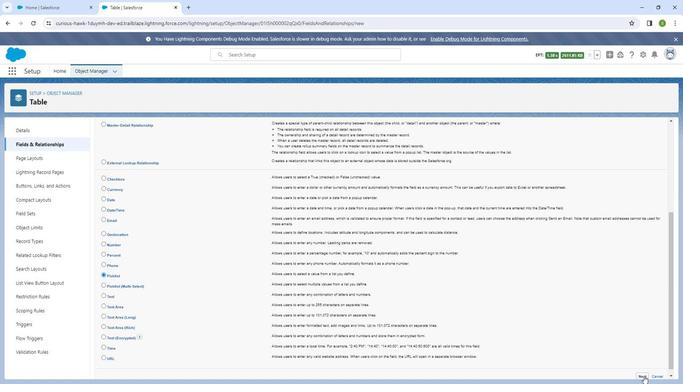 
Action: Mouse pressed left at (642, 376)
Screenshot: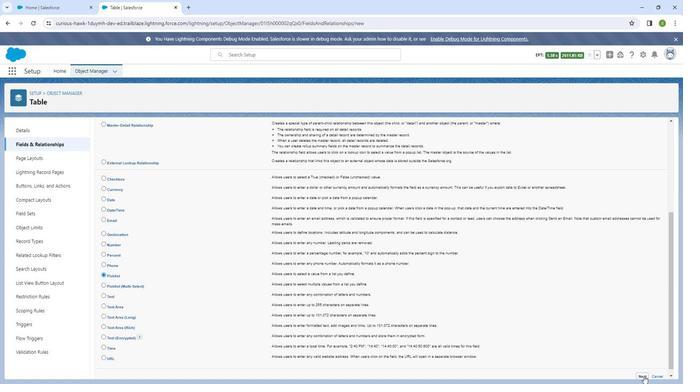 
Action: Mouse moved to (224, 181)
Screenshot: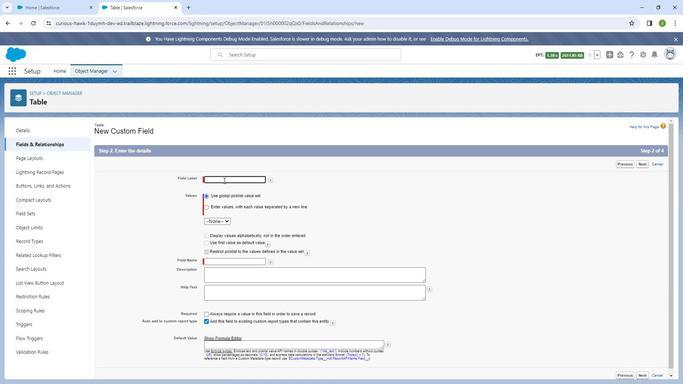 
Action: Mouse pressed left at (224, 181)
Screenshot: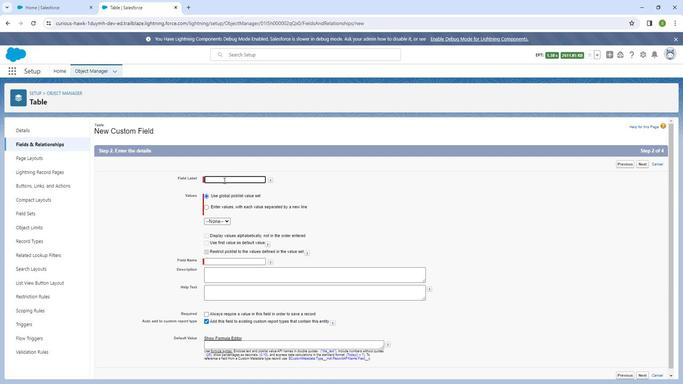 
Action: Key pressed <Key.shift_r>Location/<Key.shift_r><Key.shift_r>Area
Screenshot: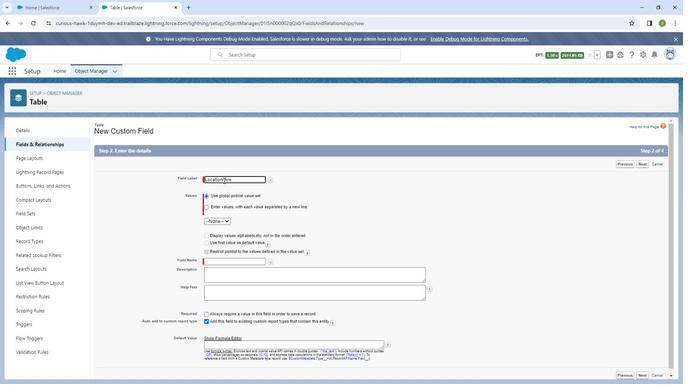 
Action: Mouse moved to (227, 207)
Screenshot: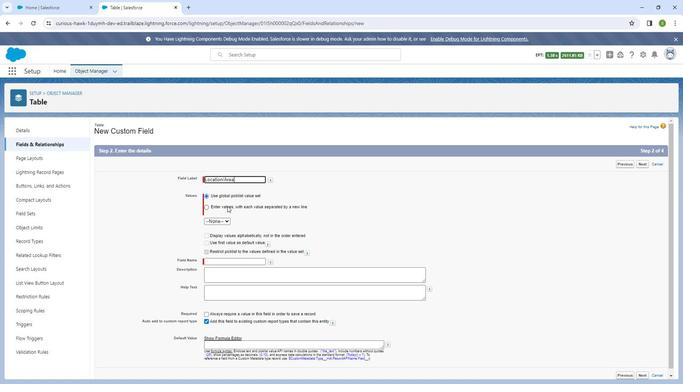 
Action: Mouse pressed left at (227, 207)
Screenshot: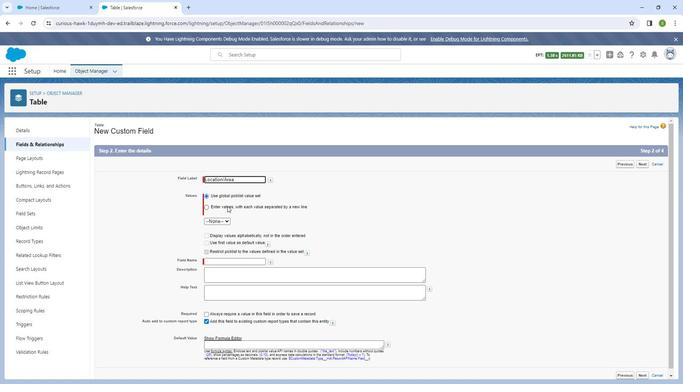 
Action: Mouse moved to (233, 232)
Screenshot: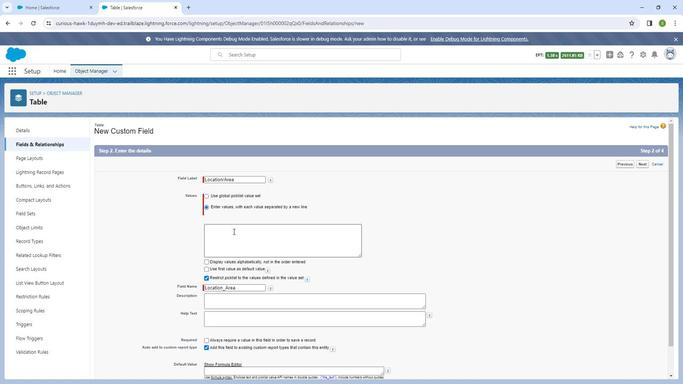 
Action: Mouse pressed left at (233, 232)
Screenshot: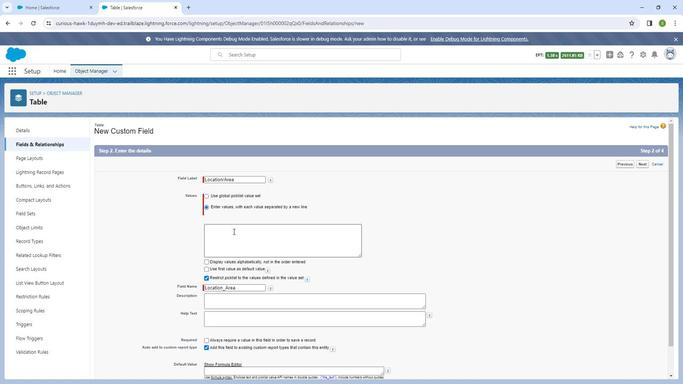 
Action: Mouse moved to (230, 233)
Screenshot: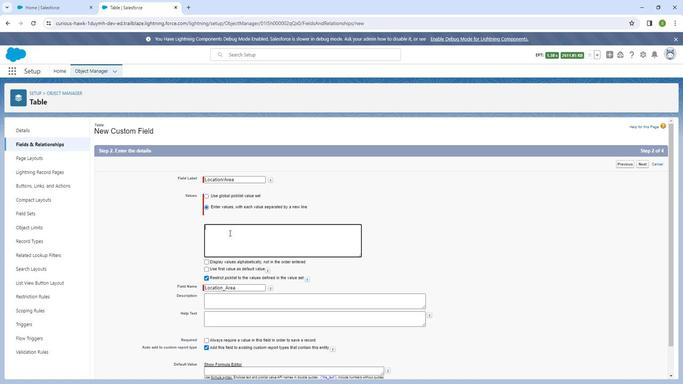 
Action: Key pressed <Key.shift_r><Key.shift_r><Key.shift_r><Key.shift_r><Key.shift_r><Key.shift_r><Key.shift_r><Key.shift_r><Key.shift_r>Patio<Key.enter><Key.shift_r><Key.shift_r><Key.shift_r><Key.shift_r><Key.shift_r><Key.shift_r><Key.shift_r><Key.shift_r>Lounge<Key.enter><Key.shift_r><Key.shift_r><Key.shift_r><Key.shift_r>Main<Key.space><Key.shift_r>Dining
Screenshot: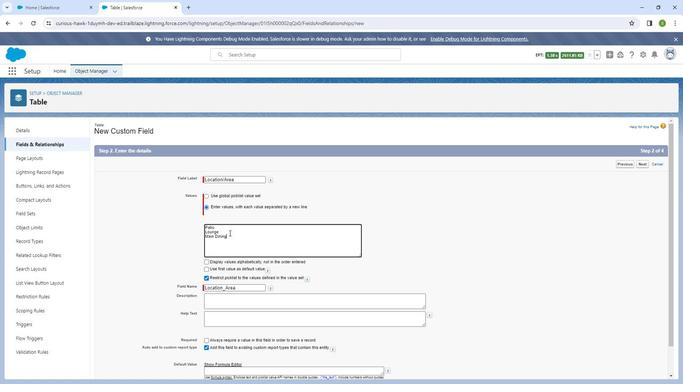 
Action: Mouse moved to (254, 229)
Screenshot: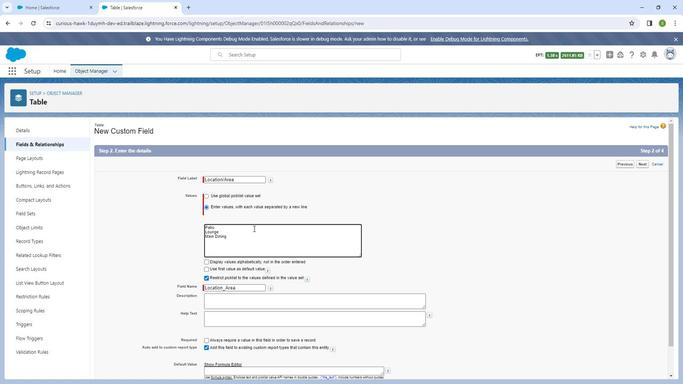 
Action: Mouse scrolled (254, 228) with delta (0, 0)
Screenshot: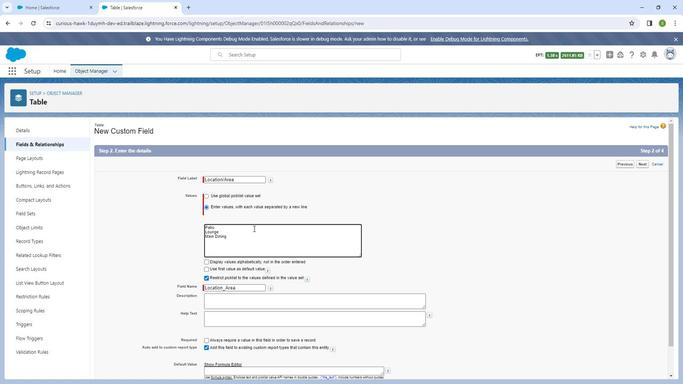 
Action: Mouse moved to (254, 230)
Screenshot: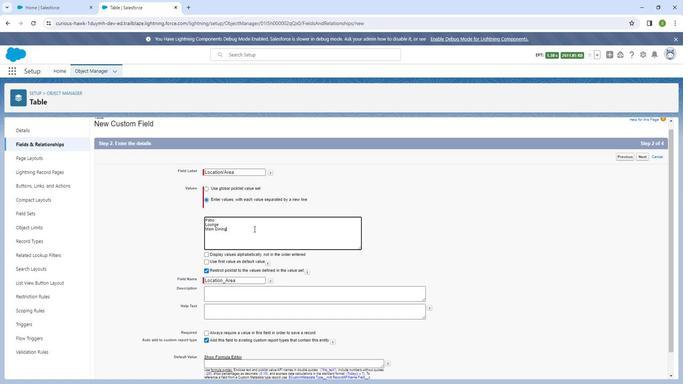 
Action: Mouse scrolled (254, 230) with delta (0, 0)
Screenshot: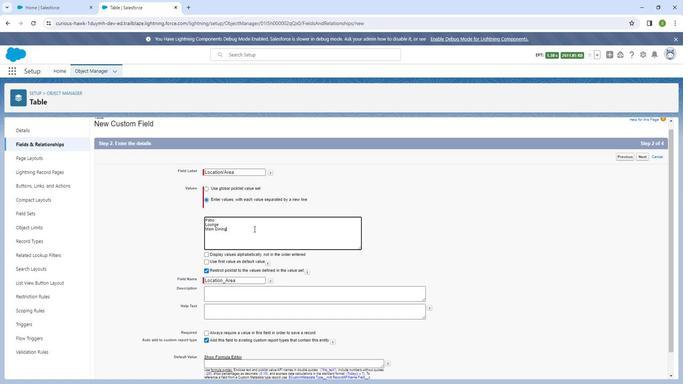
Action: Mouse moved to (254, 233)
Screenshot: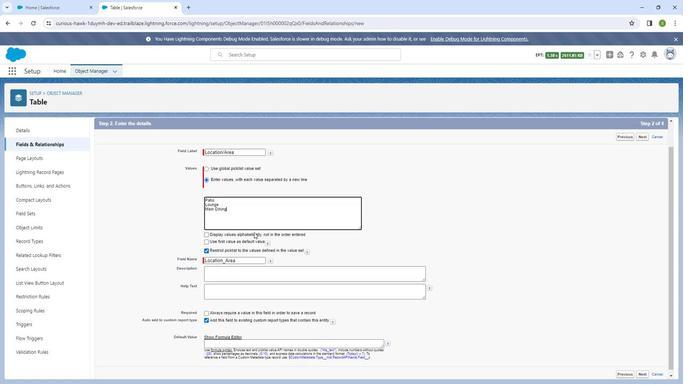 
Action: Mouse scrolled (254, 232) with delta (0, 0)
Screenshot: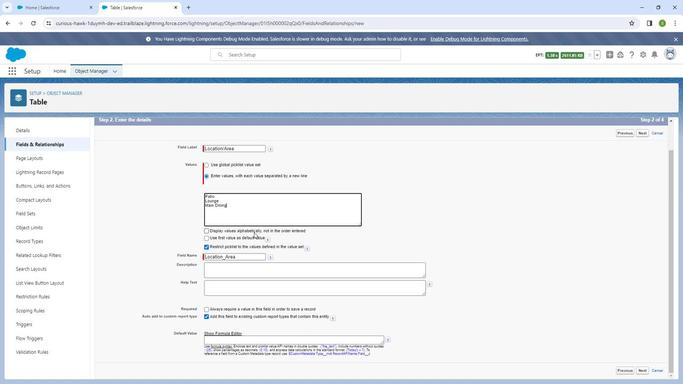 
Action: Mouse moved to (252, 233)
Screenshot: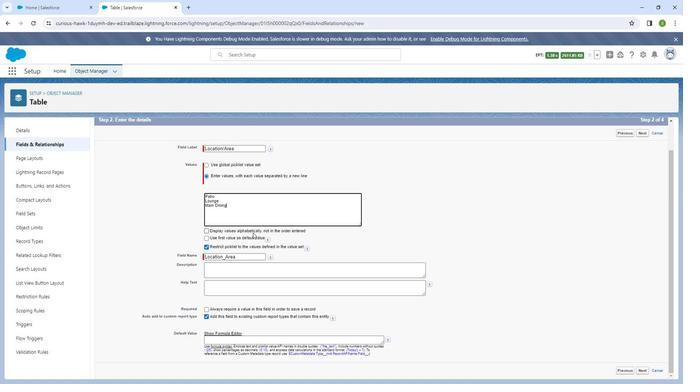
Action: Mouse scrolled (252, 233) with delta (0, 0)
Screenshot: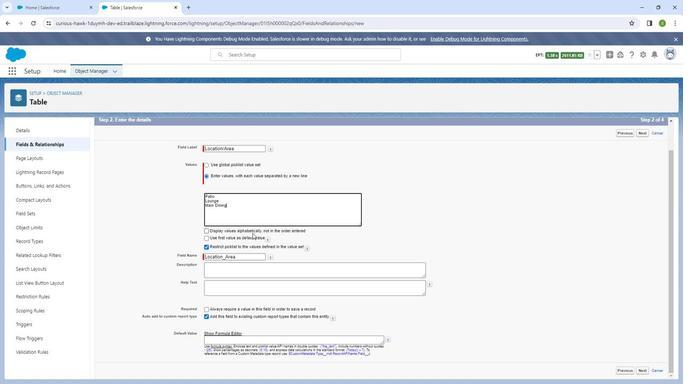 
Action: Mouse moved to (247, 267)
Screenshot: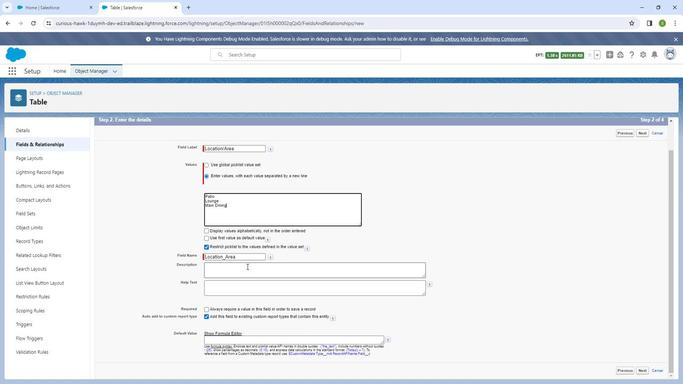 
Action: Mouse pressed left at (247, 267)
Screenshot: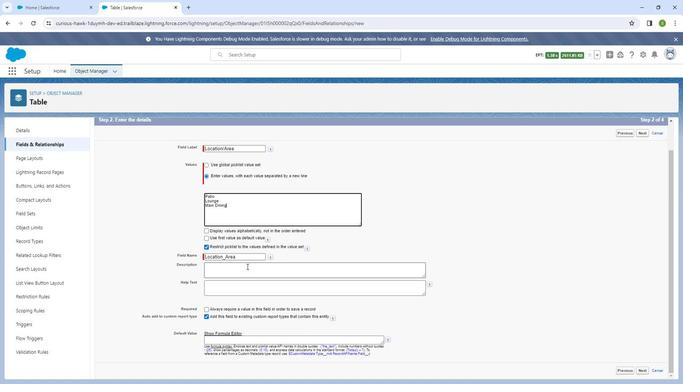 
Action: Mouse moved to (244, 267)
Screenshot: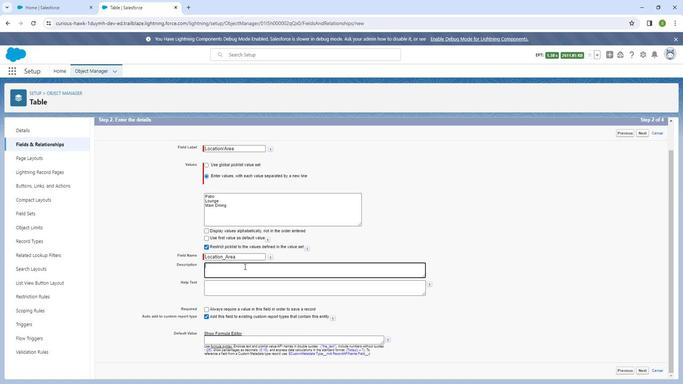 
Action: Key pressed <Key.shift_r><Key.shift_r><Key.shift_r><Key.shift_r><Key.shift_r>Helps<Key.space><Key.shift_r>categorizr<Key.backspace>e<Key.space>tables<Key.space>based<Key.space>on<Key.space>their<Key.space>location<Key.space>within<Key.space>the<Key.space>restaurant
Screenshot: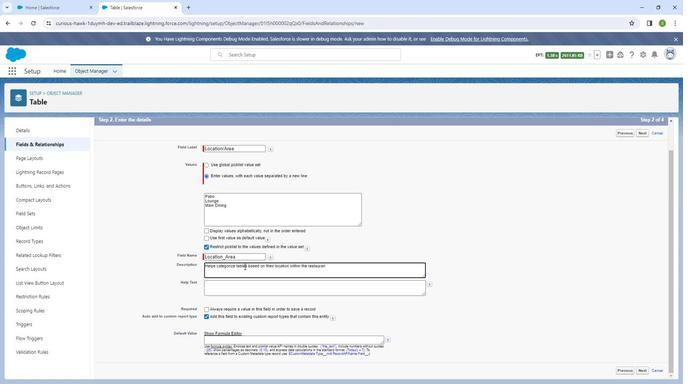 
Action: Mouse moved to (244, 267)
Screenshot: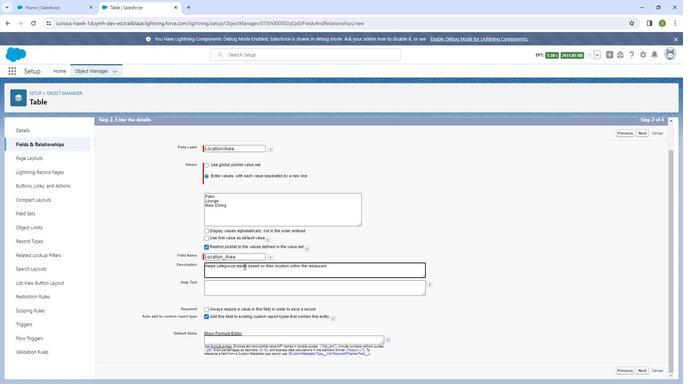 
Action: Key pressed <Key.space><Key.shift_r><Key.shift_r><Key.shift_r><Key.shift_r><Key.shift_r><Key.shift_r><Key.shift_r><Key.shift_r><Key.shift_r><Key.shift_r><Key.shift_r><Key.shift_r><Key.shift_r><Key.shift_r><Key.shift_r>()<Key.left>e.g.,<Key.space><Key.shift_r><Key.shift_r><Key.shift_r>Patio,<Key.space><Key.shift_r><Key.shift_r><Key.shift_r><Key.shift_r><Key.shift_r><Key.shift_r><Key.shift_r><Key.shift_r>Lounge,<Key.space><Key.shift_r>Main<Key.space><Key.shift_r><Key.shift_r>Dining<Key.right>.
Screenshot: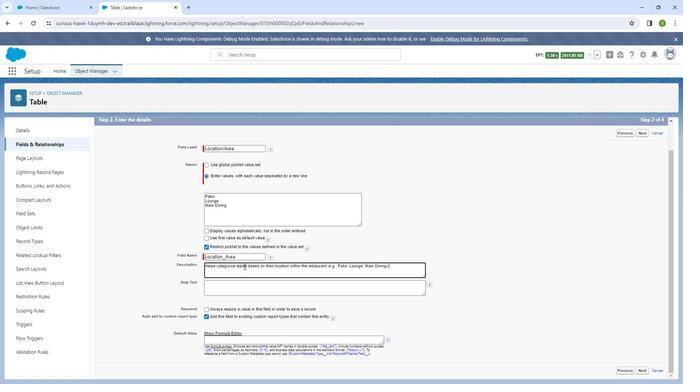 
Action: Mouse moved to (230, 286)
